 Task: Find connections with filter location Zarzal with filter topic #Crowdfundingwith filter profile language English with filter current company Anthem Biosciences Private Limited with filter school University of Kashmir, Srinagar with filter industry Internet Marketplace Platforms with filter service category Network Support with filter keywords title Chief Engineer
Action: Mouse moved to (648, 93)
Screenshot: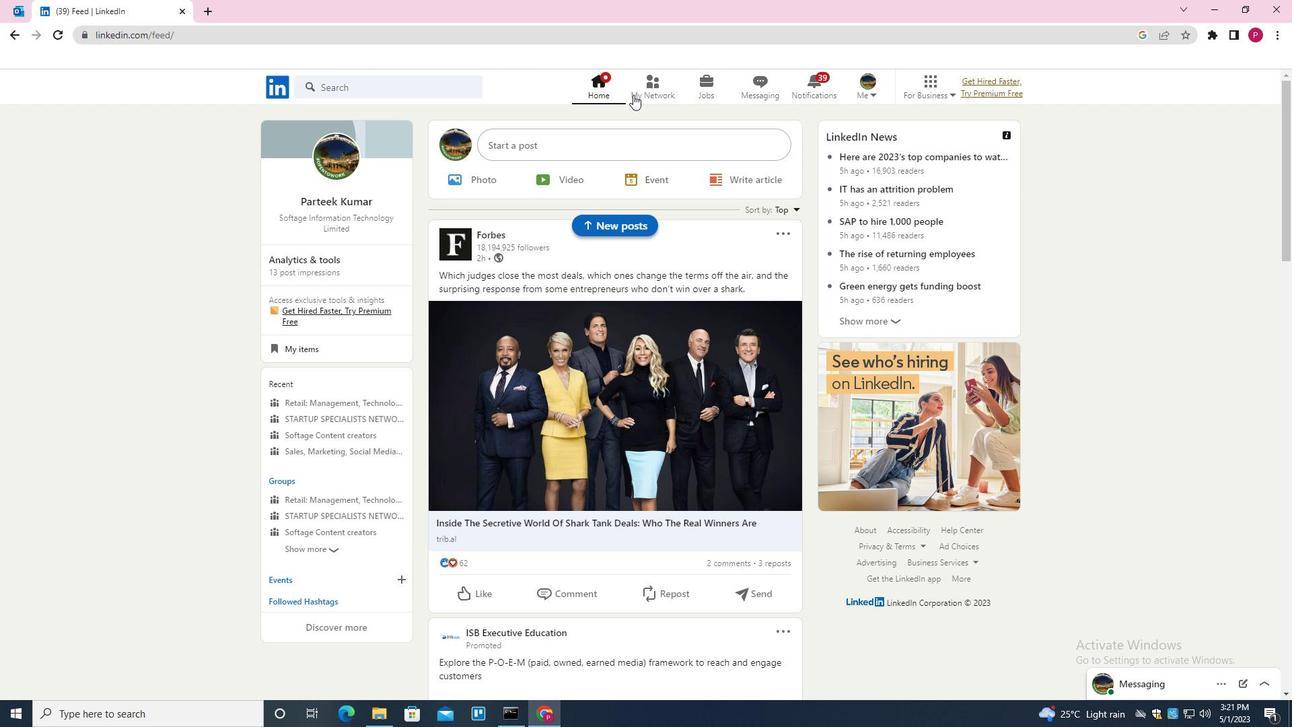 
Action: Mouse pressed left at (648, 93)
Screenshot: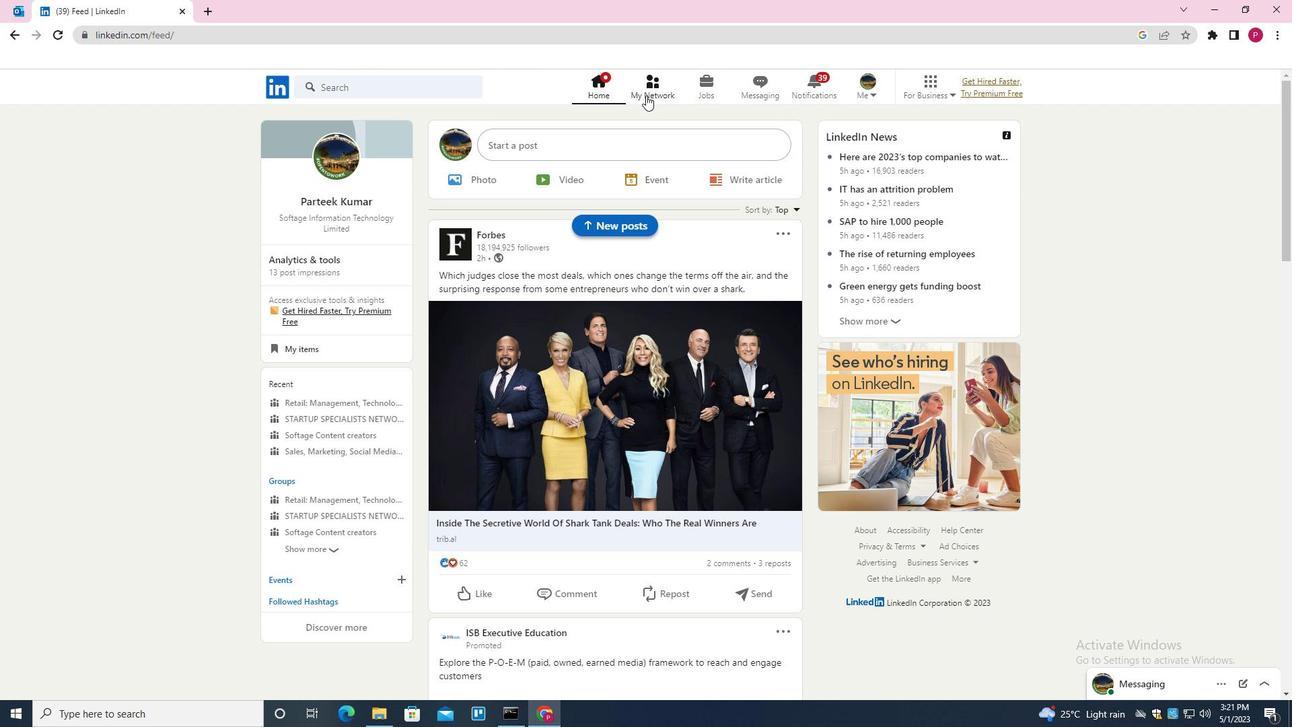 
Action: Mouse moved to (442, 160)
Screenshot: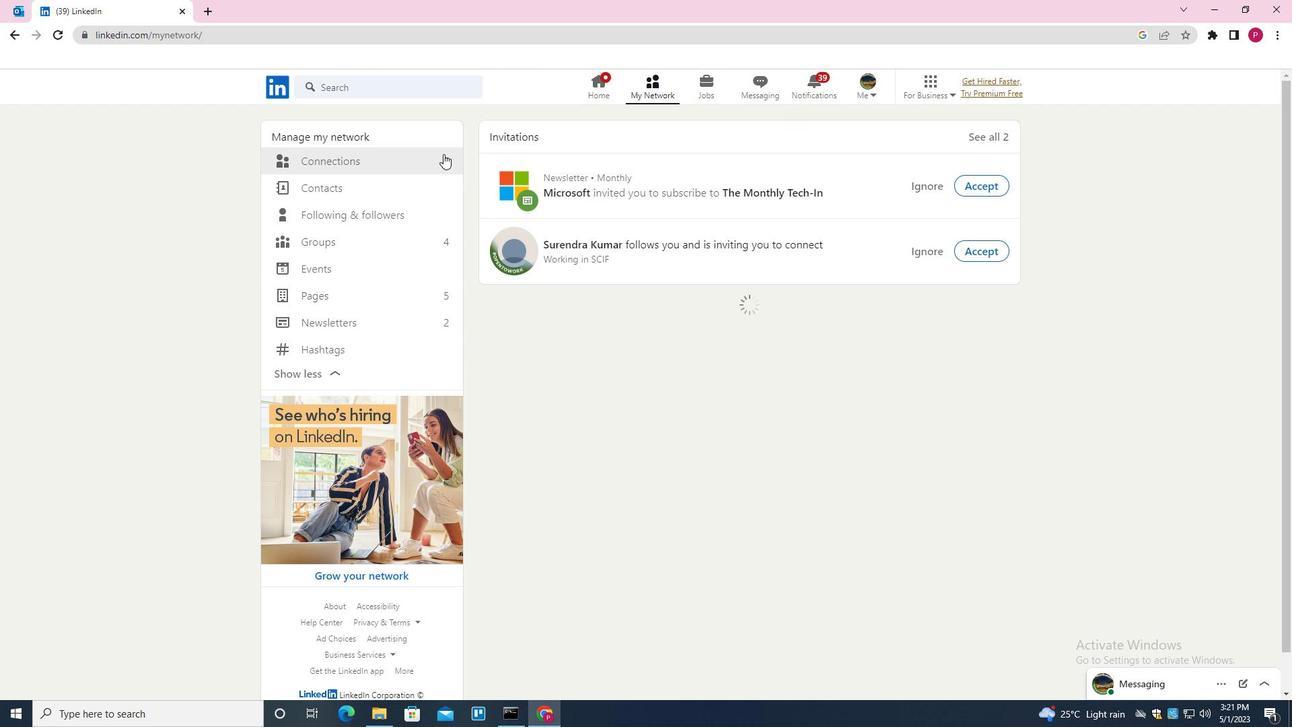 
Action: Mouse pressed left at (442, 160)
Screenshot: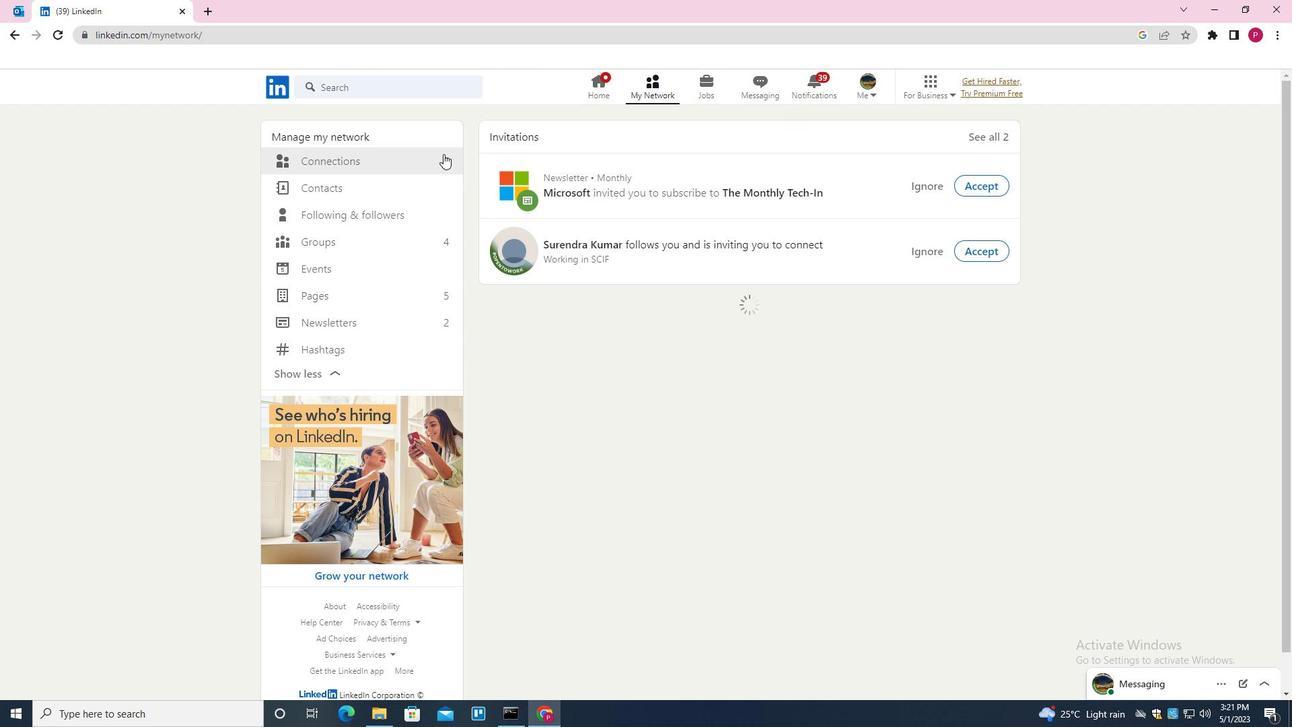 
Action: Mouse moved to (776, 162)
Screenshot: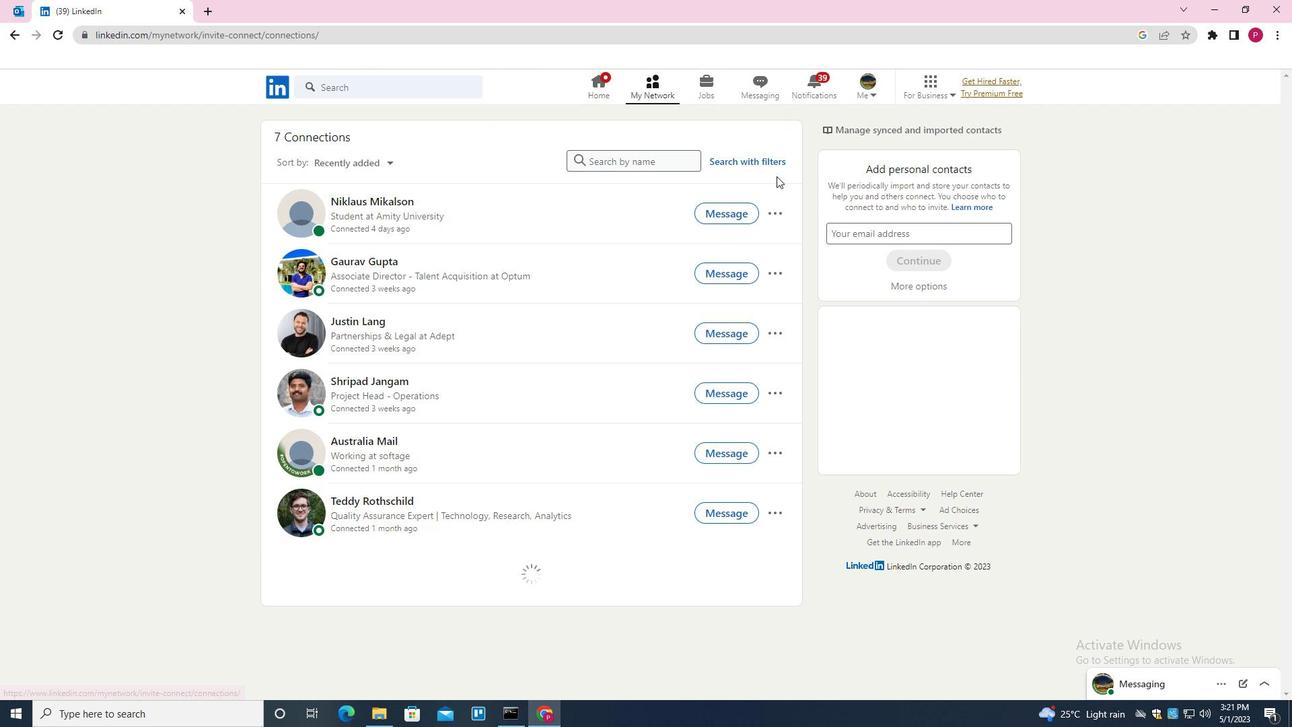
Action: Mouse pressed left at (776, 162)
Screenshot: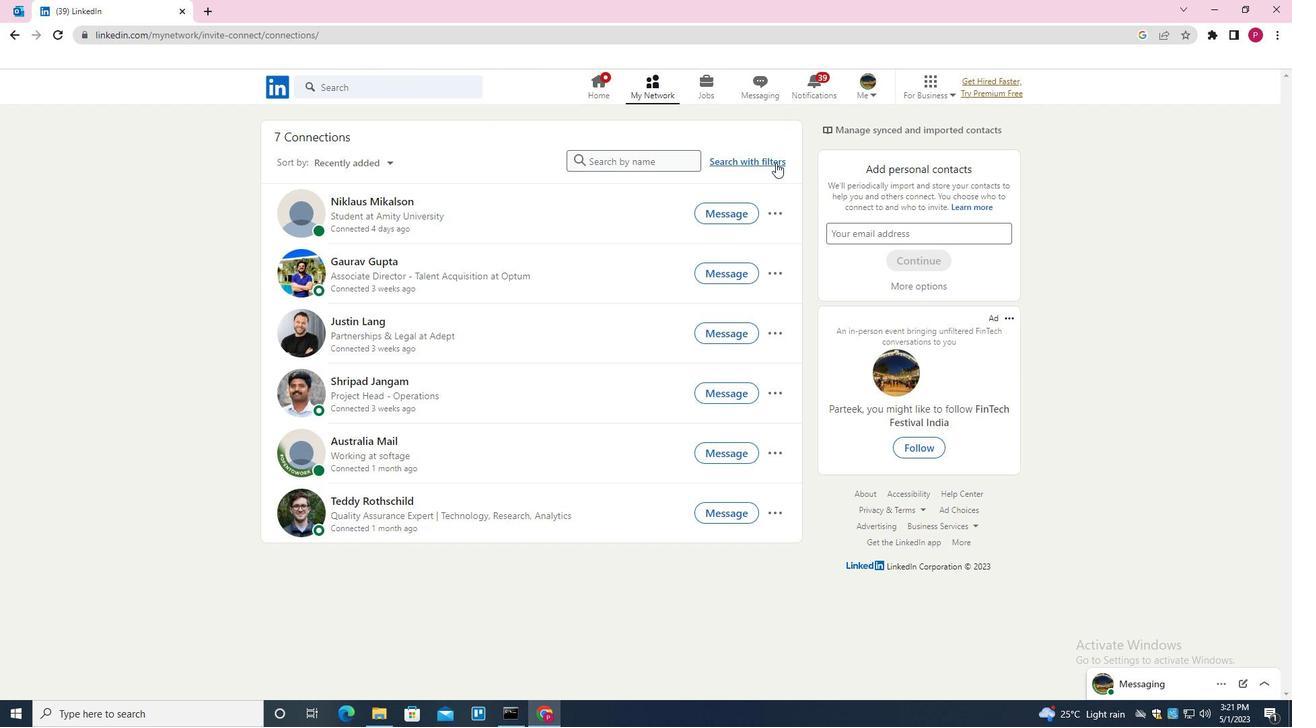 
Action: Mouse moved to (694, 127)
Screenshot: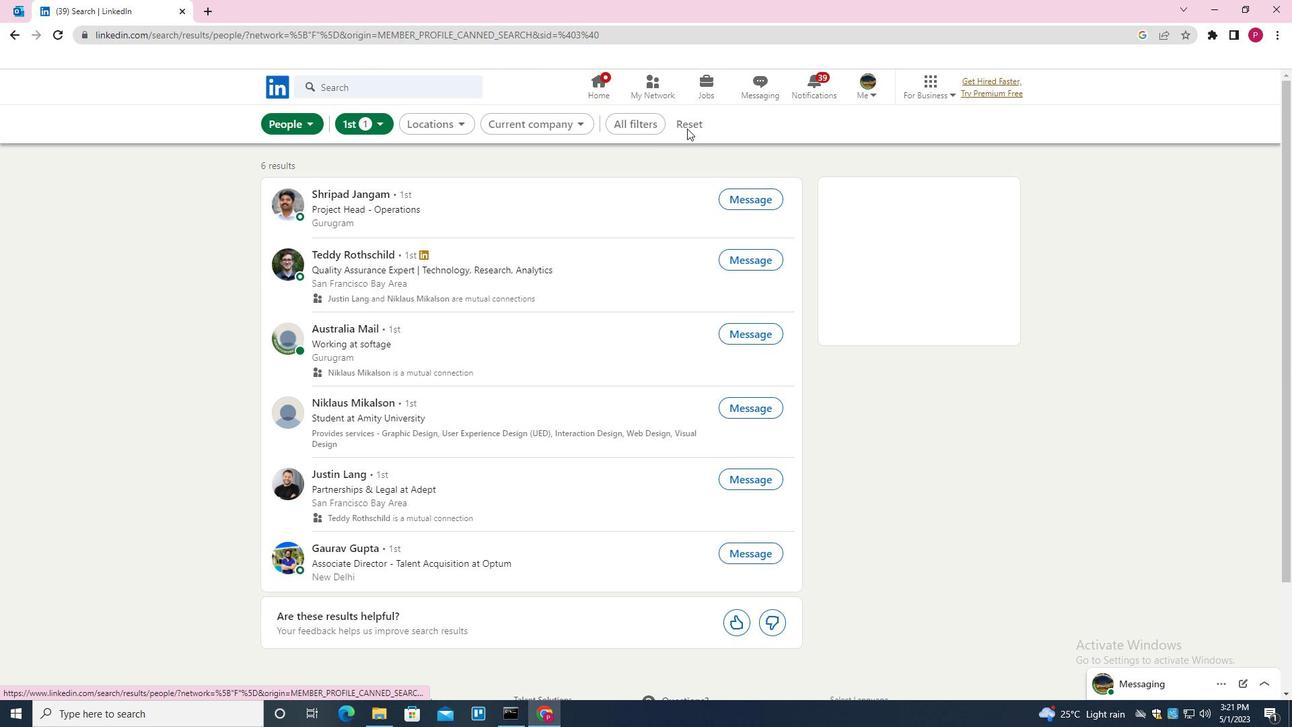 
Action: Mouse pressed left at (694, 127)
Screenshot: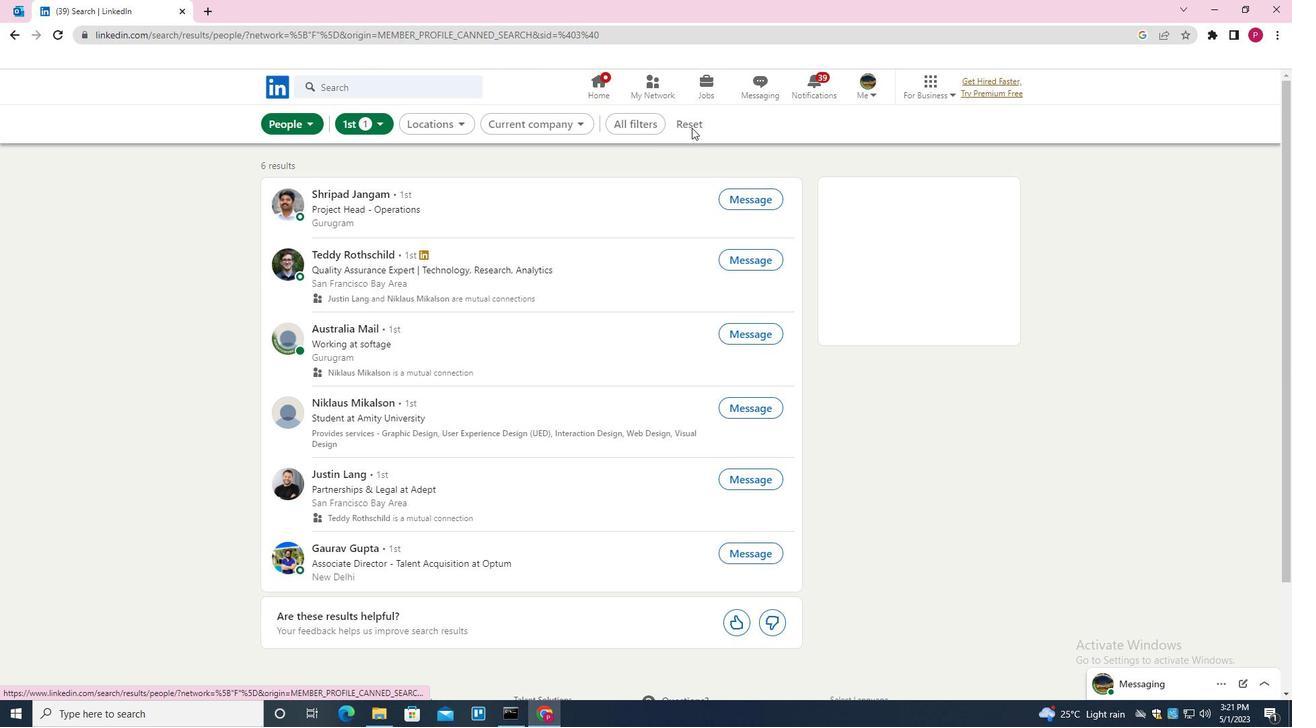 
Action: Mouse moved to (666, 128)
Screenshot: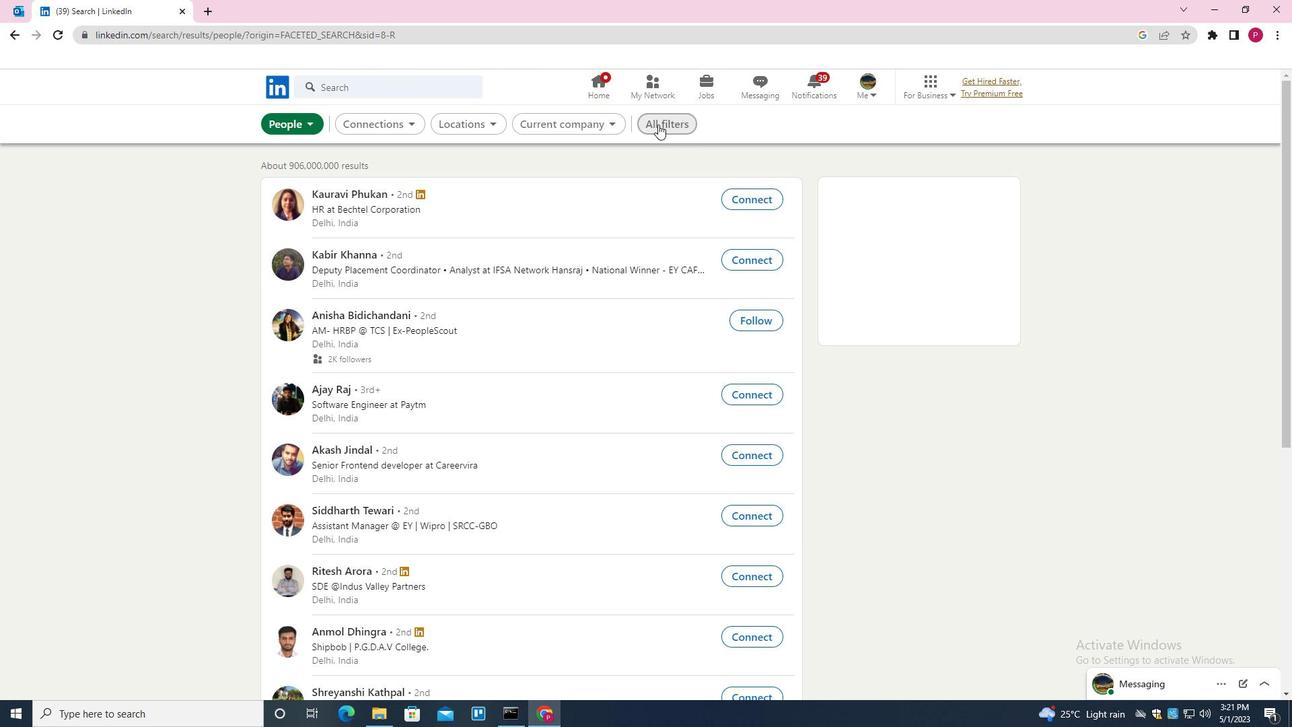 
Action: Mouse pressed left at (666, 128)
Screenshot: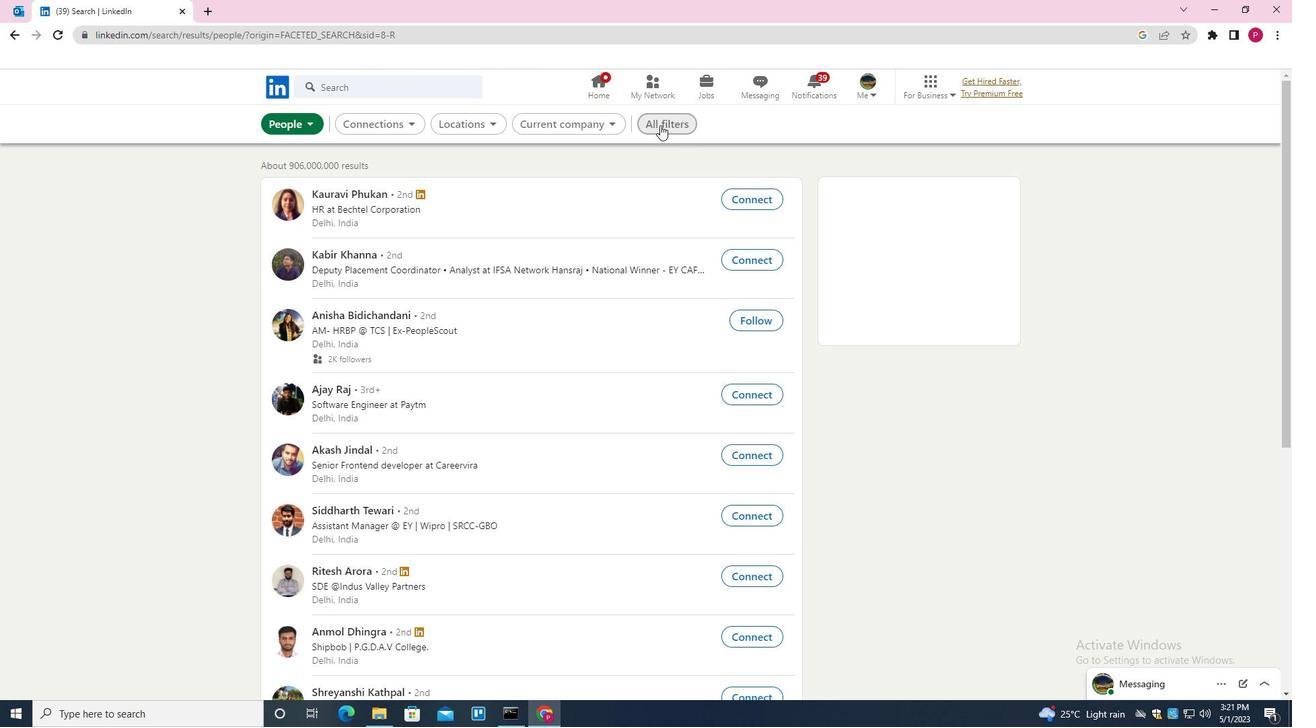 
Action: Mouse moved to (1096, 324)
Screenshot: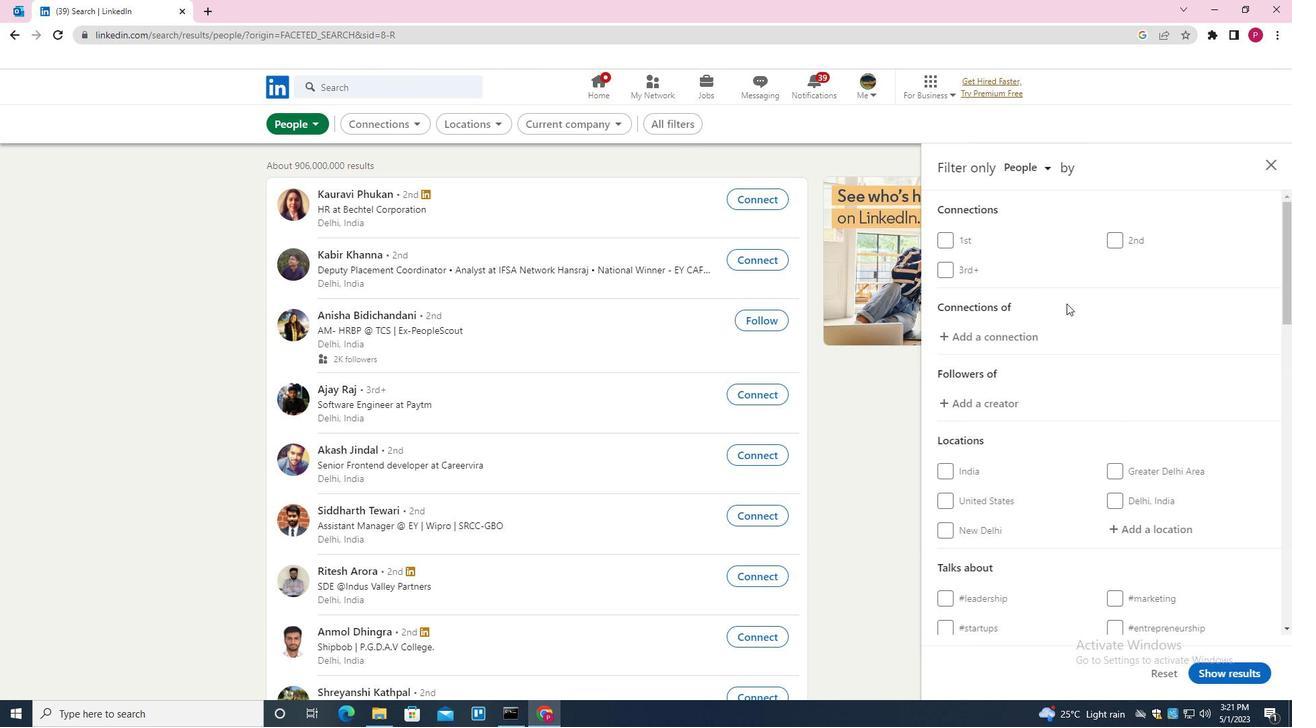 
Action: Mouse scrolled (1096, 323) with delta (0, 0)
Screenshot: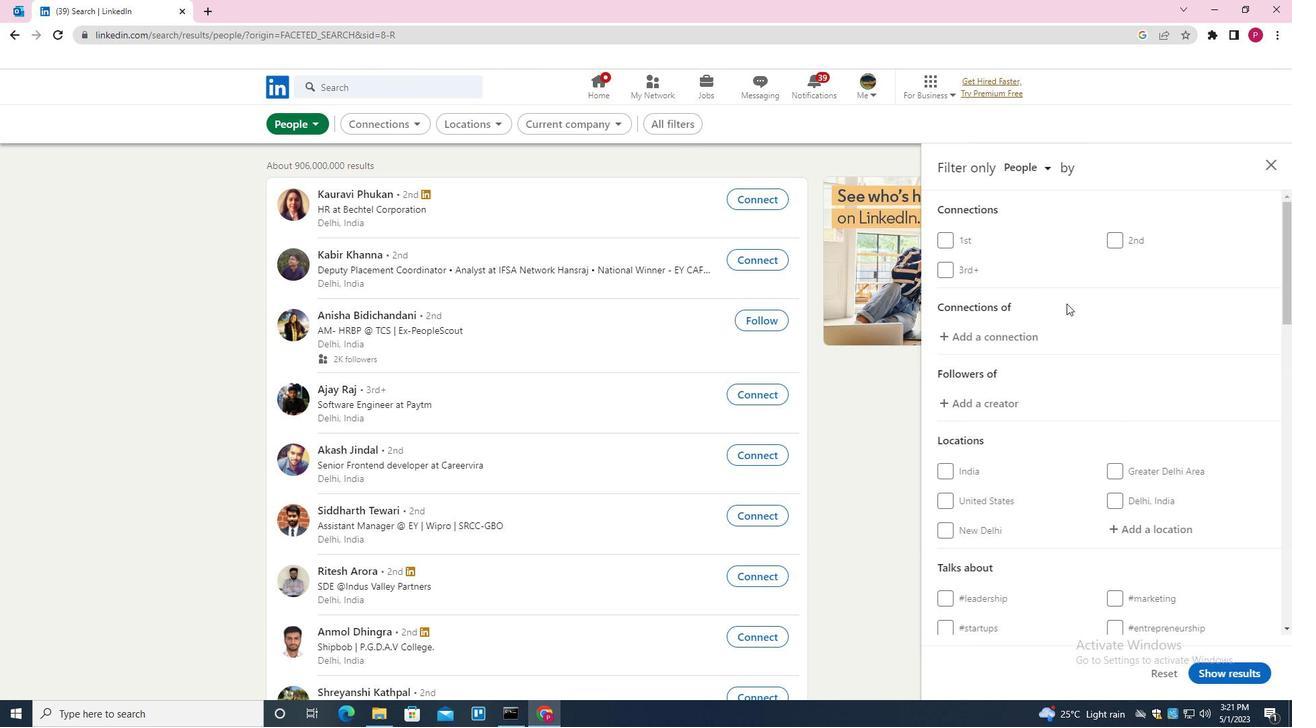
Action: Mouse moved to (1107, 336)
Screenshot: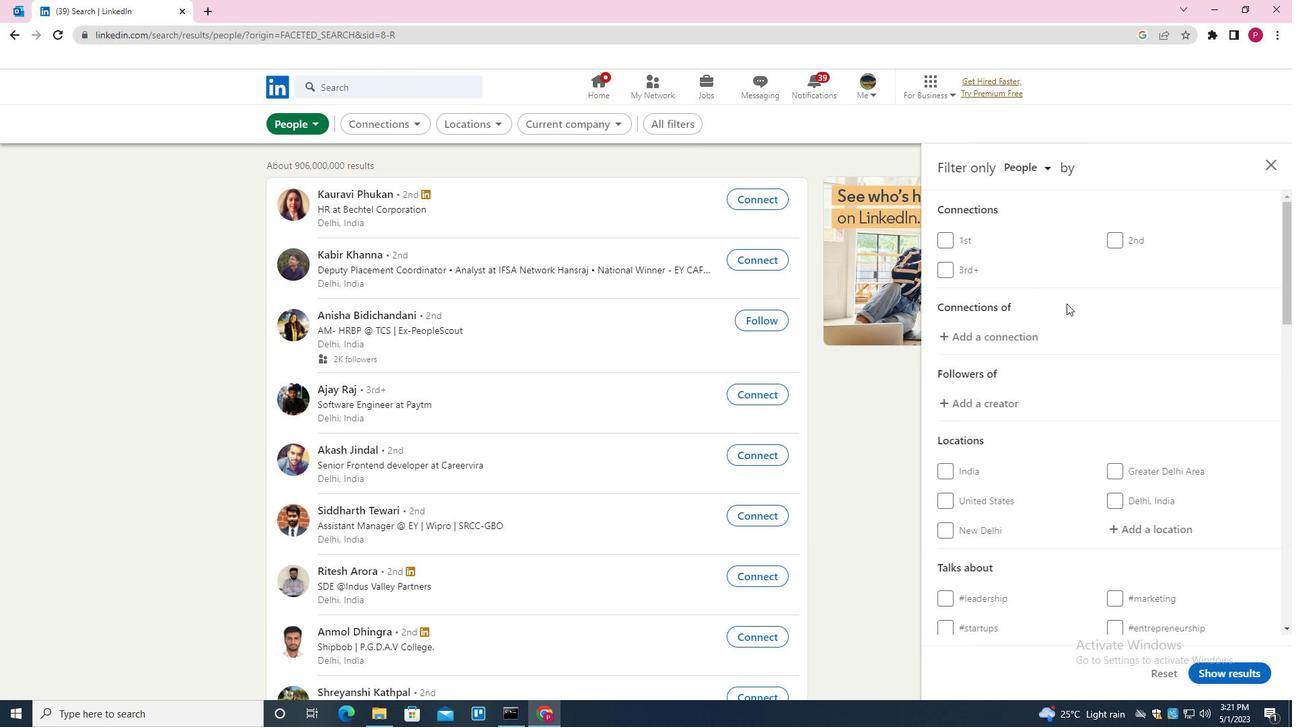 
Action: Mouse scrolled (1107, 335) with delta (0, 0)
Screenshot: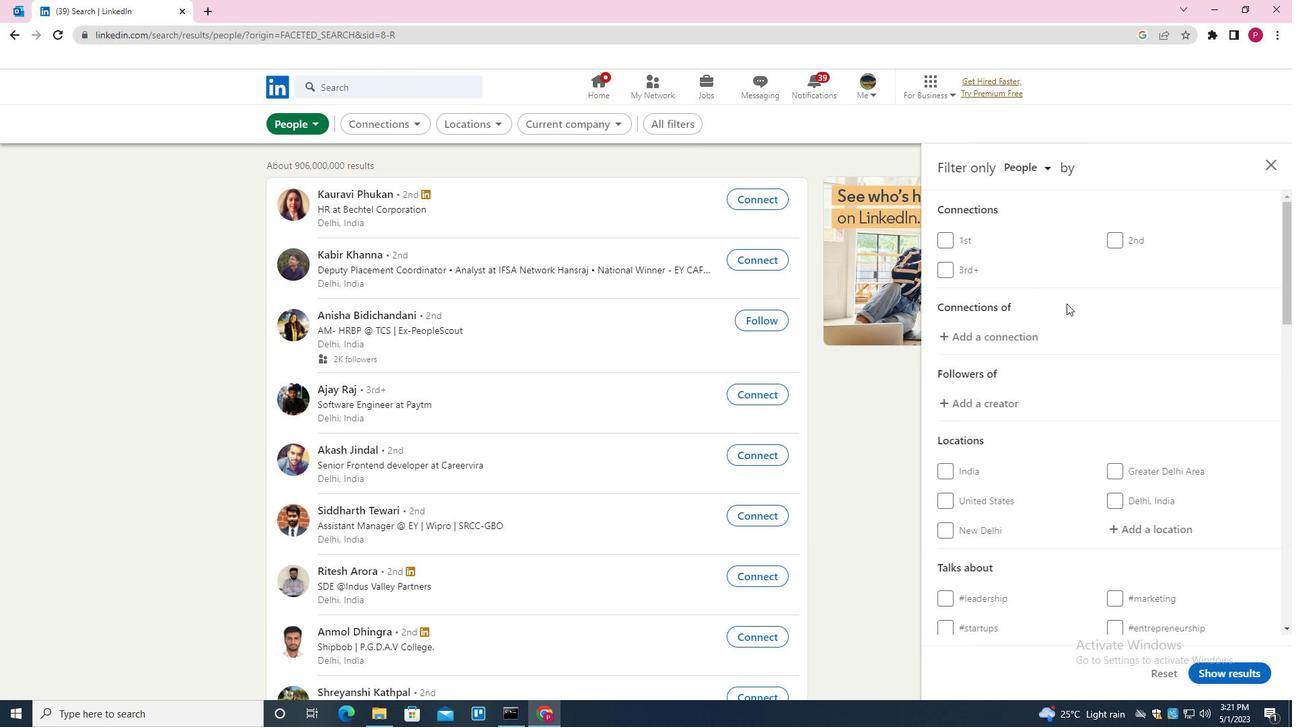 
Action: Mouse moved to (1161, 396)
Screenshot: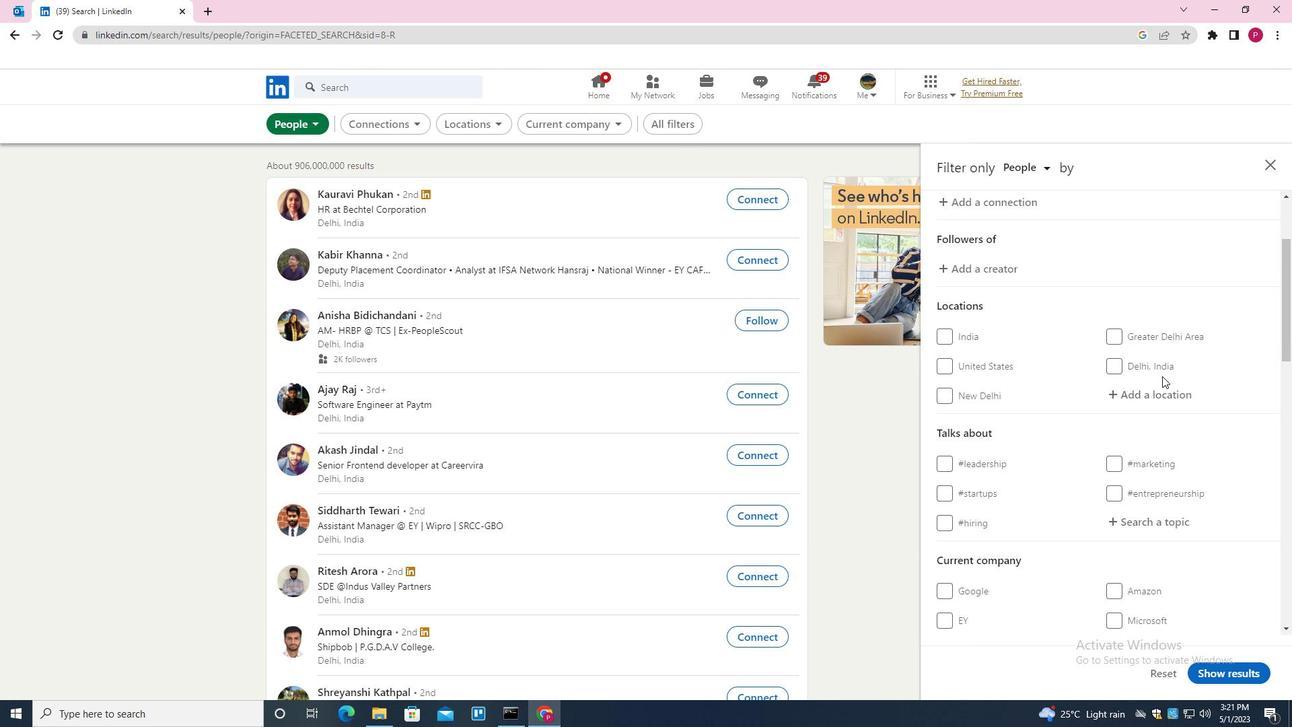
Action: Mouse pressed left at (1161, 396)
Screenshot: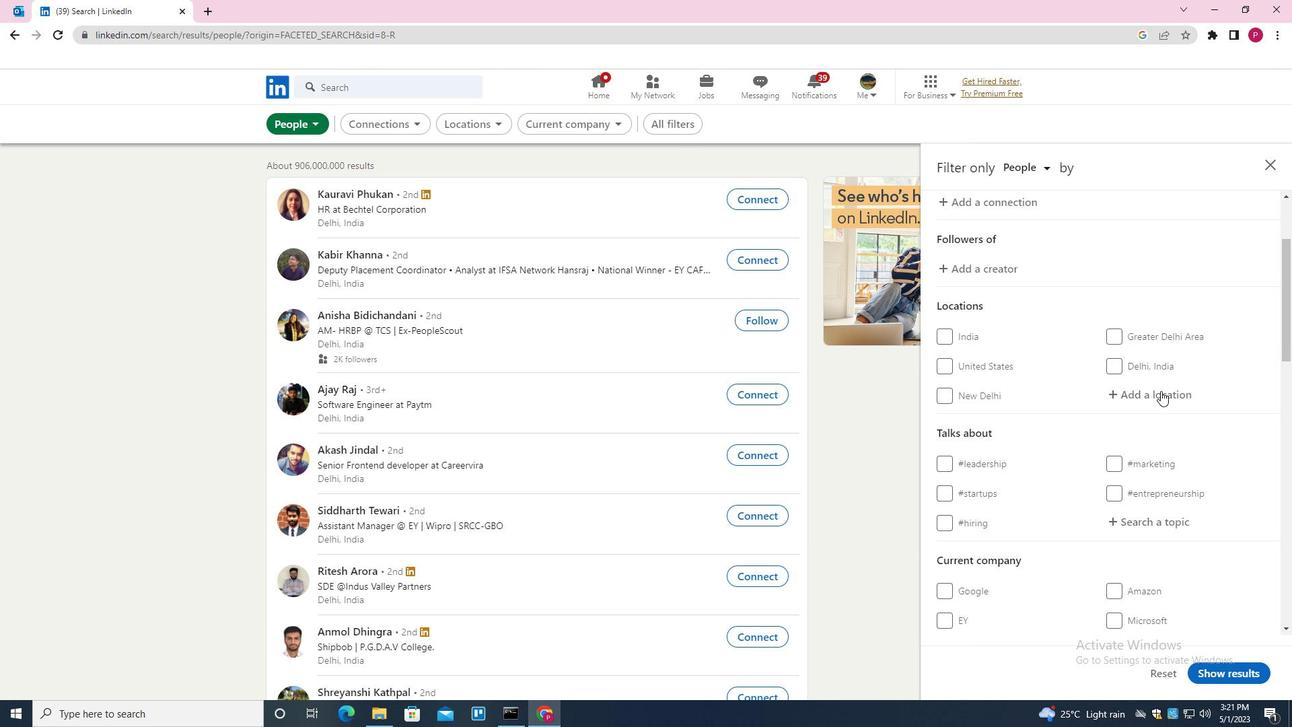 
Action: Mouse moved to (1088, 387)
Screenshot: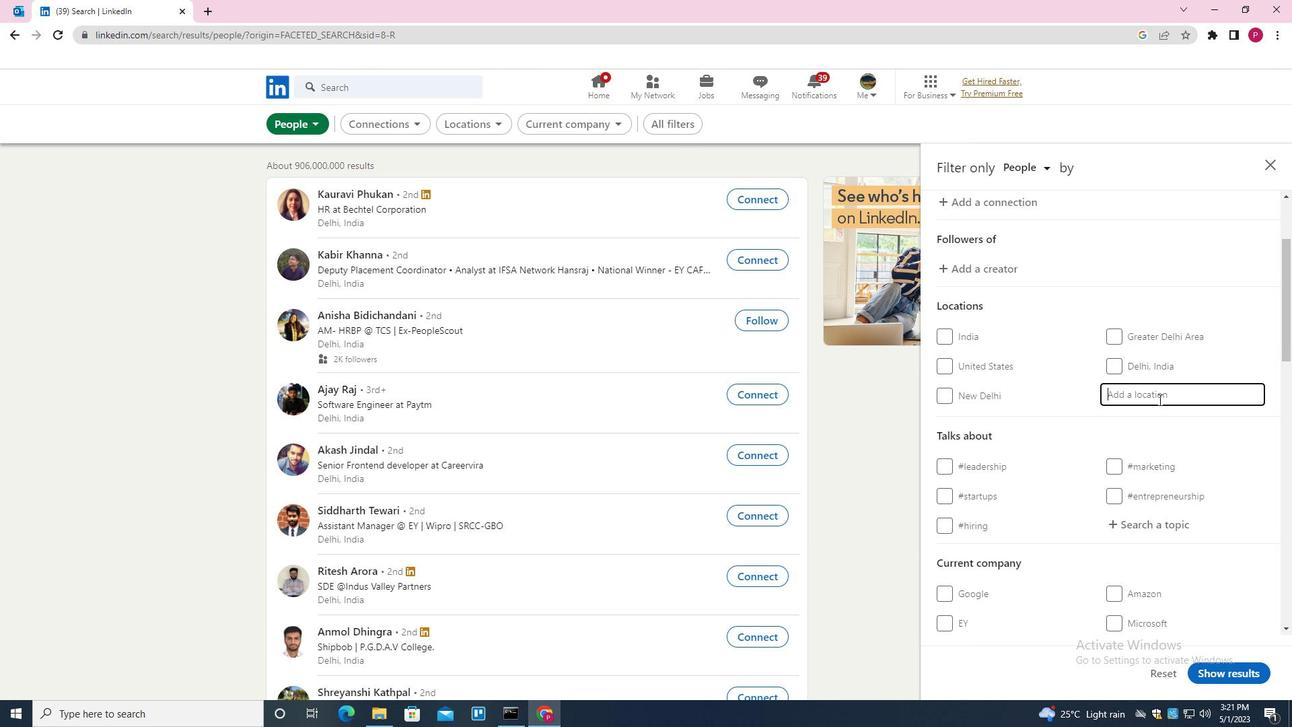 
Action: Key pressed <Key.shift>ZARZAL<Key.down><Key.enter>
Screenshot: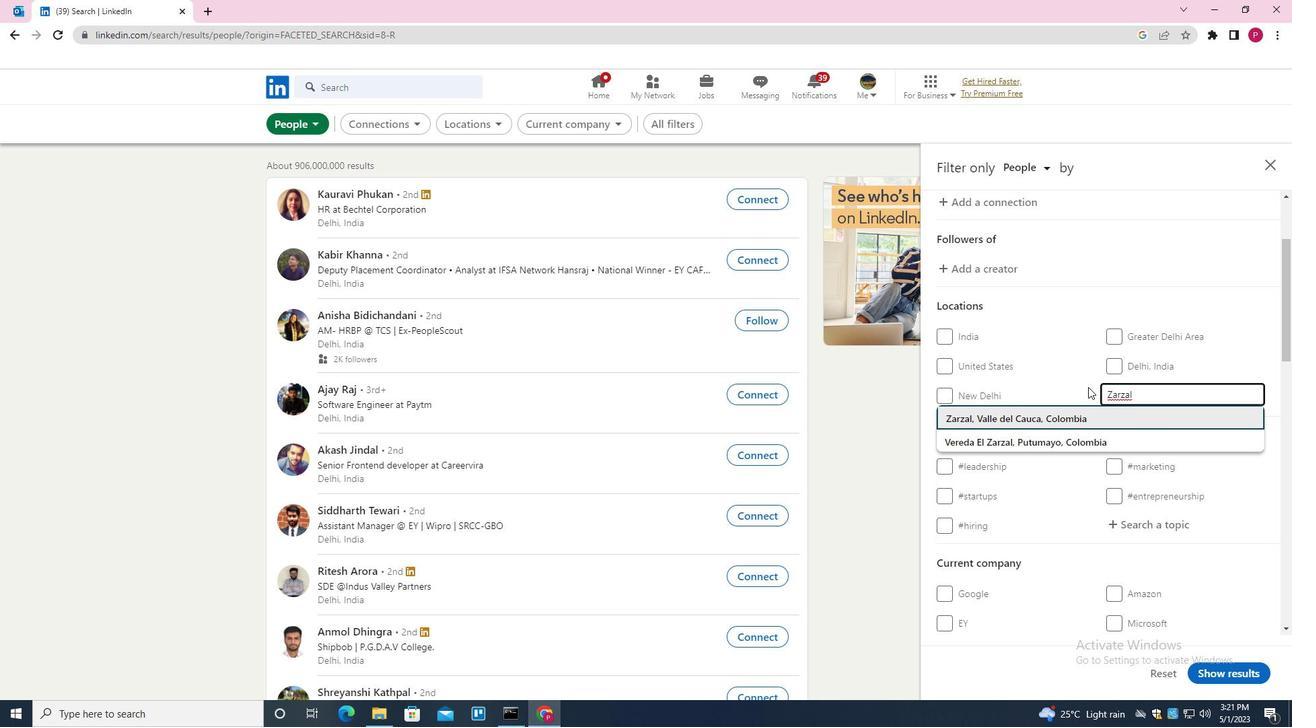 
Action: Mouse moved to (1086, 388)
Screenshot: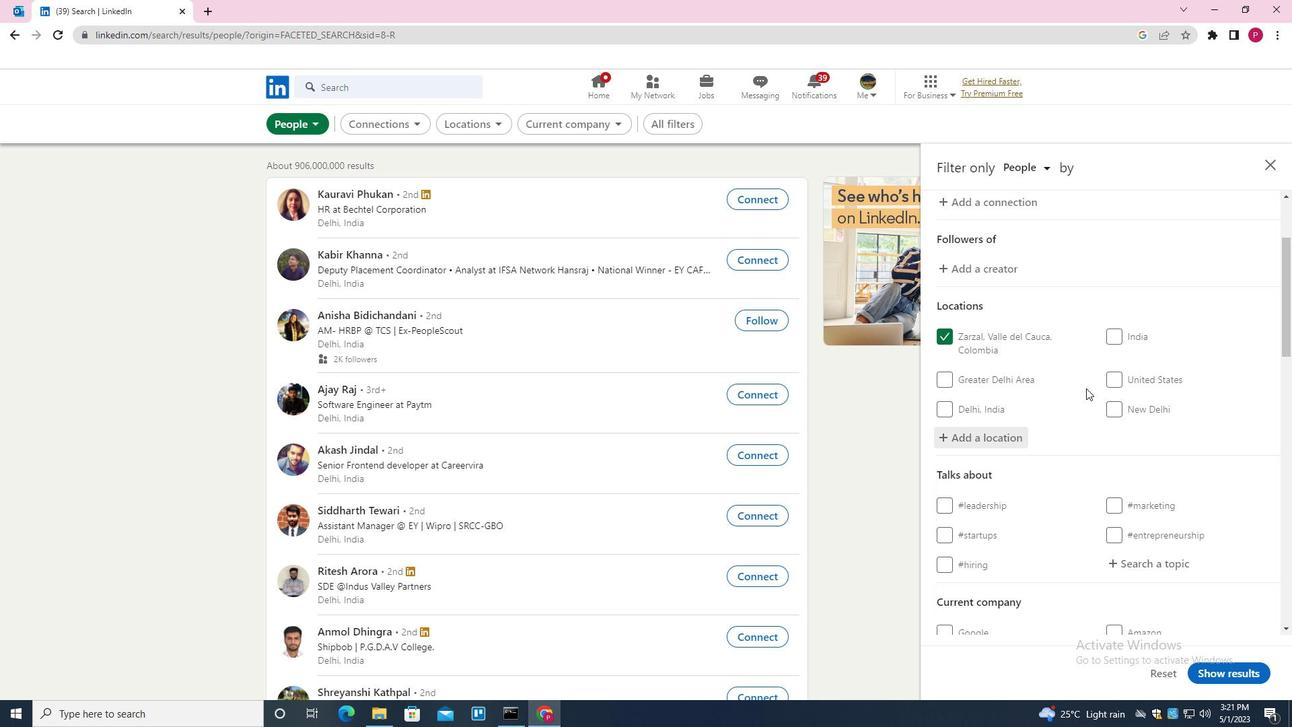 
Action: Mouse scrolled (1086, 387) with delta (0, 0)
Screenshot: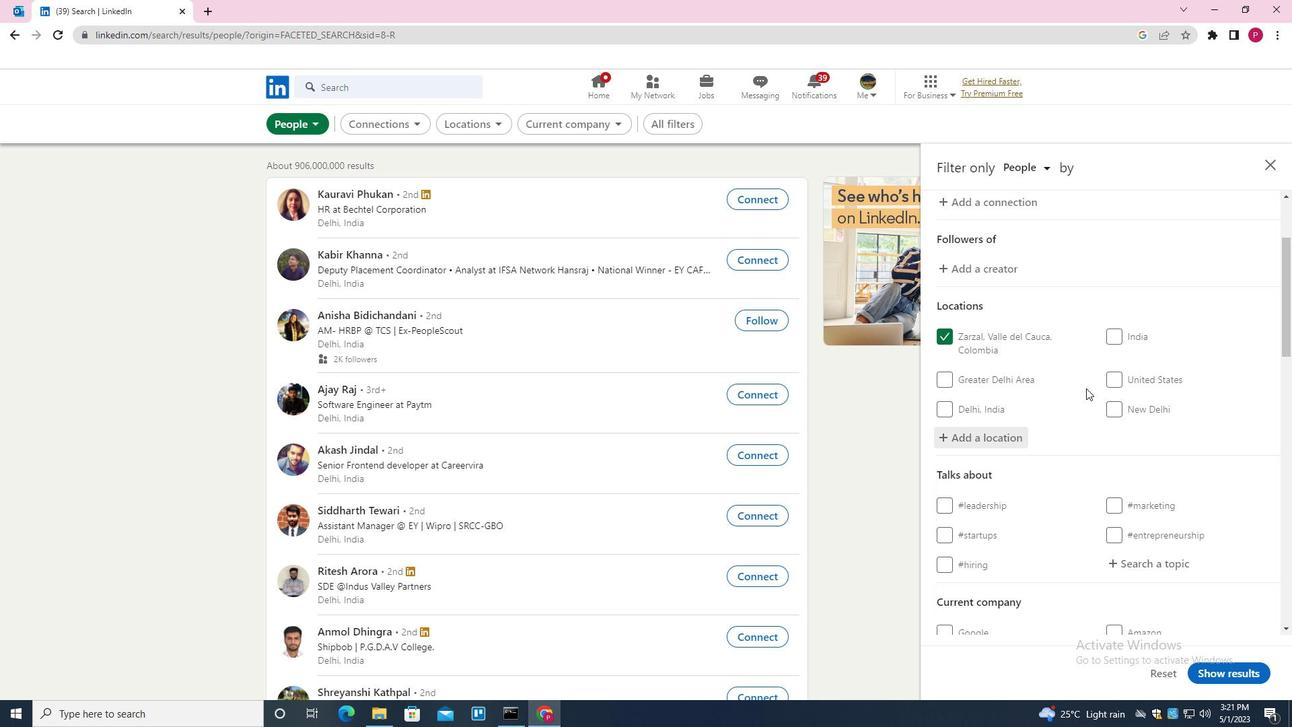 
Action: Mouse moved to (1091, 385)
Screenshot: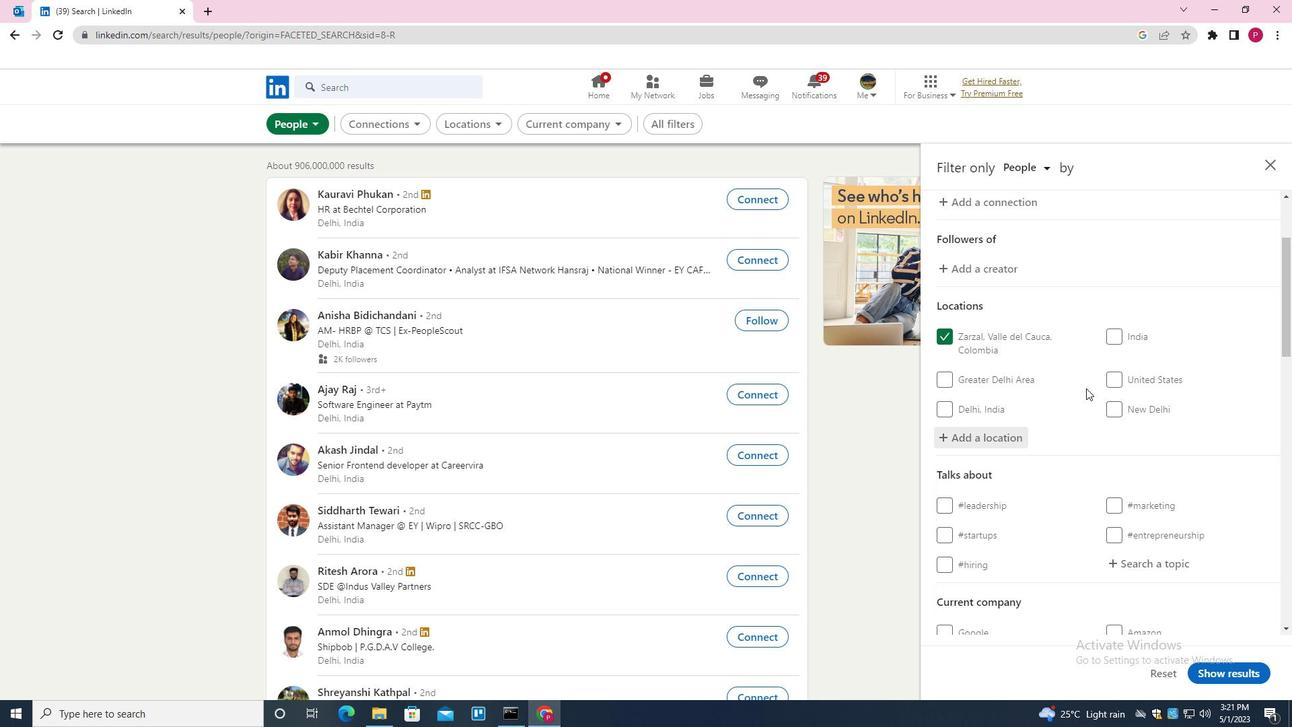 
Action: Mouse scrolled (1091, 385) with delta (0, 0)
Screenshot: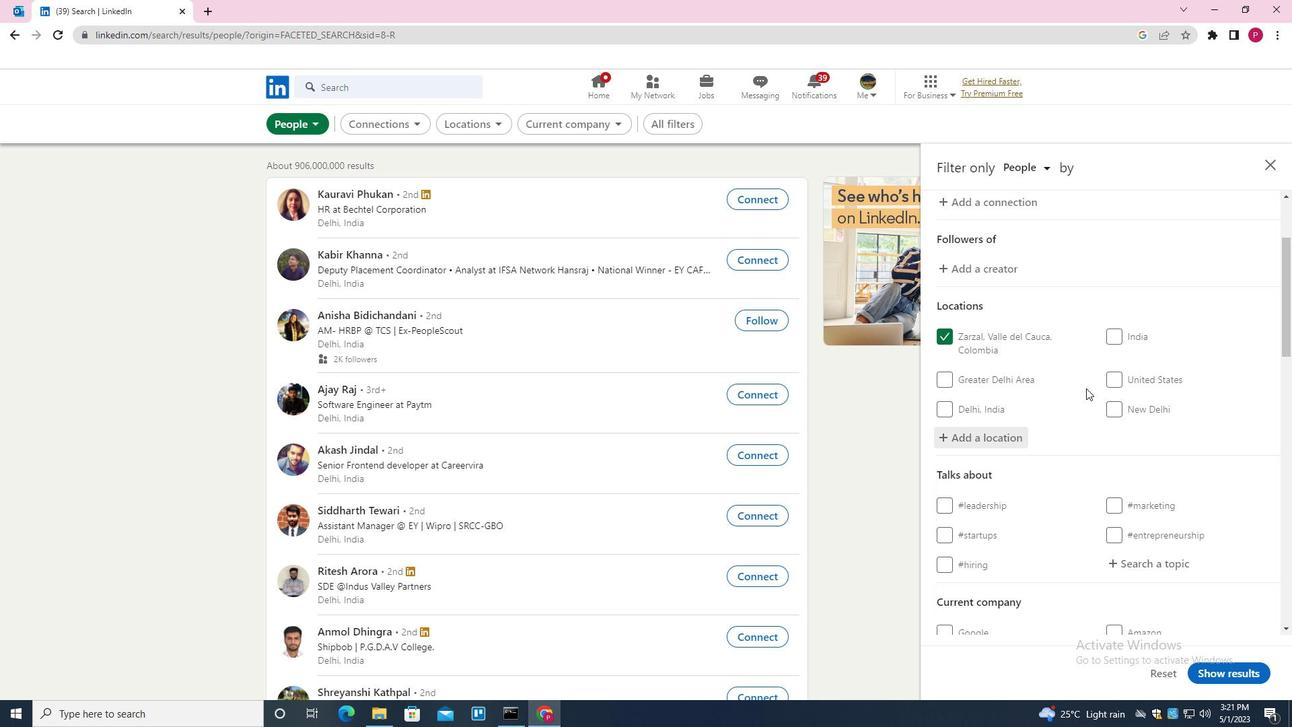 
Action: Mouse moved to (1095, 383)
Screenshot: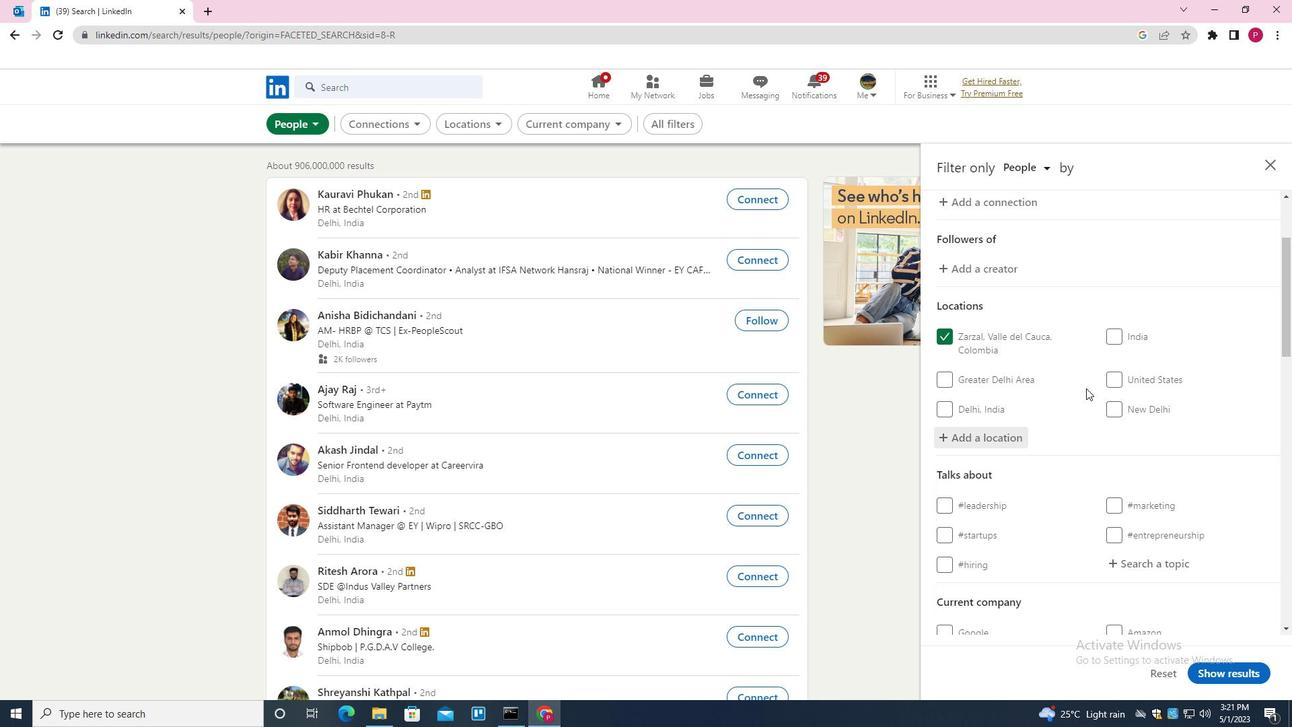 
Action: Mouse scrolled (1095, 382) with delta (0, 0)
Screenshot: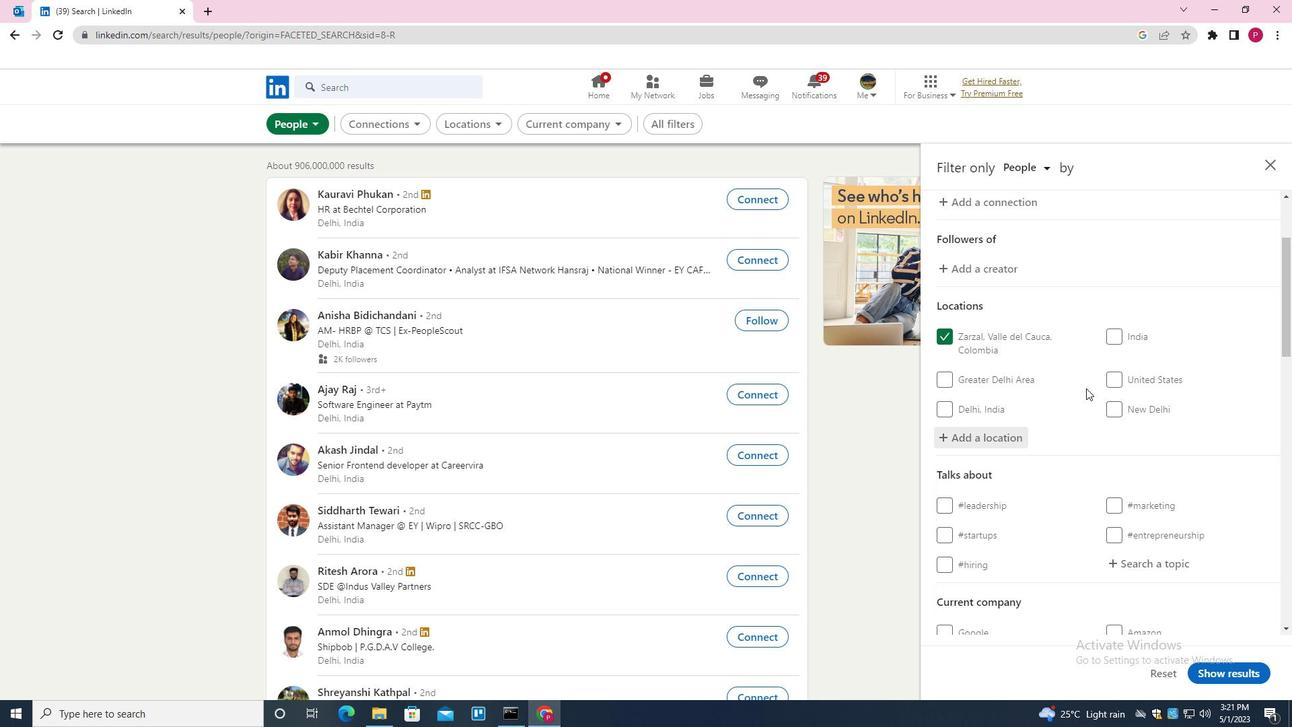 
Action: Mouse moved to (1155, 359)
Screenshot: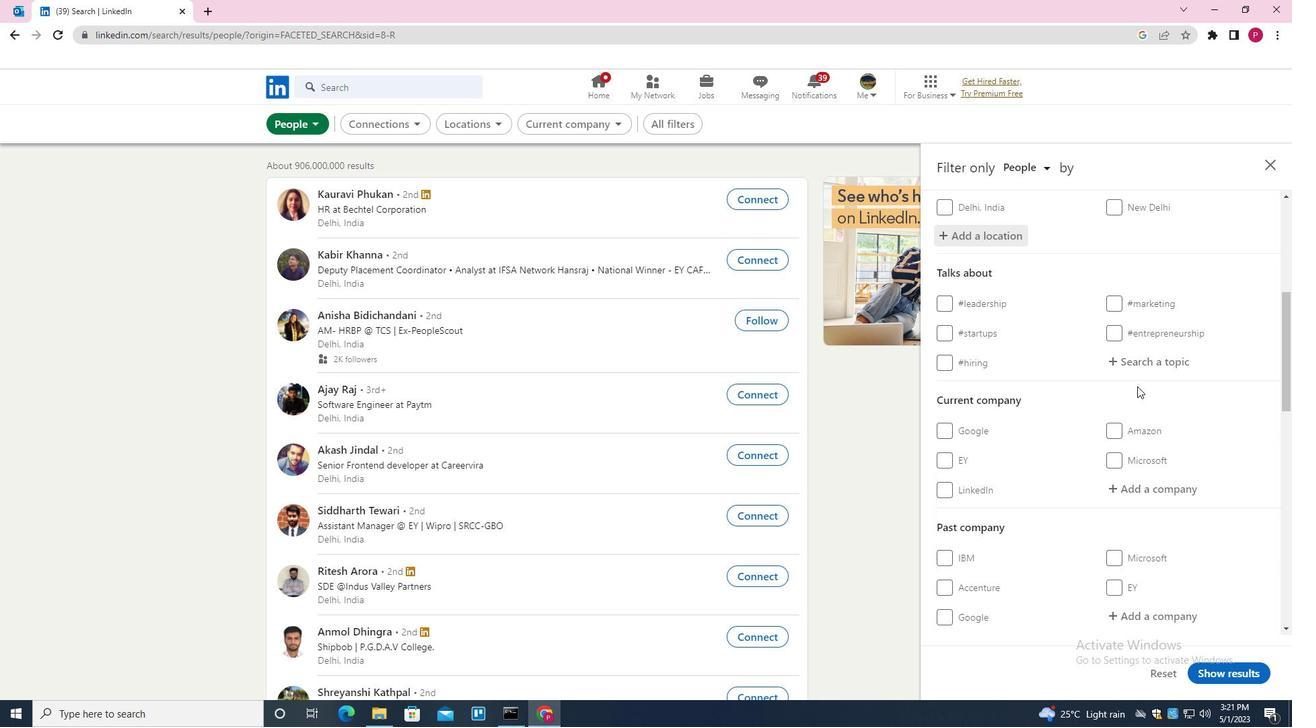 
Action: Mouse pressed left at (1155, 359)
Screenshot: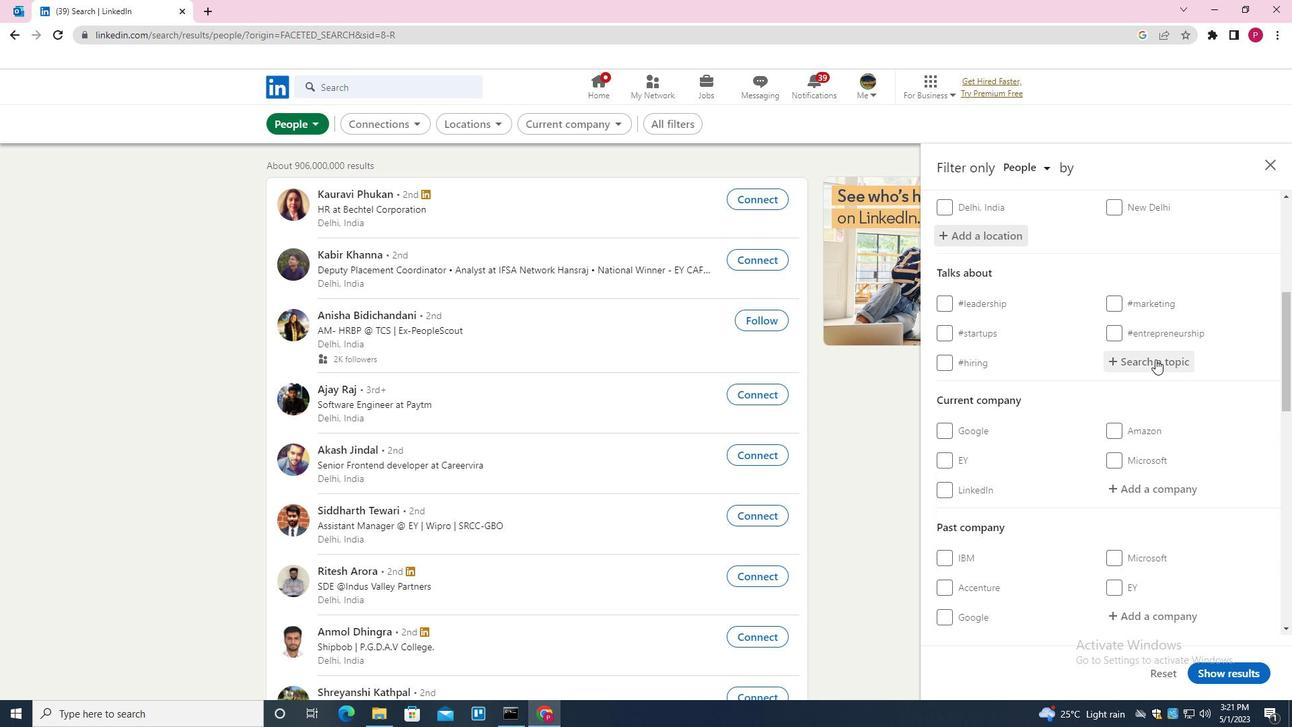 
Action: Mouse moved to (1122, 362)
Screenshot: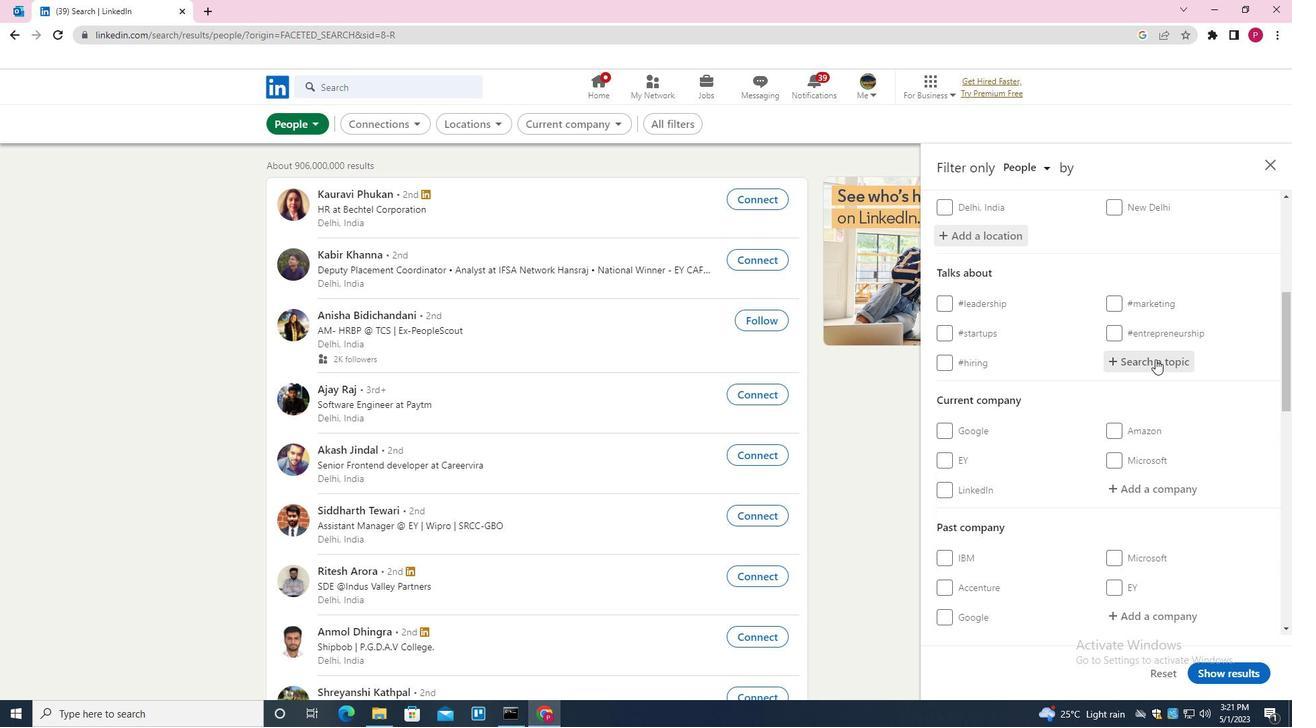 
Action: Key pressed CROWDFI<Key.backspace>UNDING
Screenshot: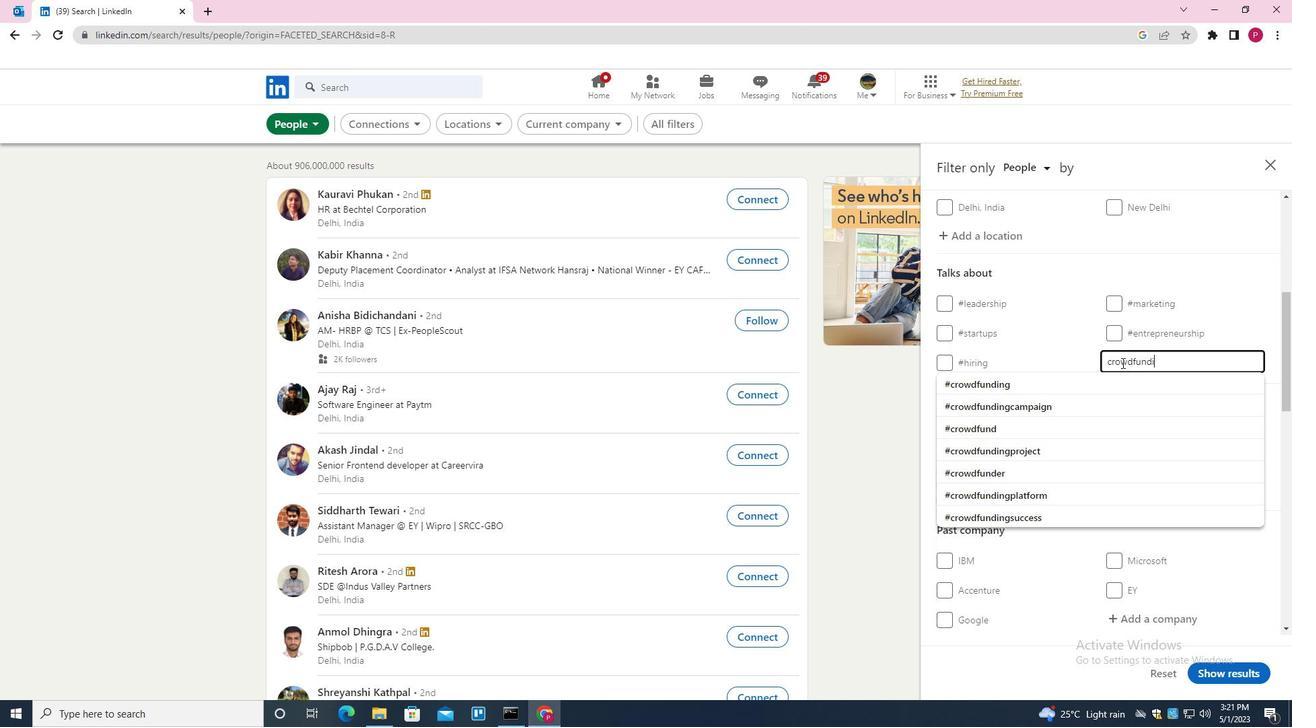 
Action: Mouse moved to (1121, 363)
Screenshot: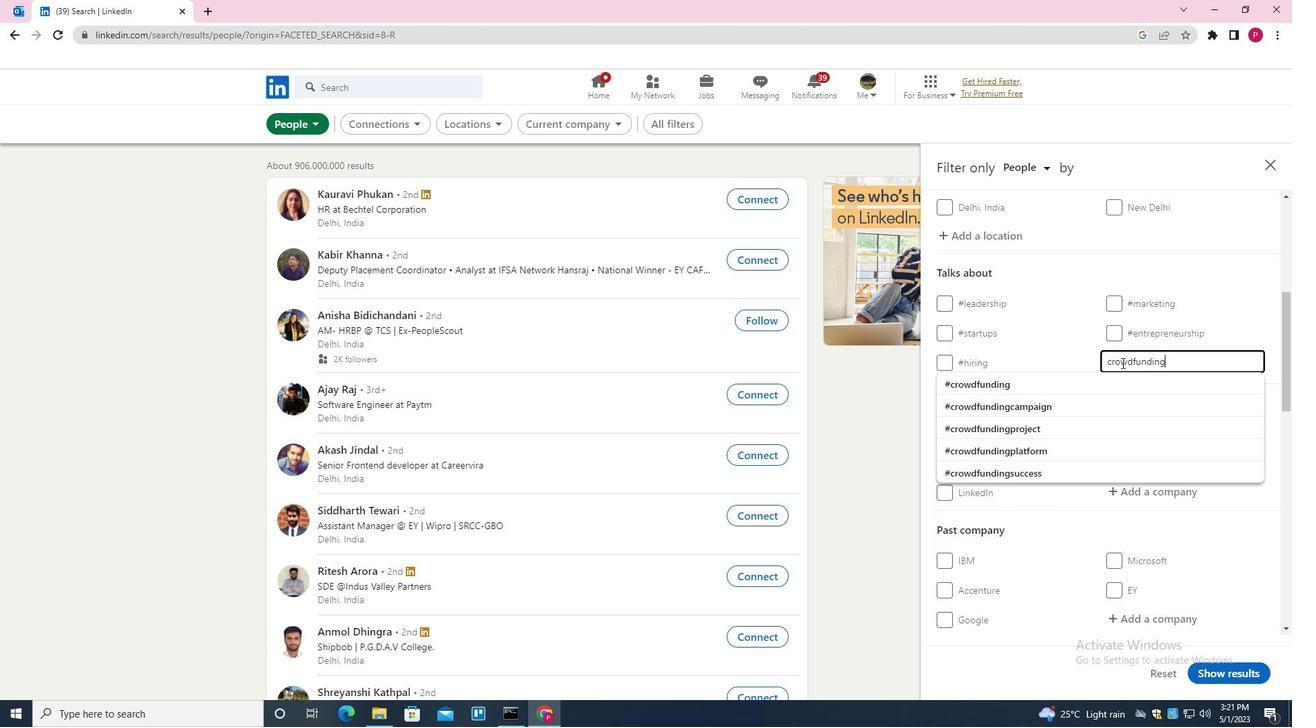 
Action: Key pressed <Key.down><Key.enter>
Screenshot: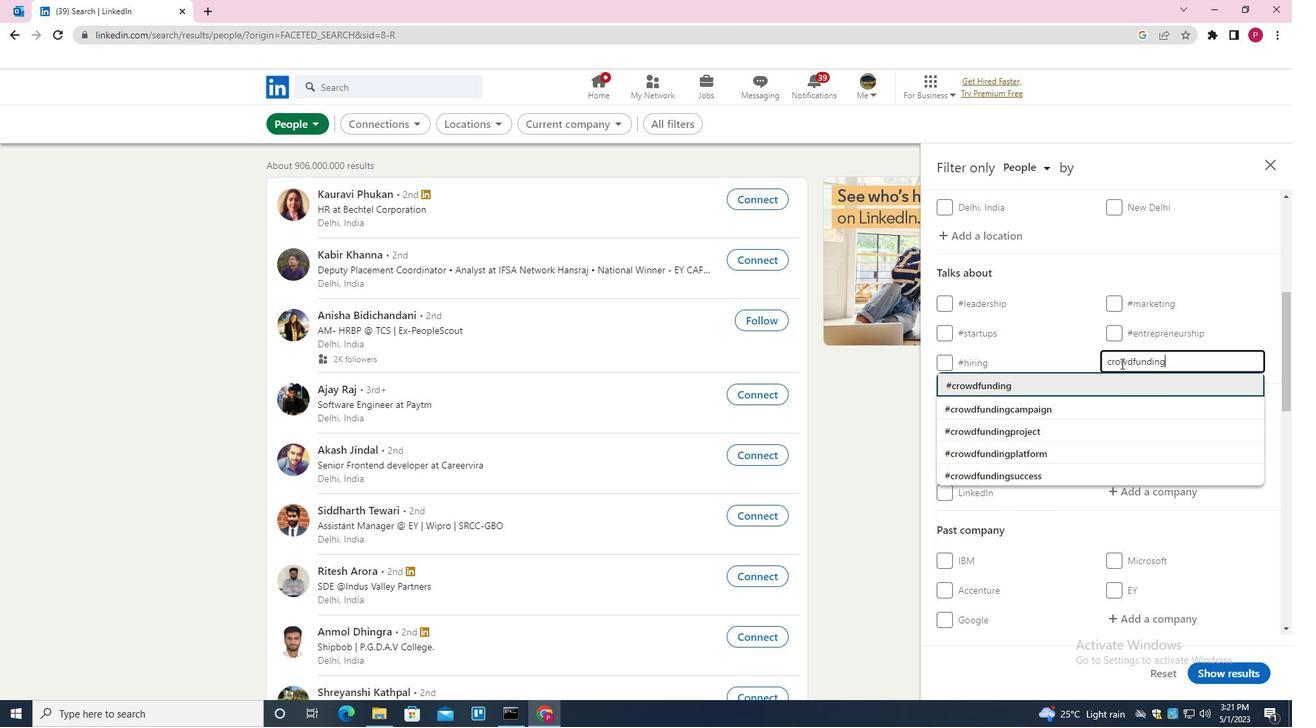 
Action: Mouse moved to (1069, 401)
Screenshot: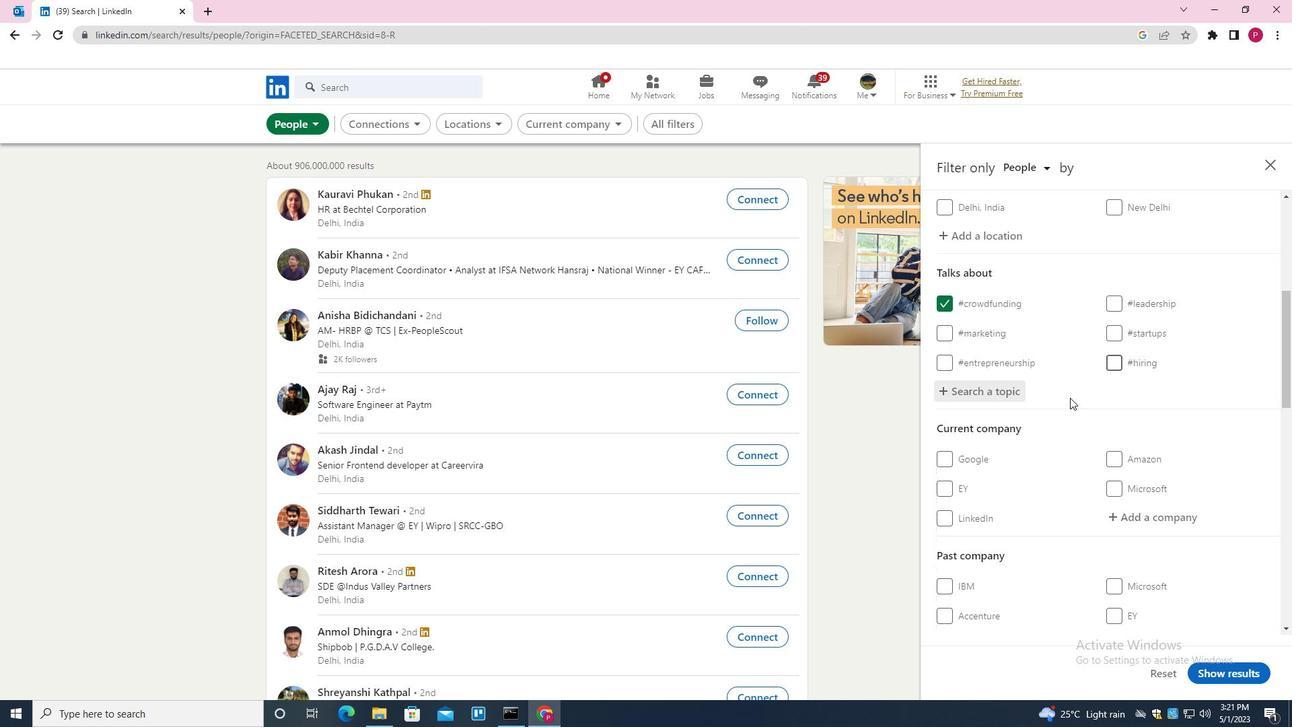 
Action: Mouse scrolled (1069, 401) with delta (0, 0)
Screenshot: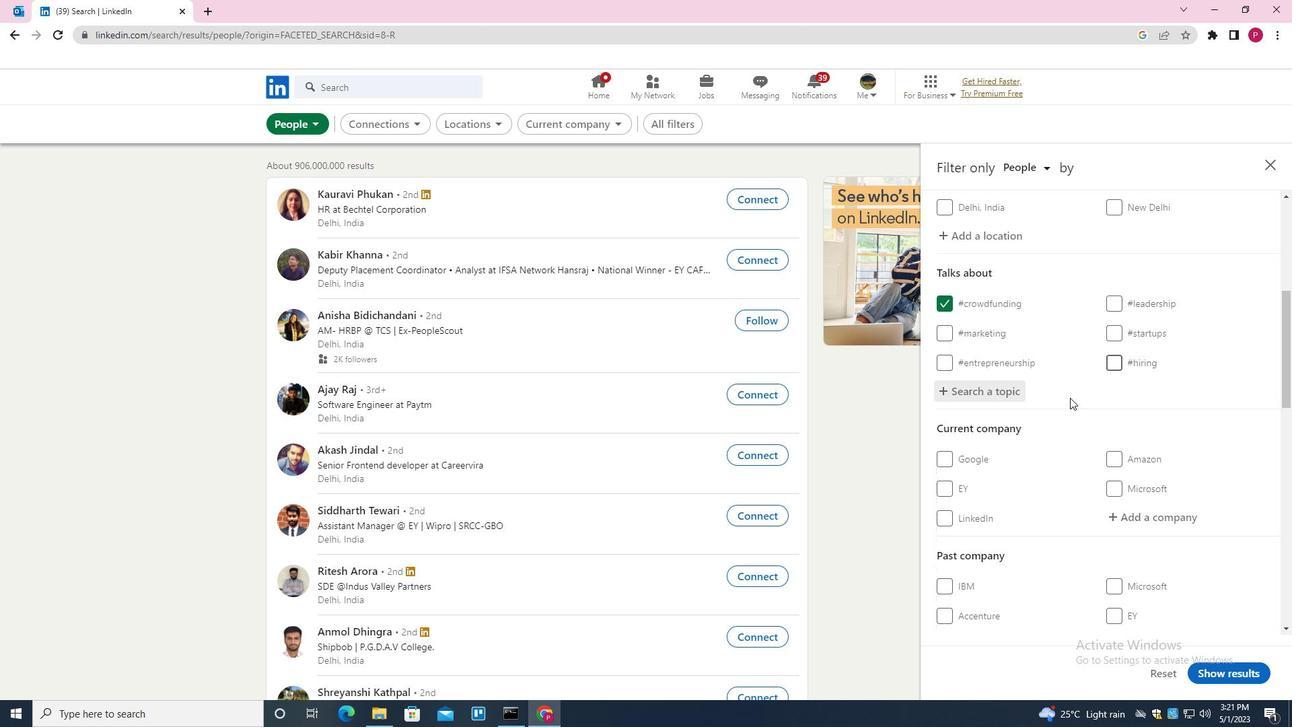
Action: Mouse moved to (1068, 407)
Screenshot: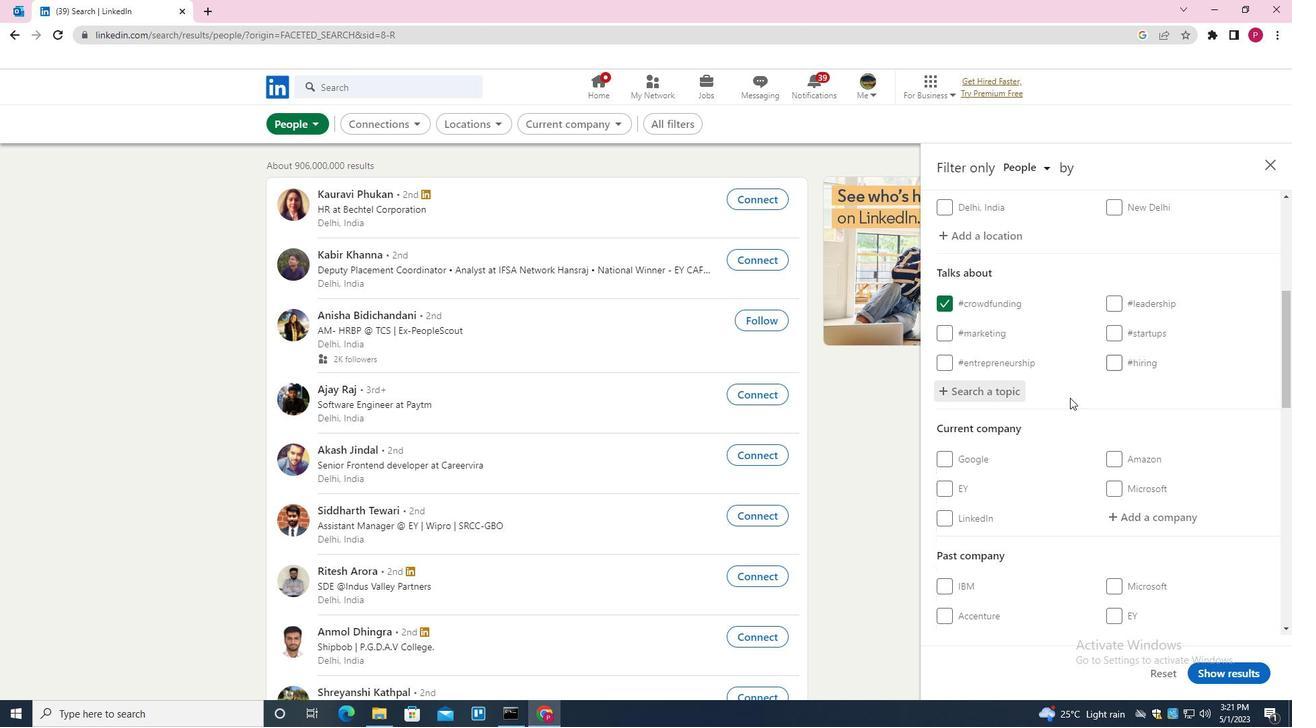 
Action: Mouse scrolled (1068, 406) with delta (0, 0)
Screenshot: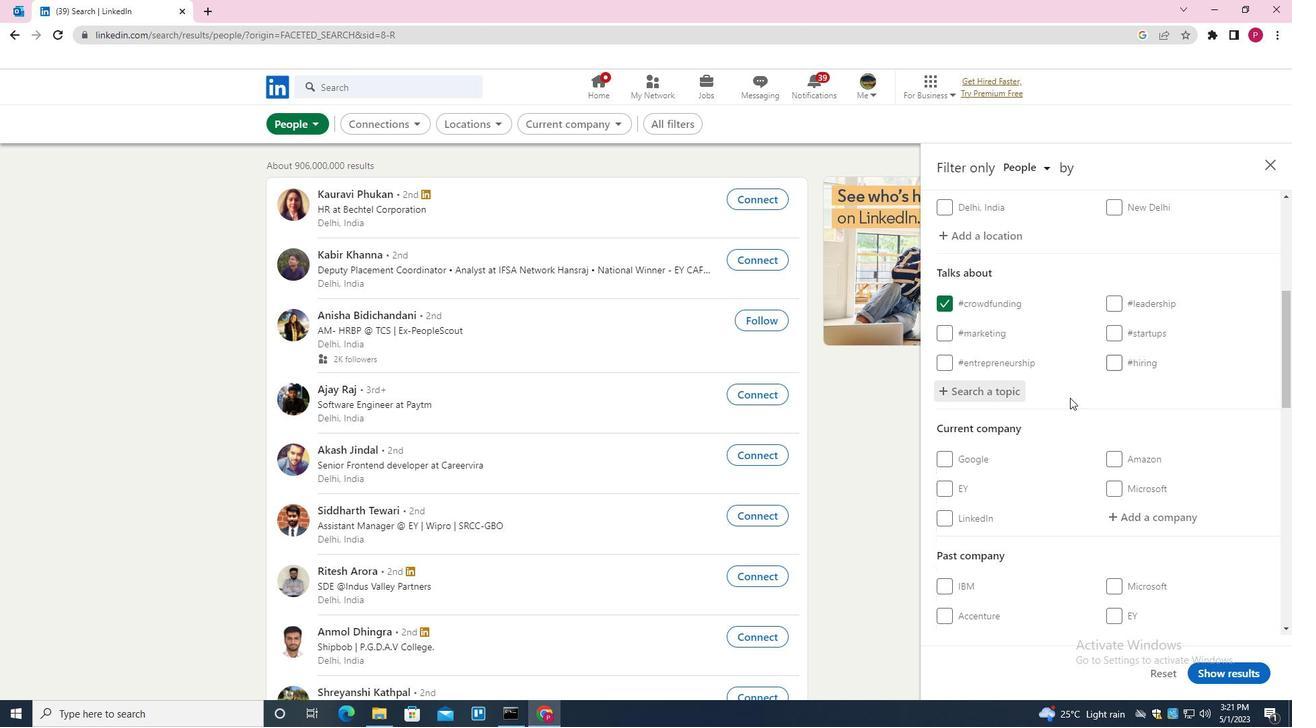 
Action: Mouse moved to (1068, 409)
Screenshot: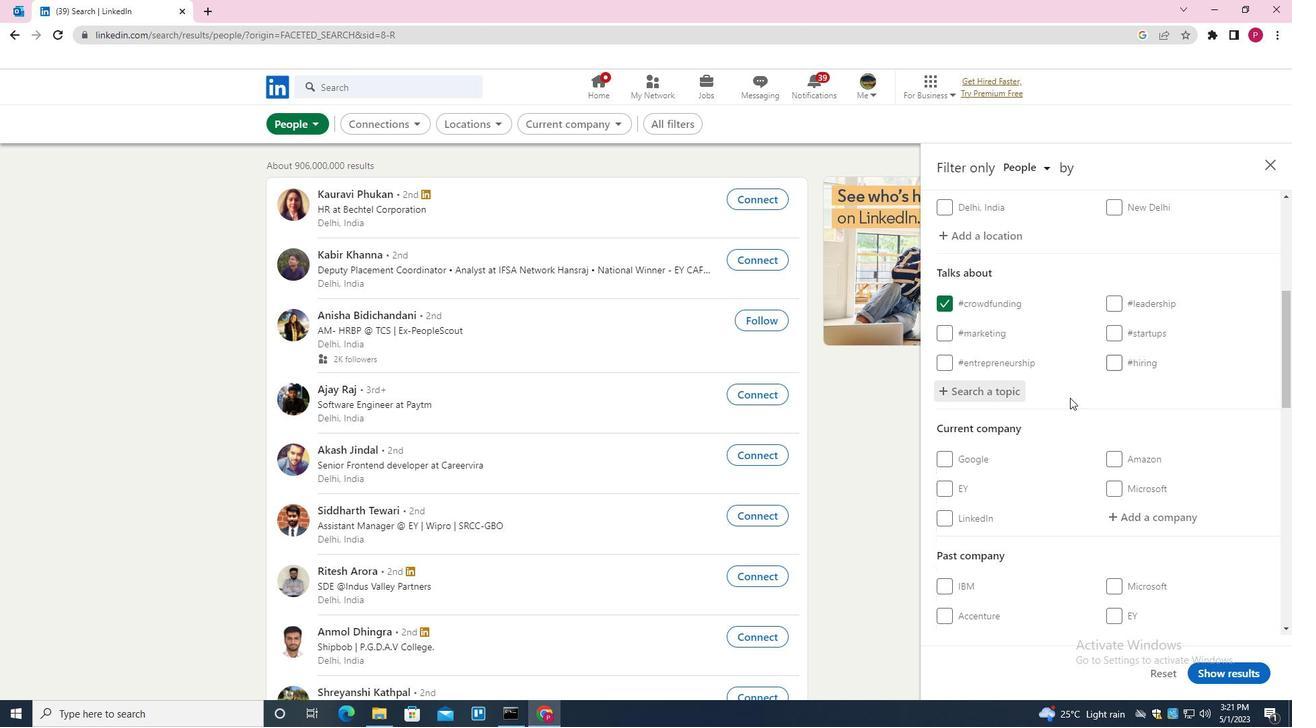 
Action: Mouse scrolled (1068, 408) with delta (0, 0)
Screenshot: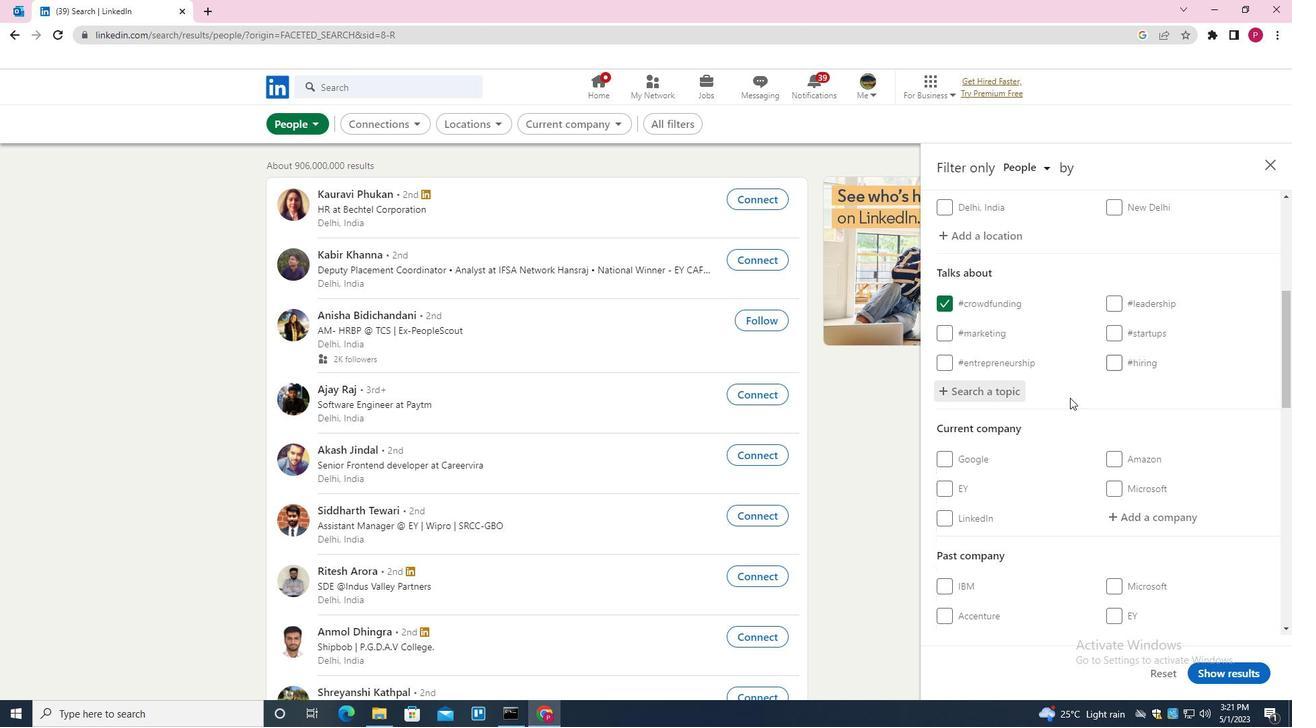 
Action: Mouse moved to (1106, 441)
Screenshot: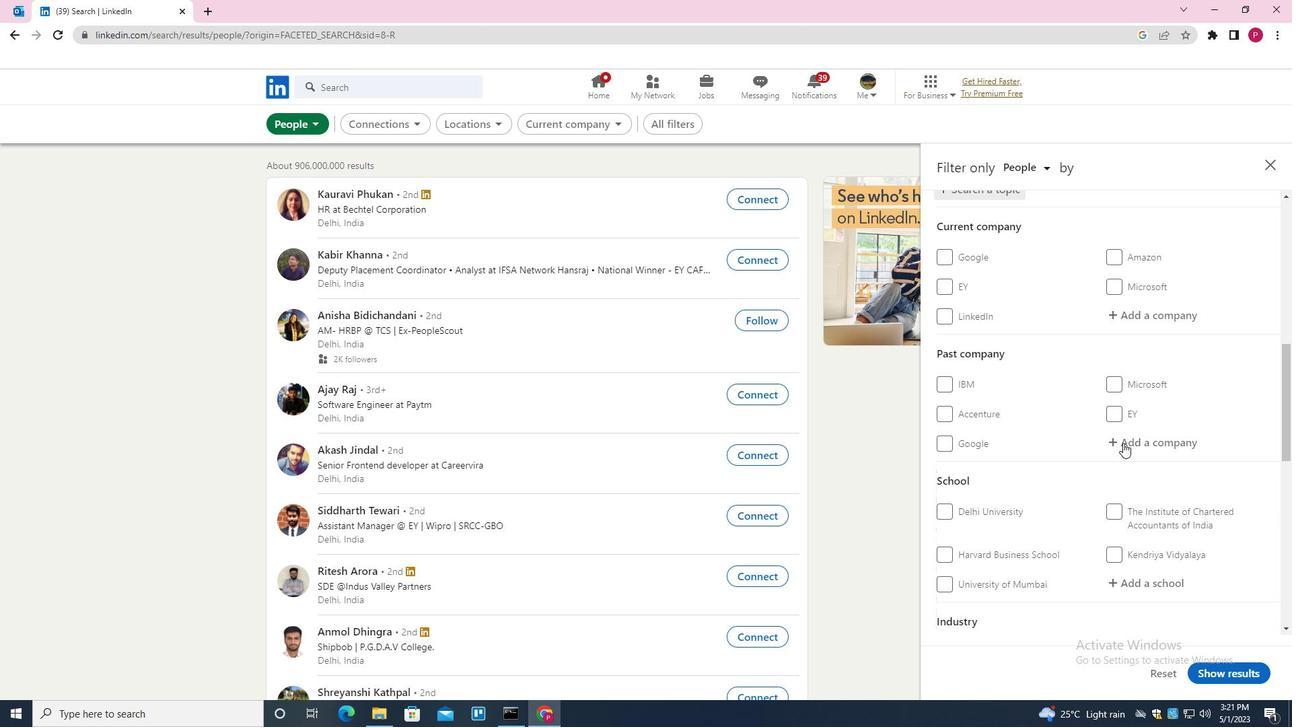 
Action: Mouse scrolled (1106, 440) with delta (0, 0)
Screenshot: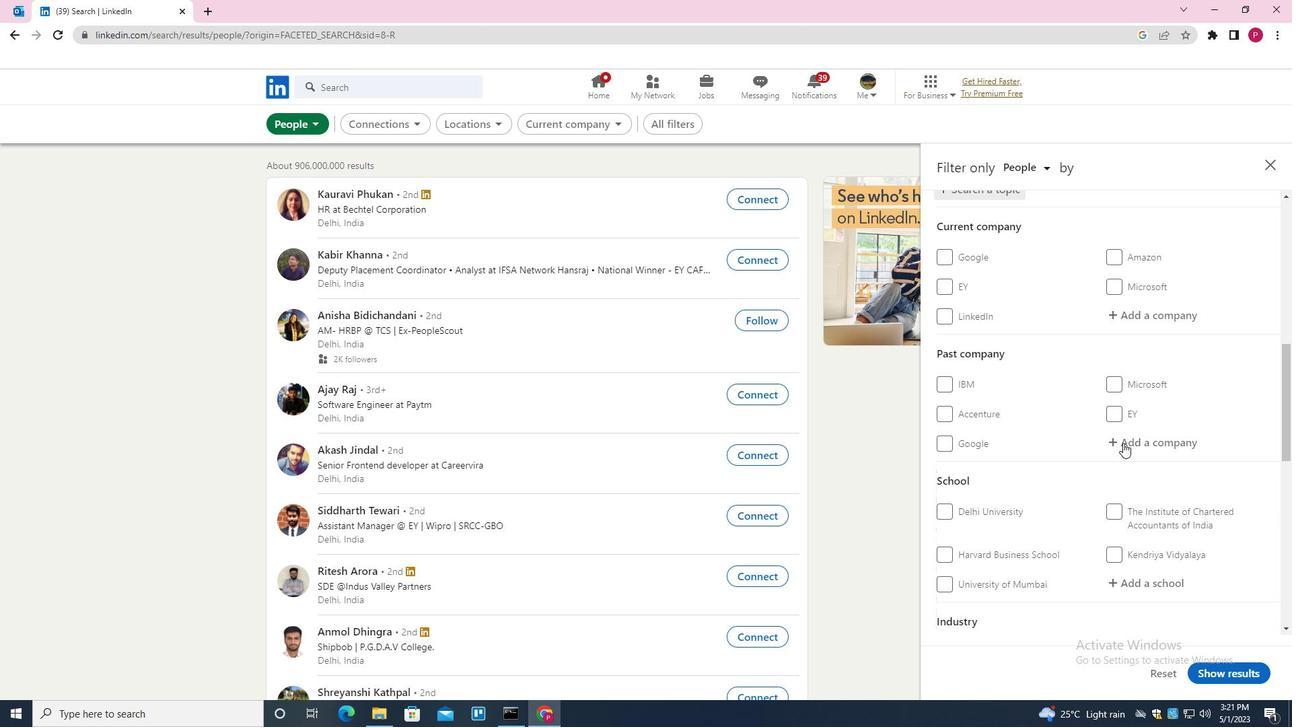 
Action: Mouse scrolled (1106, 440) with delta (0, 0)
Screenshot: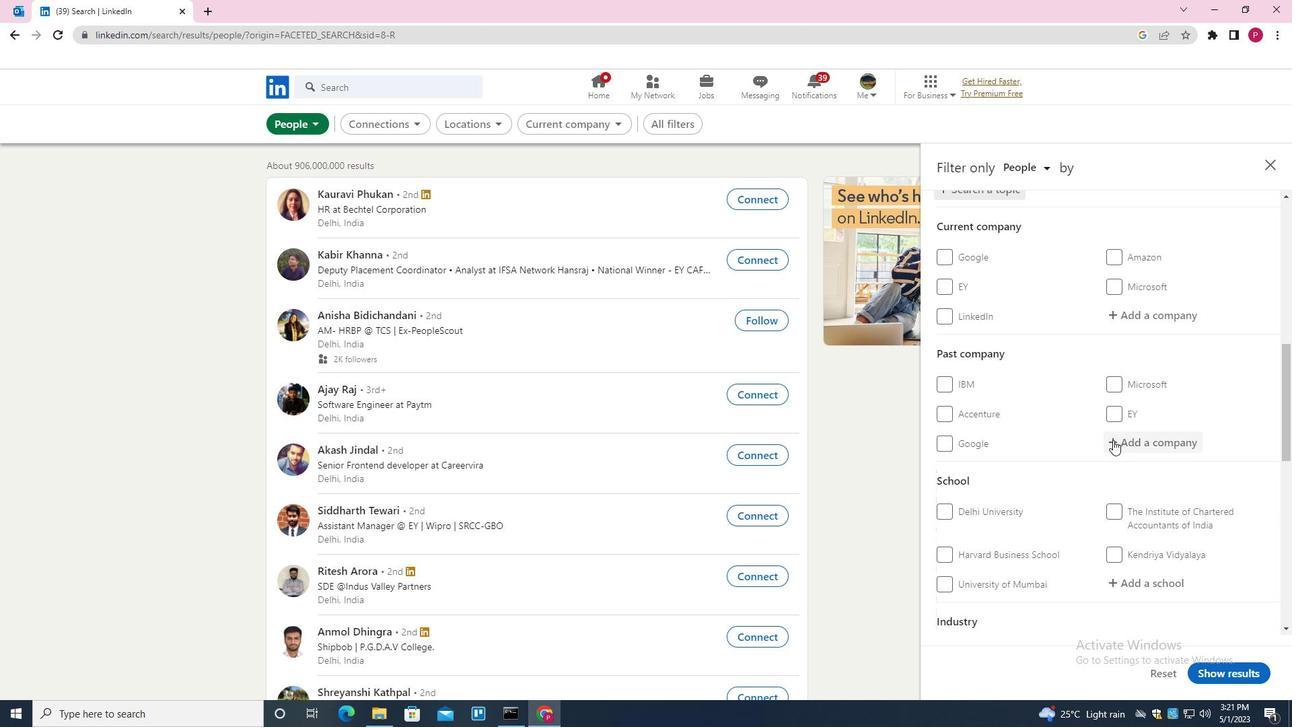 
Action: Mouse scrolled (1106, 440) with delta (0, 0)
Screenshot: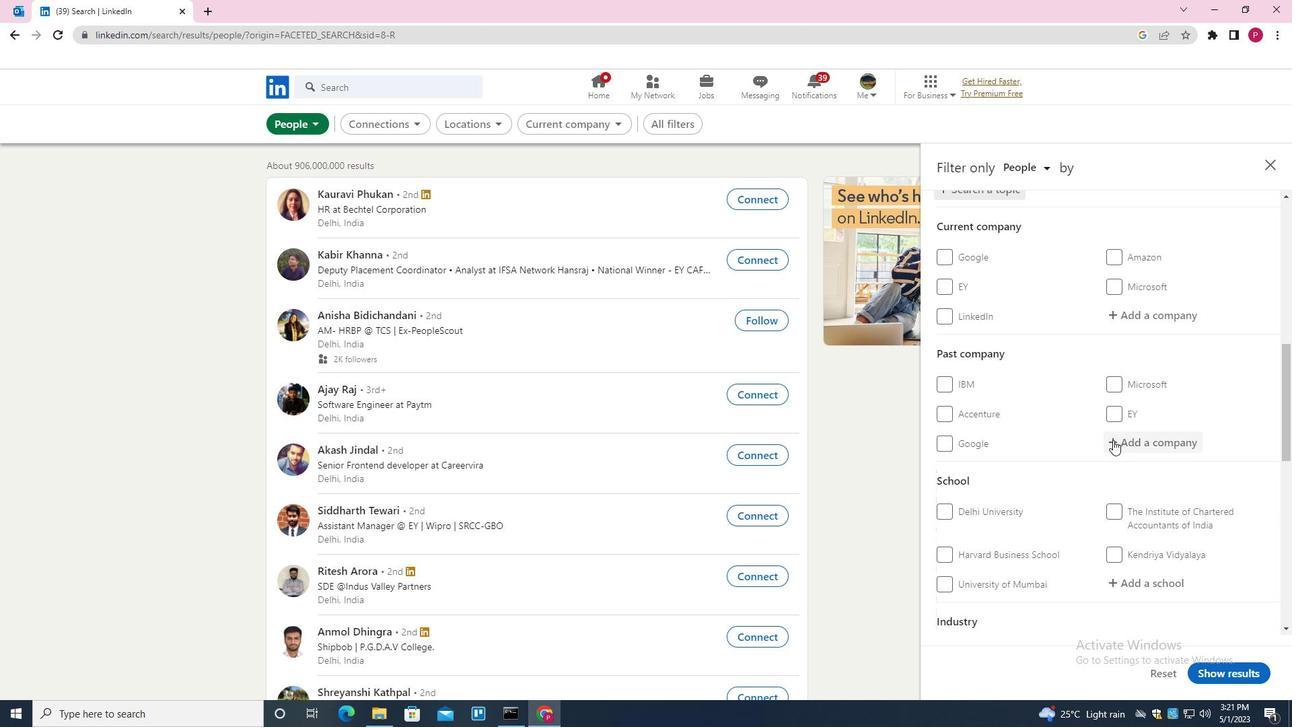 
Action: Mouse scrolled (1106, 440) with delta (0, 0)
Screenshot: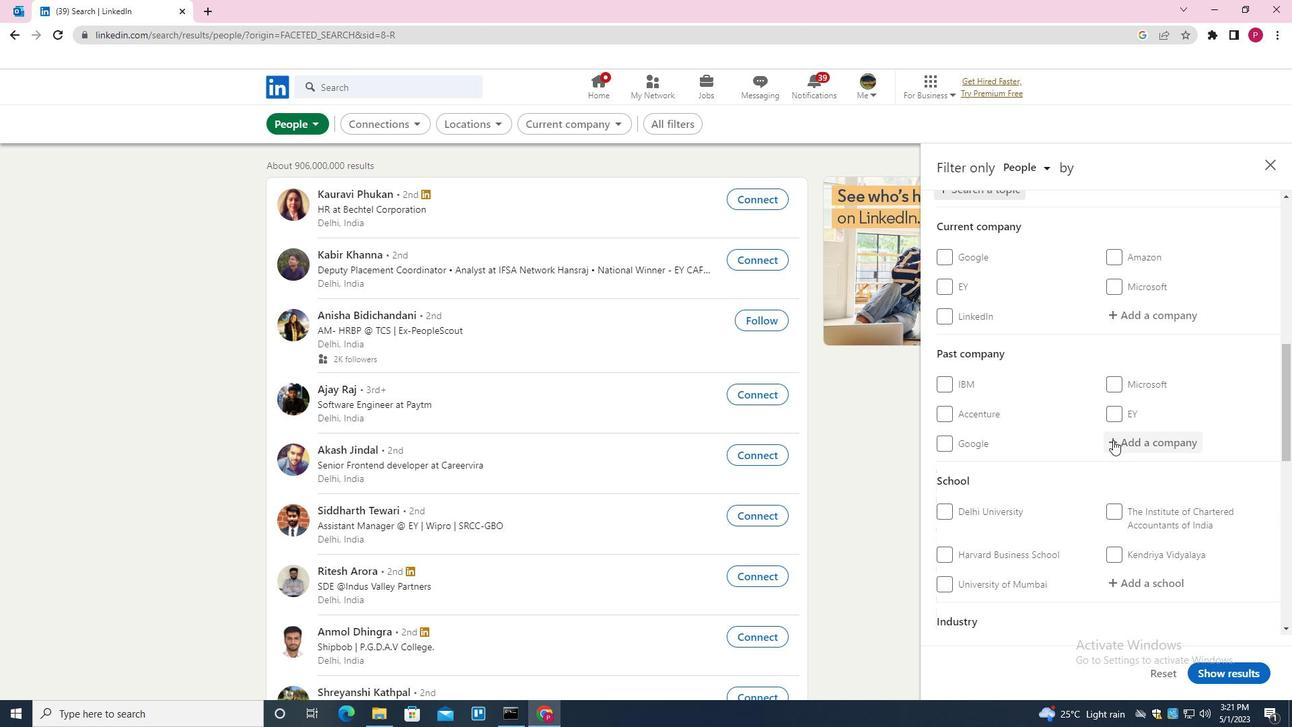 
Action: Mouse moved to (1000, 445)
Screenshot: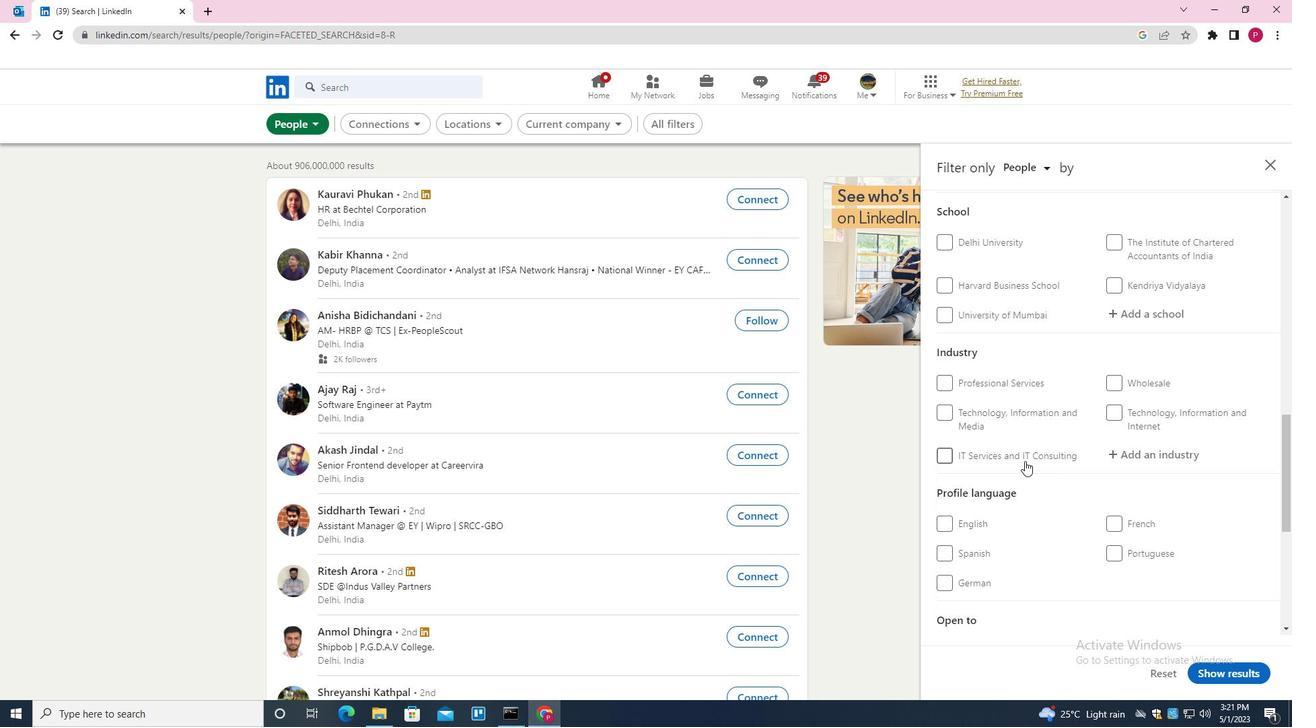 
Action: Mouse scrolled (1000, 444) with delta (0, 0)
Screenshot: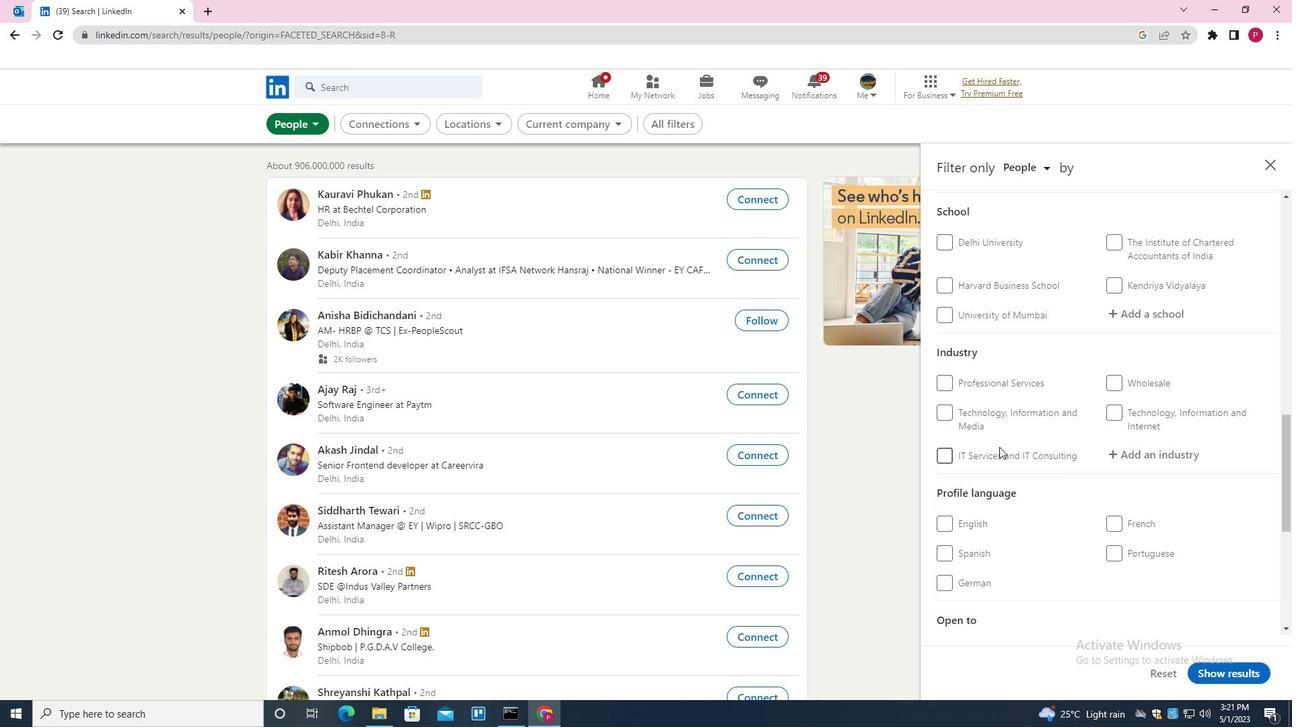 
Action: Mouse scrolled (1000, 444) with delta (0, 0)
Screenshot: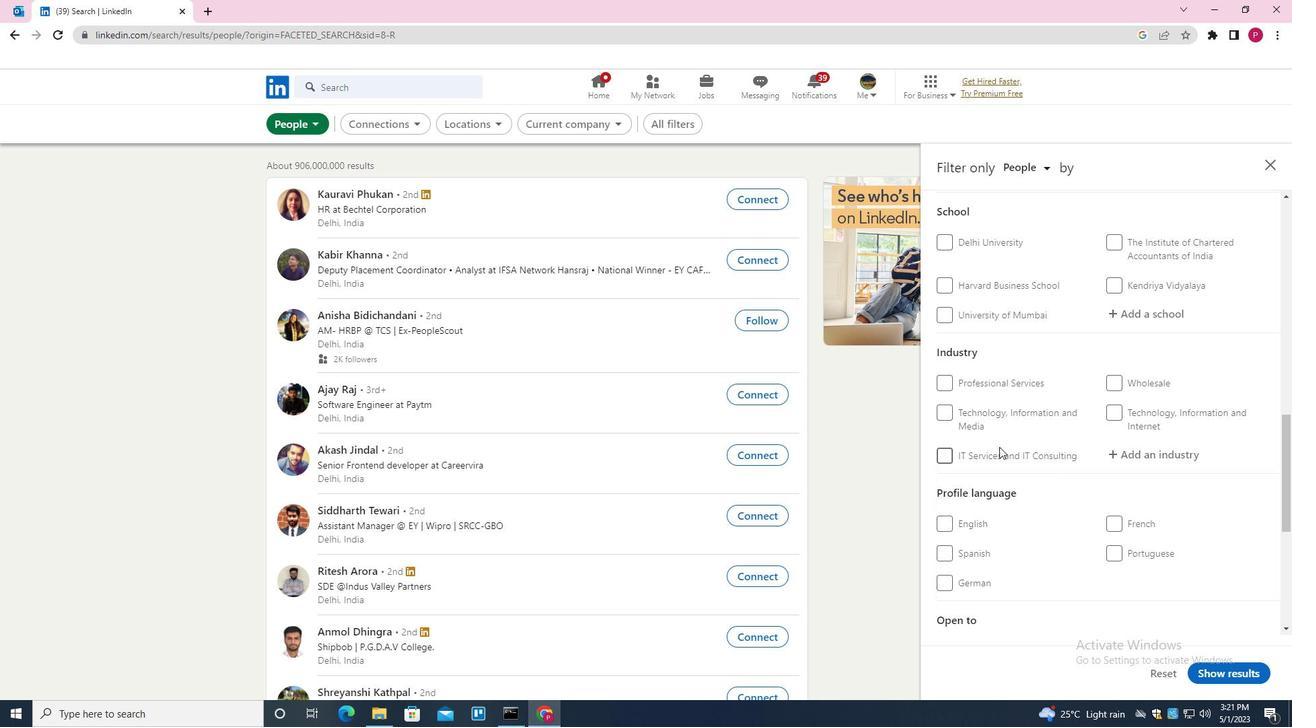 
Action: Mouse scrolled (1000, 444) with delta (0, 0)
Screenshot: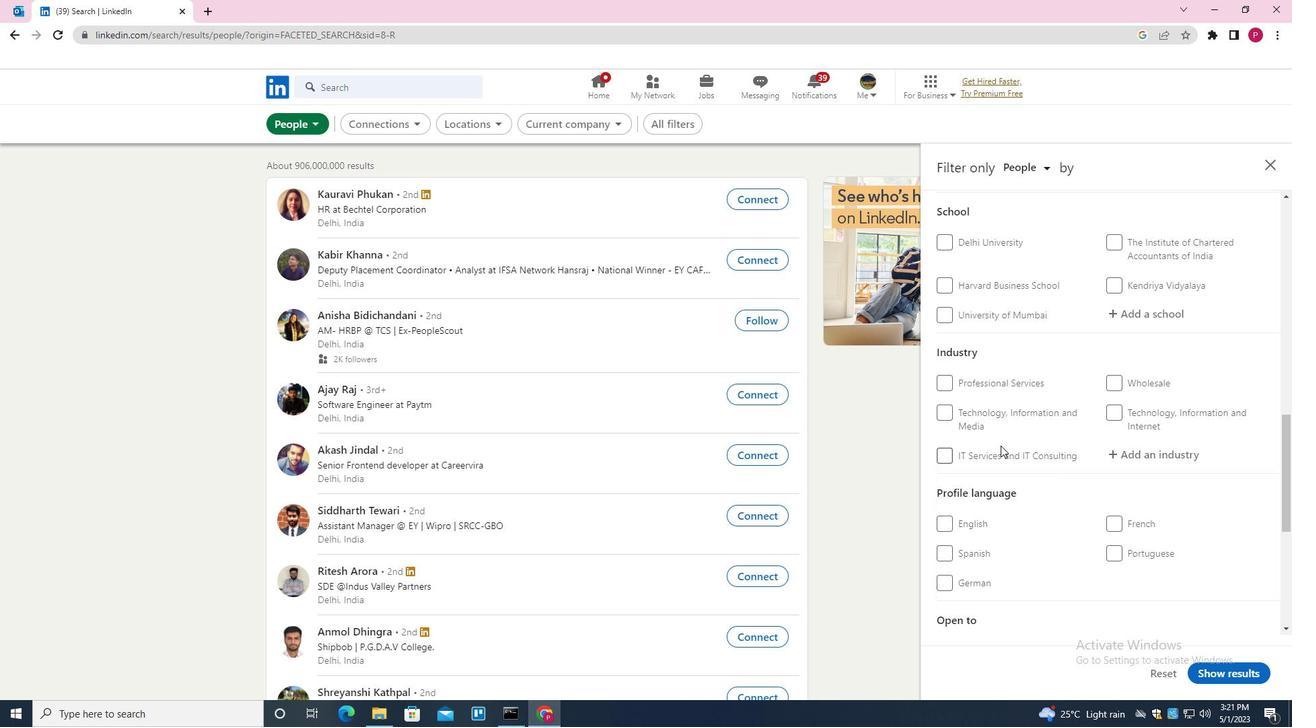 
Action: Mouse moved to (972, 321)
Screenshot: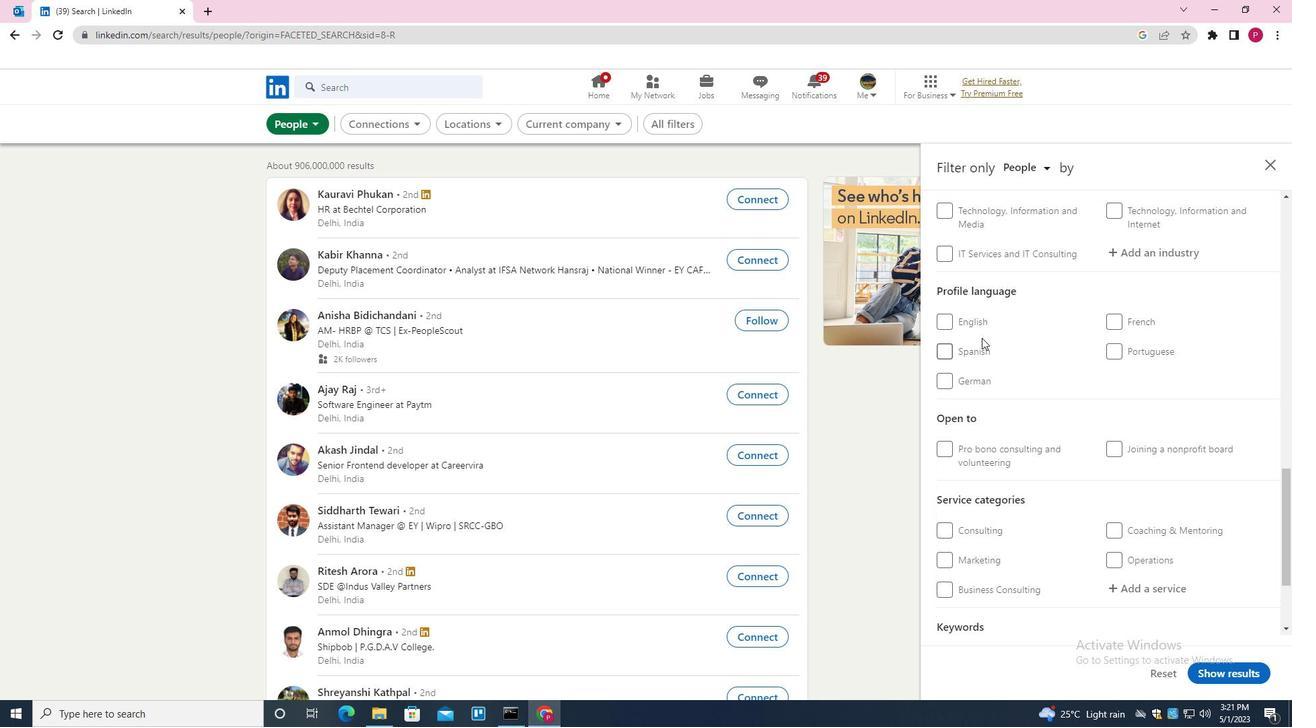 
Action: Mouse pressed left at (972, 321)
Screenshot: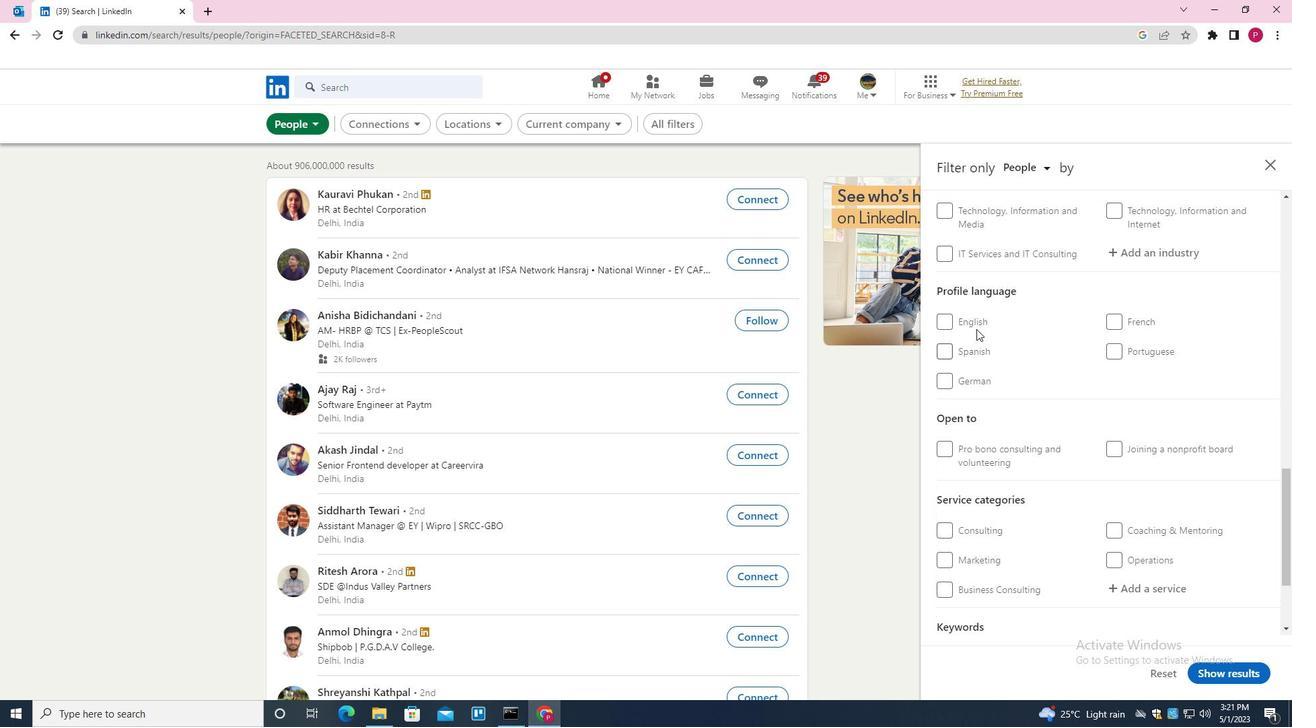 
Action: Mouse moved to (996, 327)
Screenshot: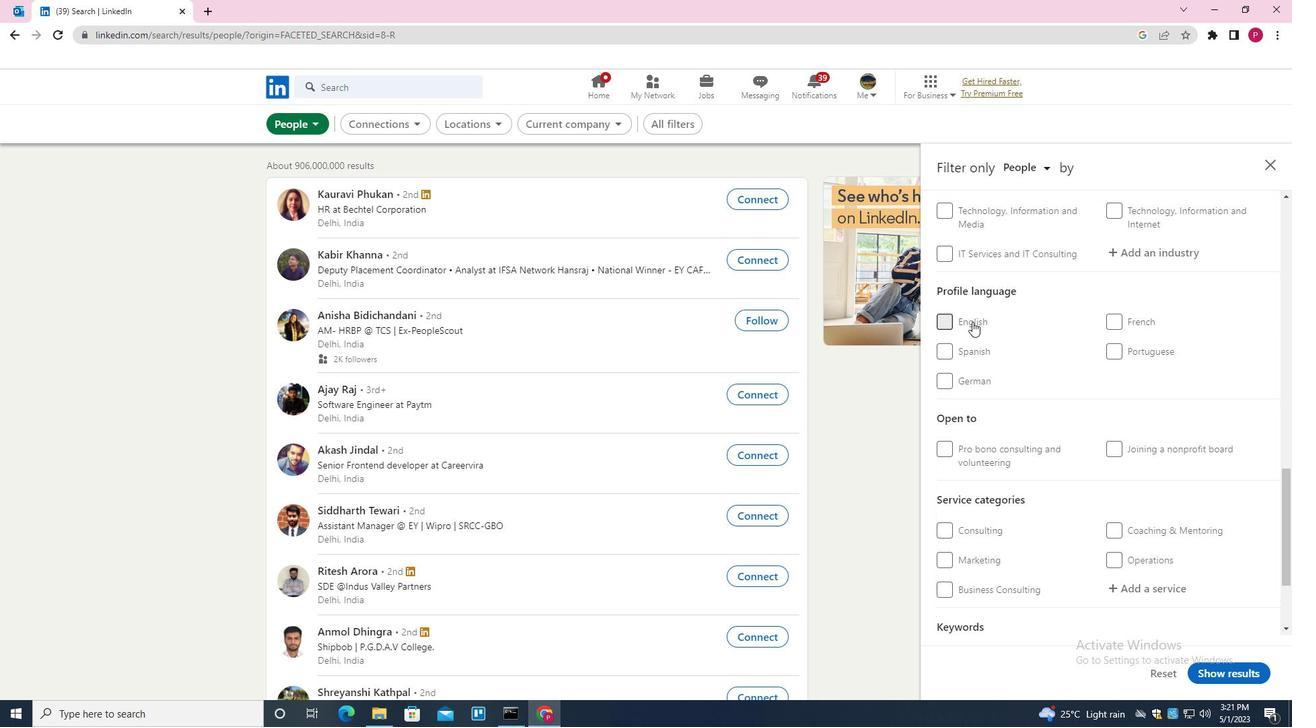 
Action: Mouse scrolled (996, 327) with delta (0, 0)
Screenshot: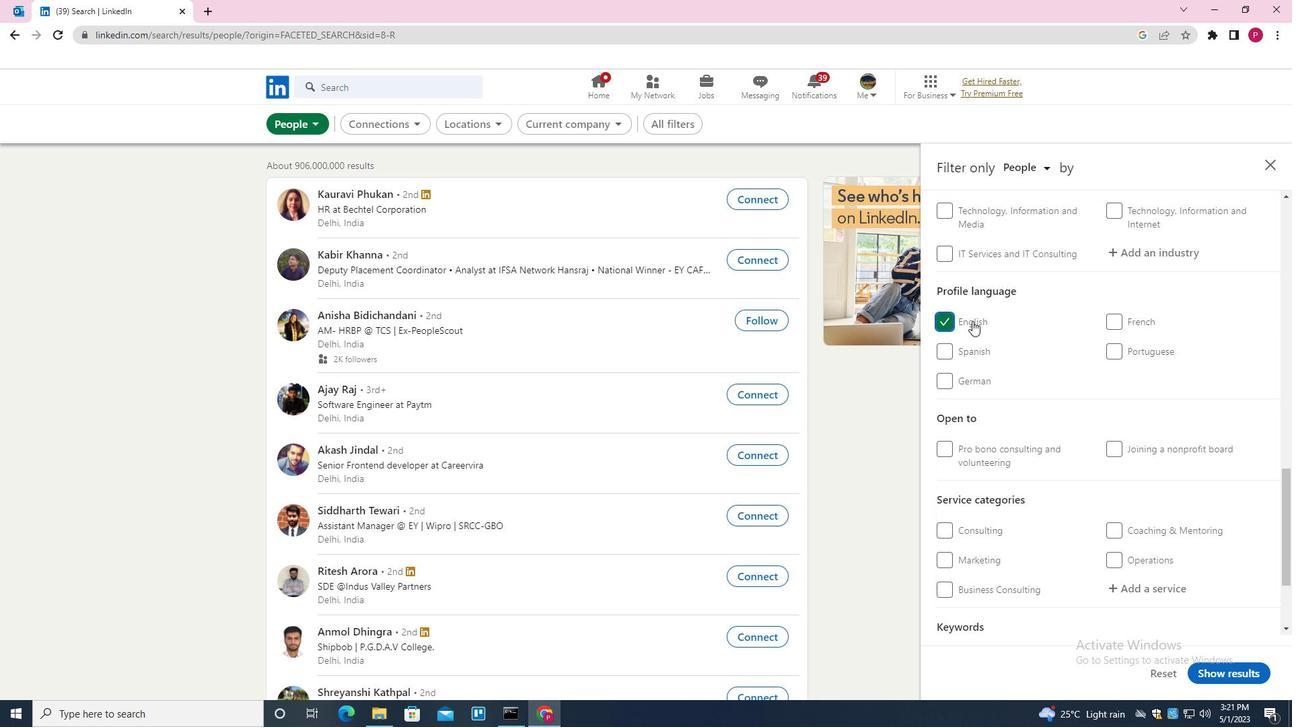 
Action: Mouse scrolled (996, 327) with delta (0, 0)
Screenshot: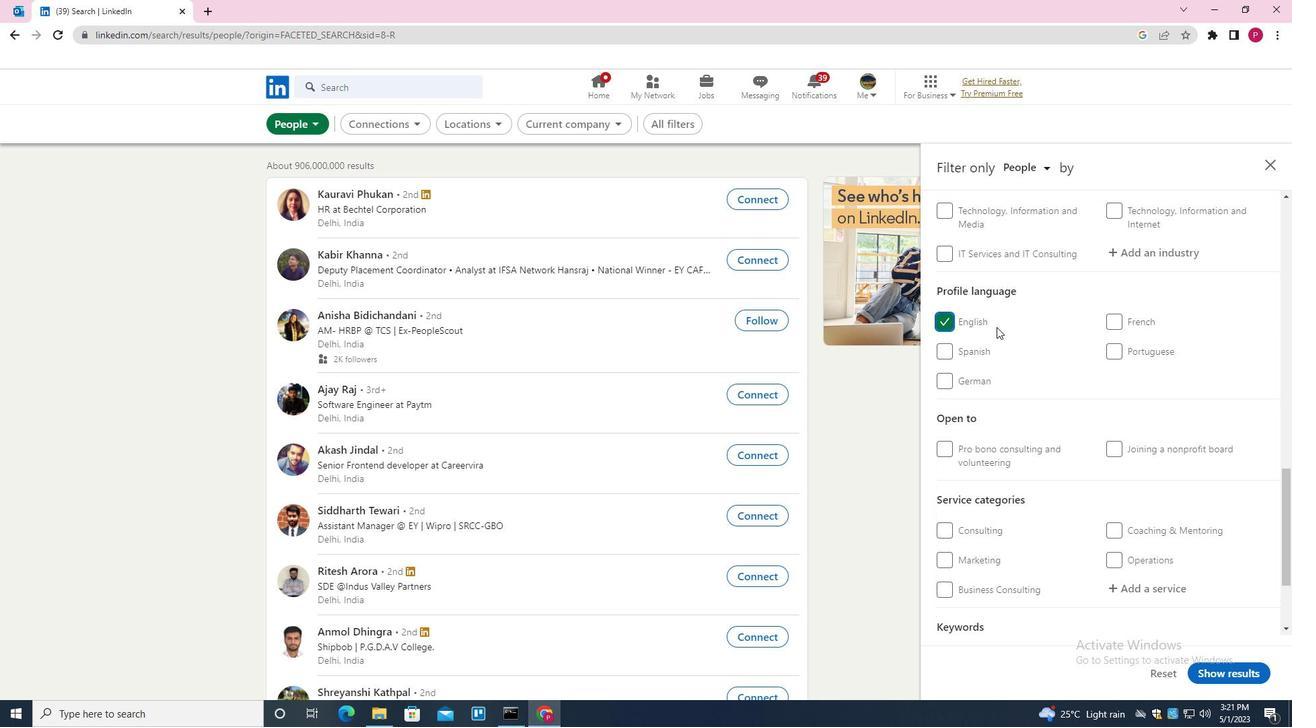 
Action: Mouse scrolled (996, 327) with delta (0, 0)
Screenshot: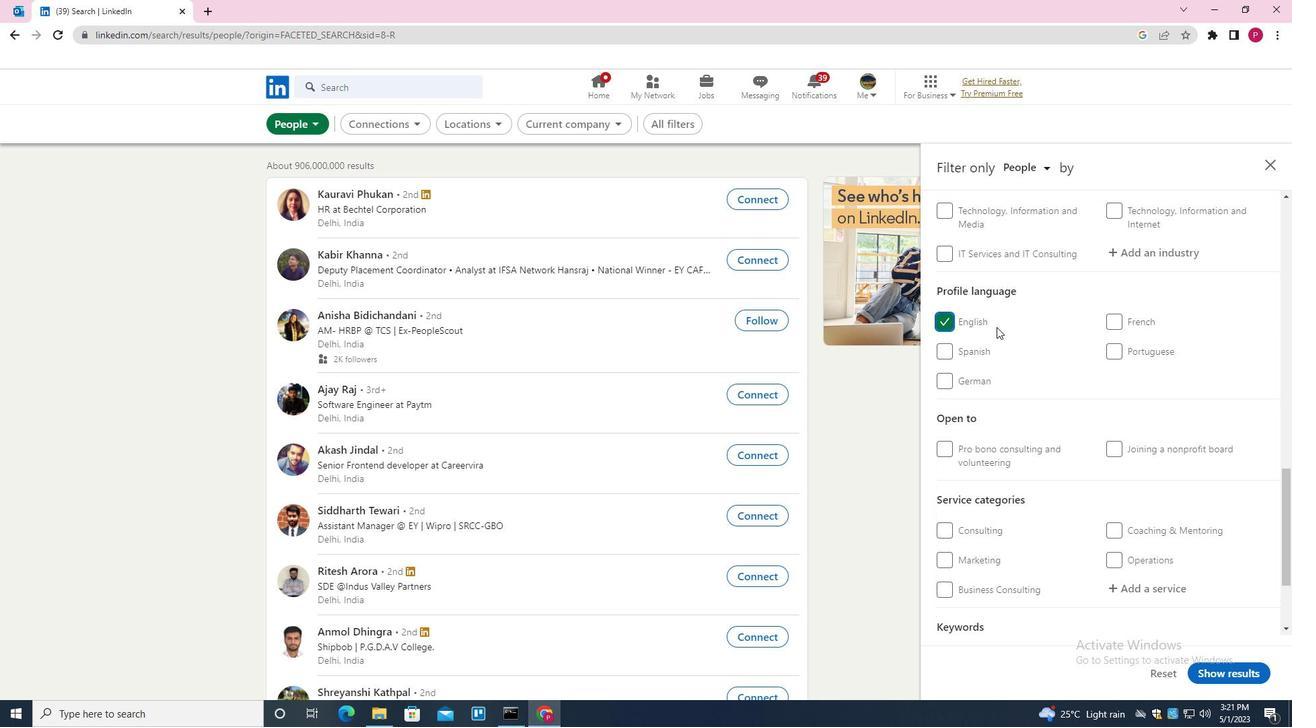 
Action: Mouse scrolled (996, 327) with delta (0, 0)
Screenshot: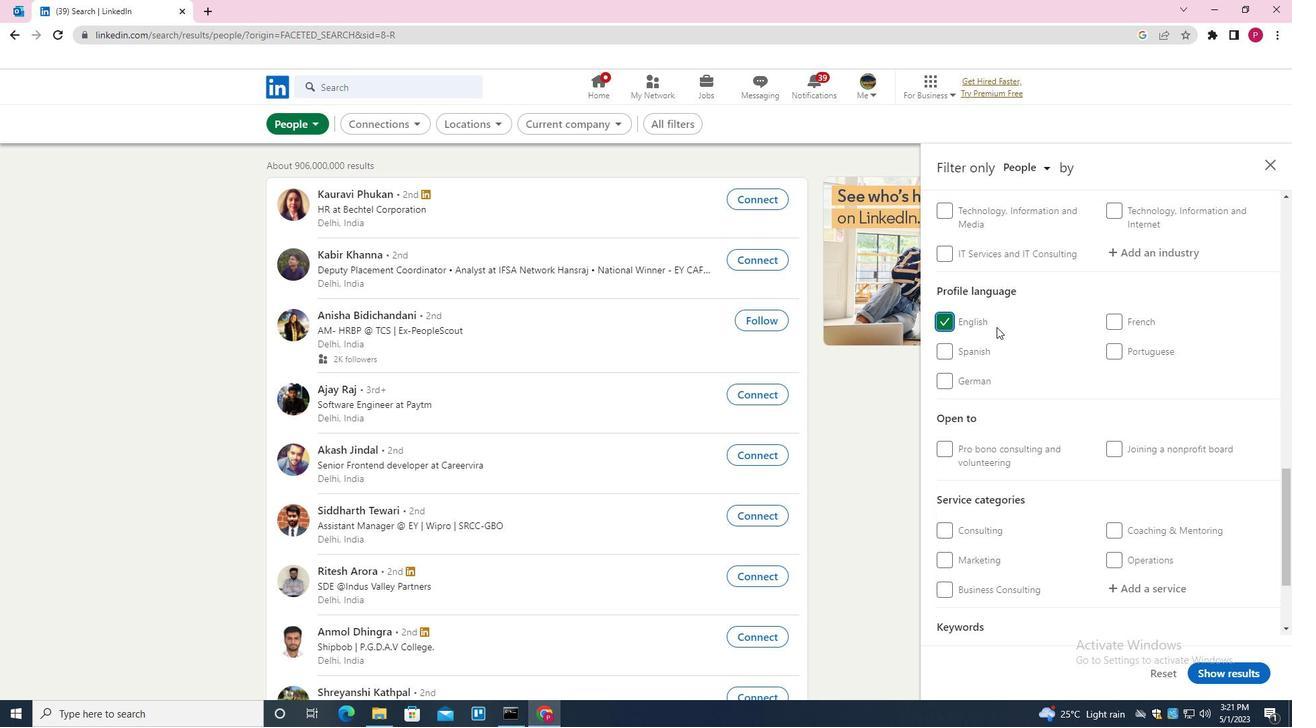 
Action: Mouse scrolled (996, 327) with delta (0, 0)
Screenshot: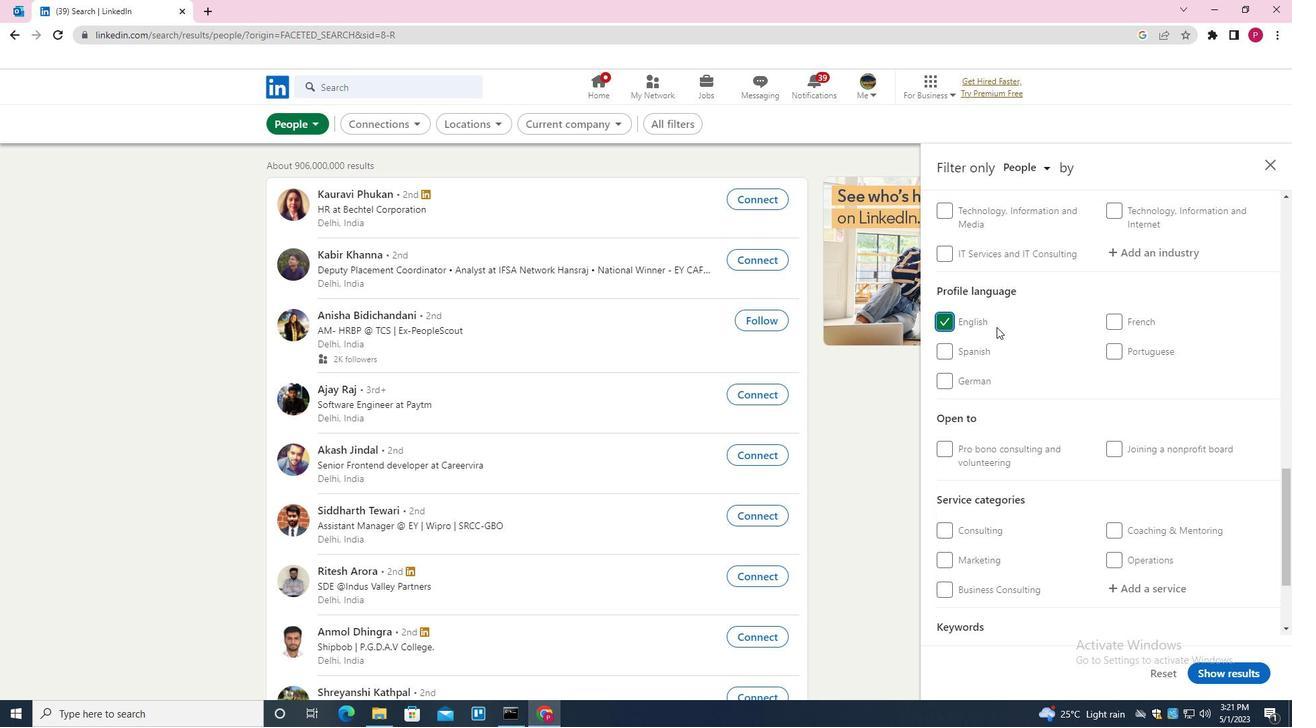 
Action: Mouse scrolled (996, 327) with delta (0, 0)
Screenshot: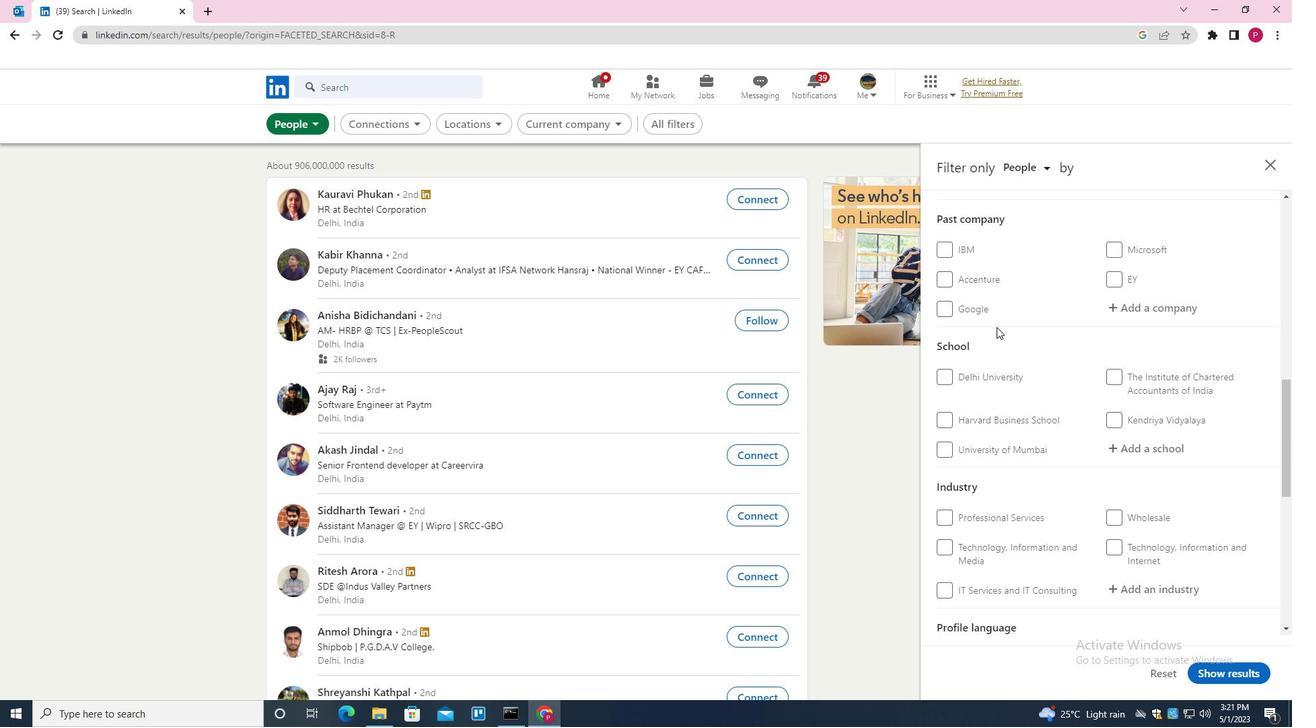 
Action: Mouse scrolled (996, 327) with delta (0, 0)
Screenshot: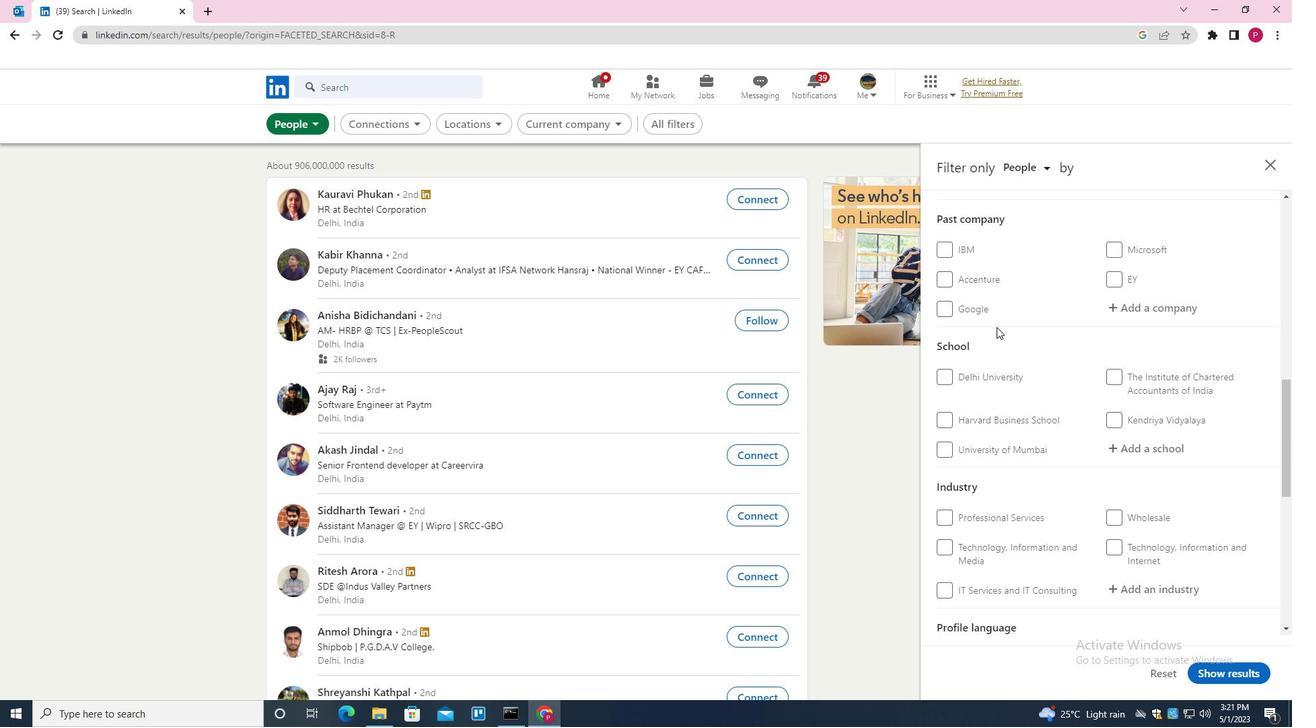 
Action: Mouse scrolled (996, 327) with delta (0, 0)
Screenshot: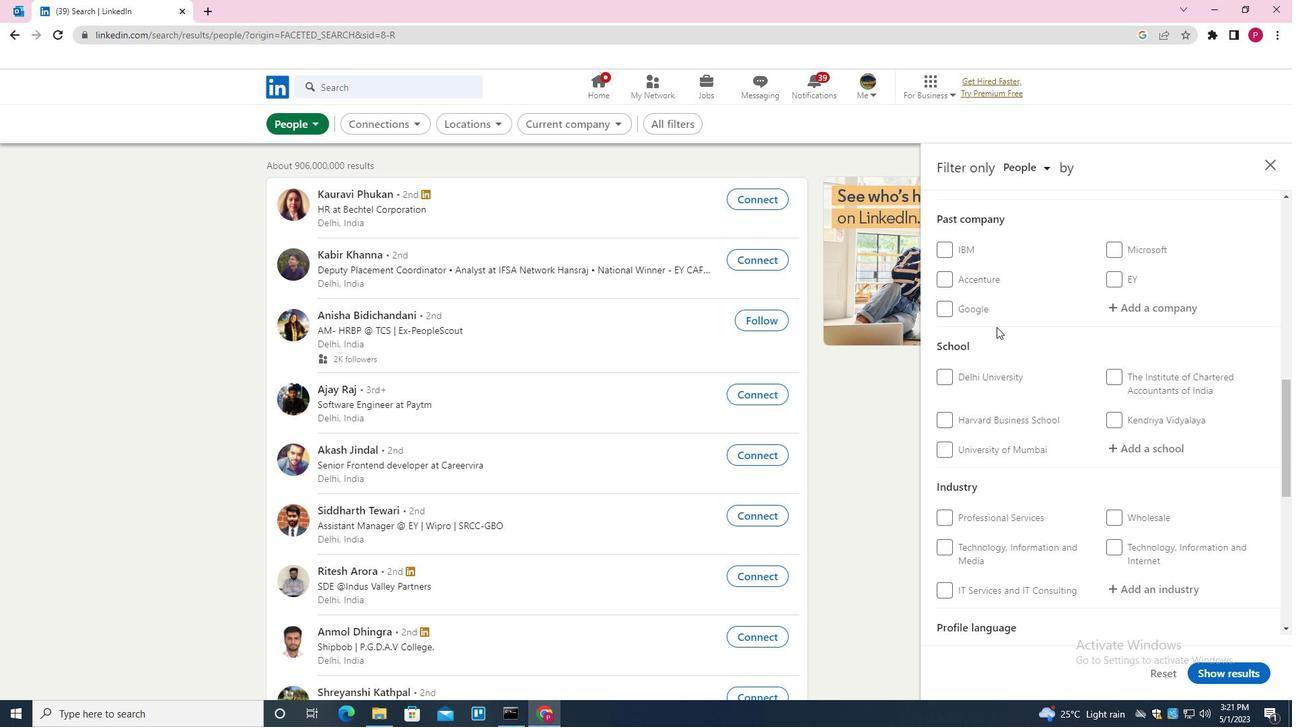 
Action: Mouse moved to (1159, 381)
Screenshot: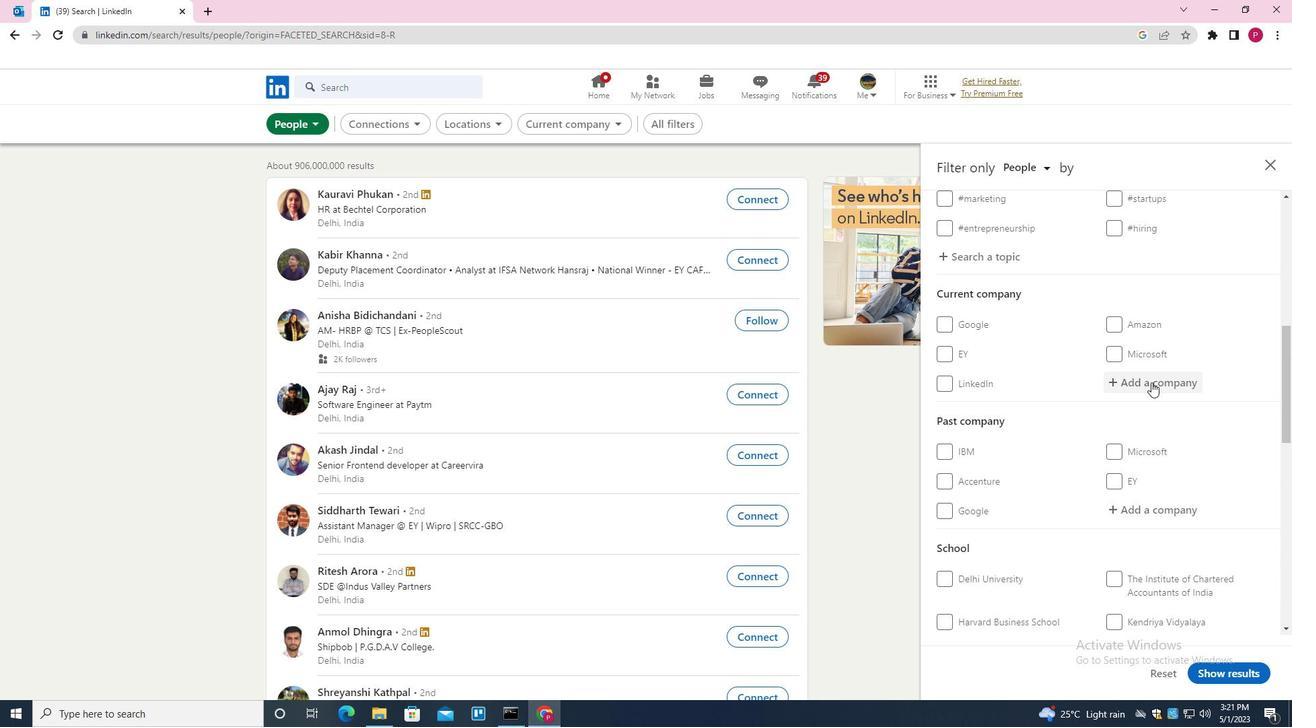 
Action: Mouse pressed left at (1159, 381)
Screenshot: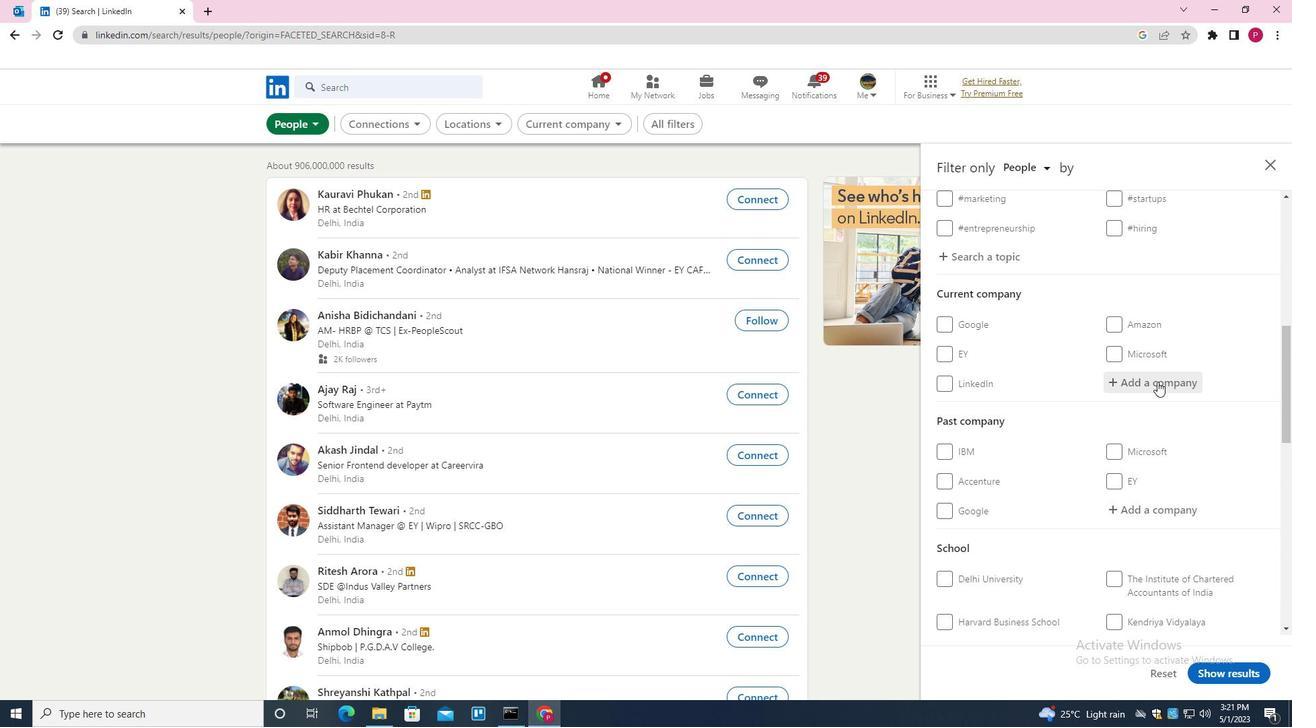 
Action: Mouse moved to (1118, 406)
Screenshot: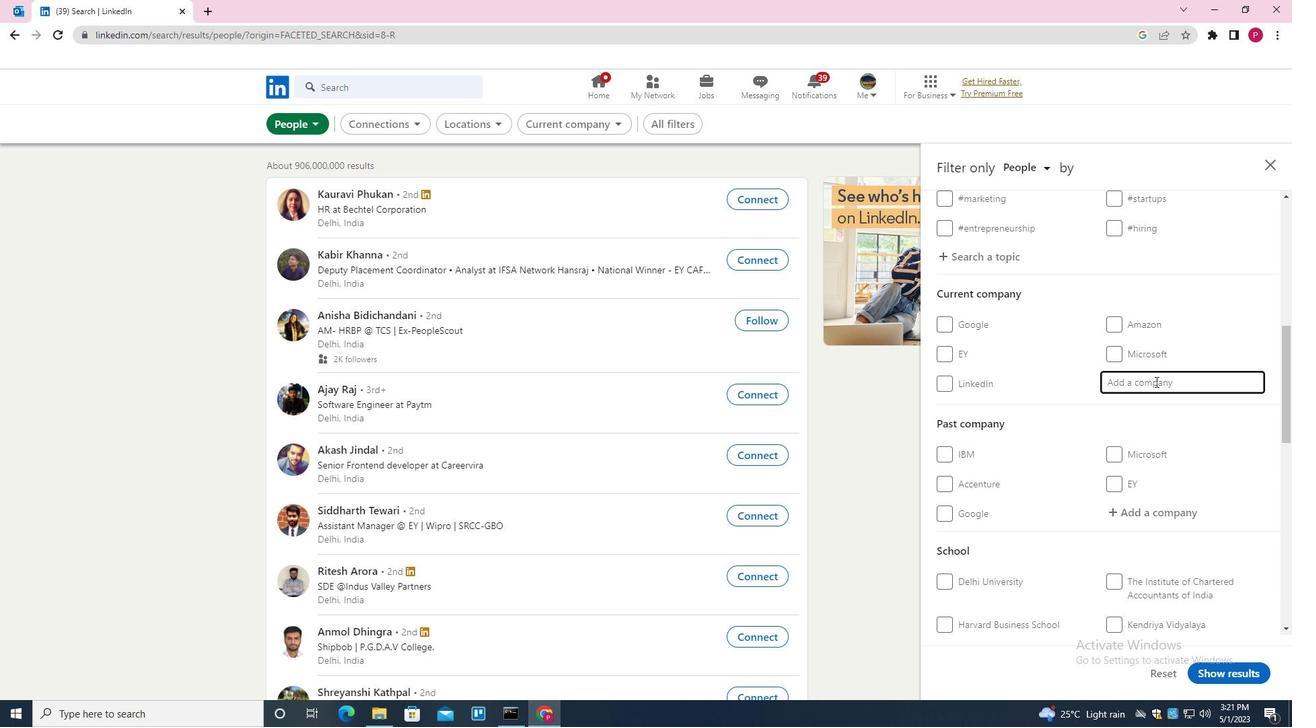 
Action: Key pressed <Key.shift>ANTHEM<Key.space><Key.down><Key.down><Key.enter>
Screenshot: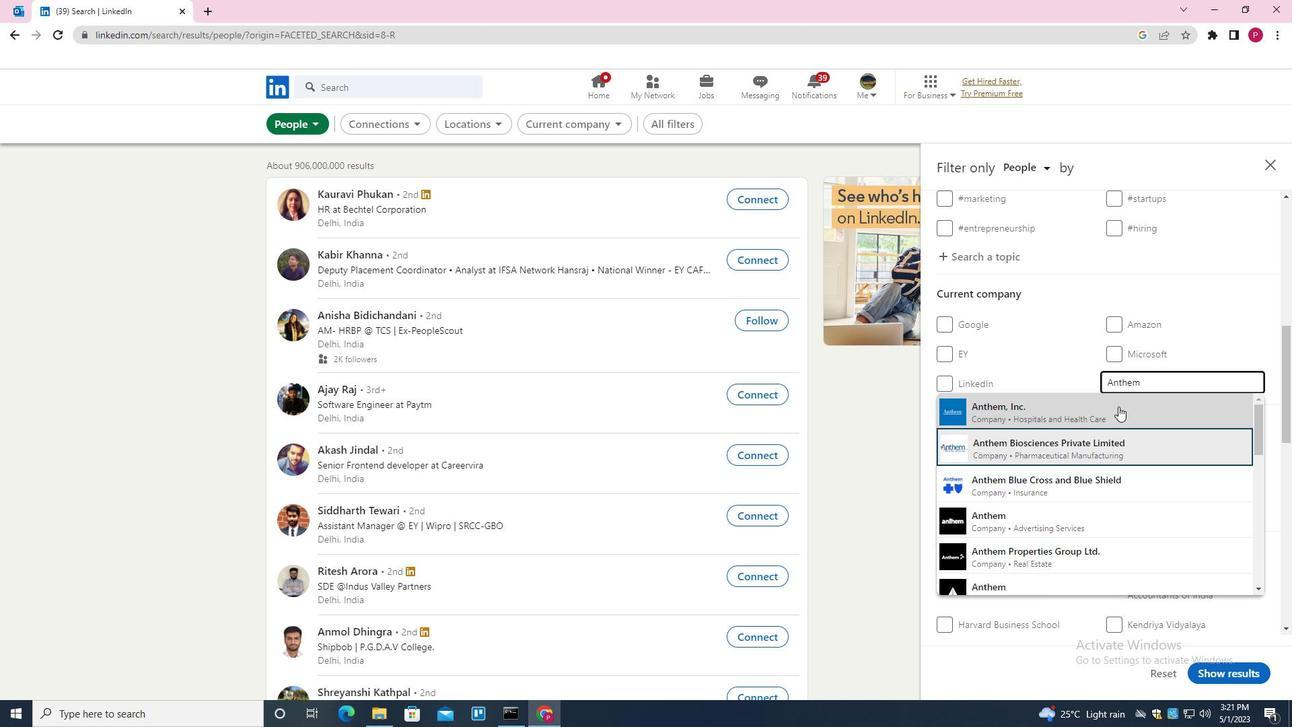 
Action: Mouse moved to (1107, 417)
Screenshot: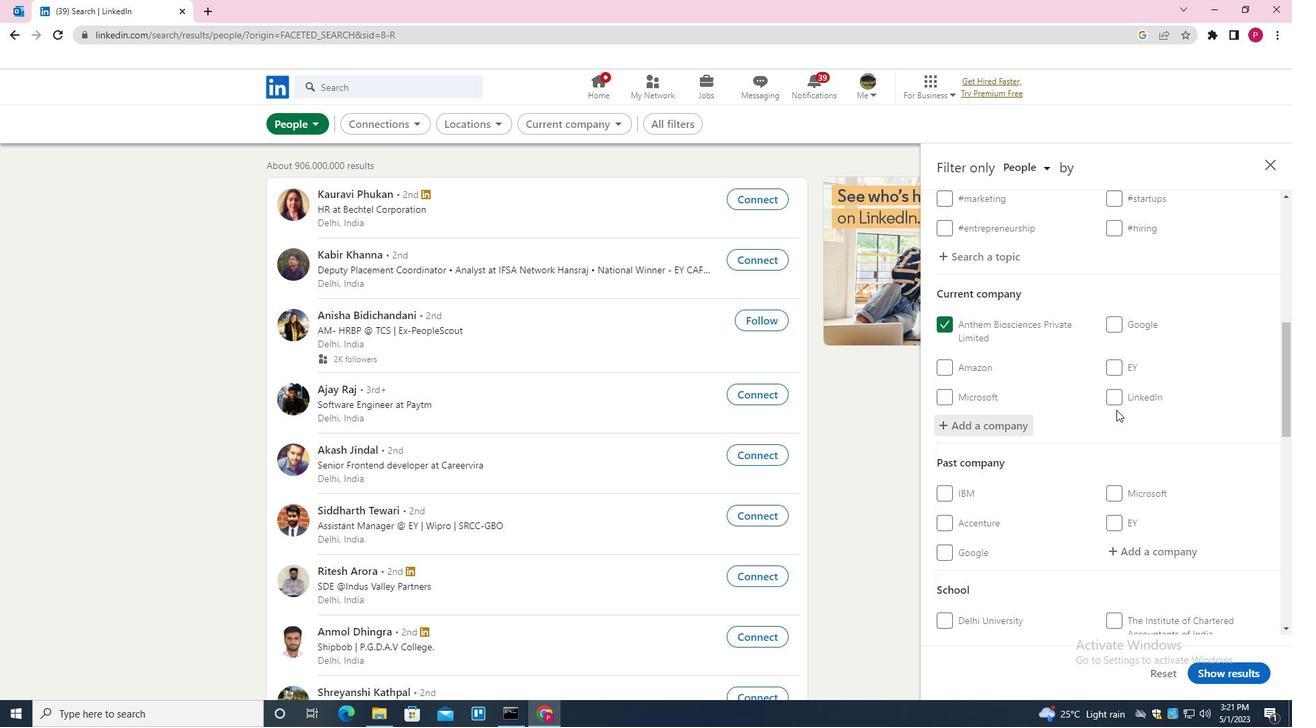 
Action: Mouse scrolled (1107, 416) with delta (0, 0)
Screenshot: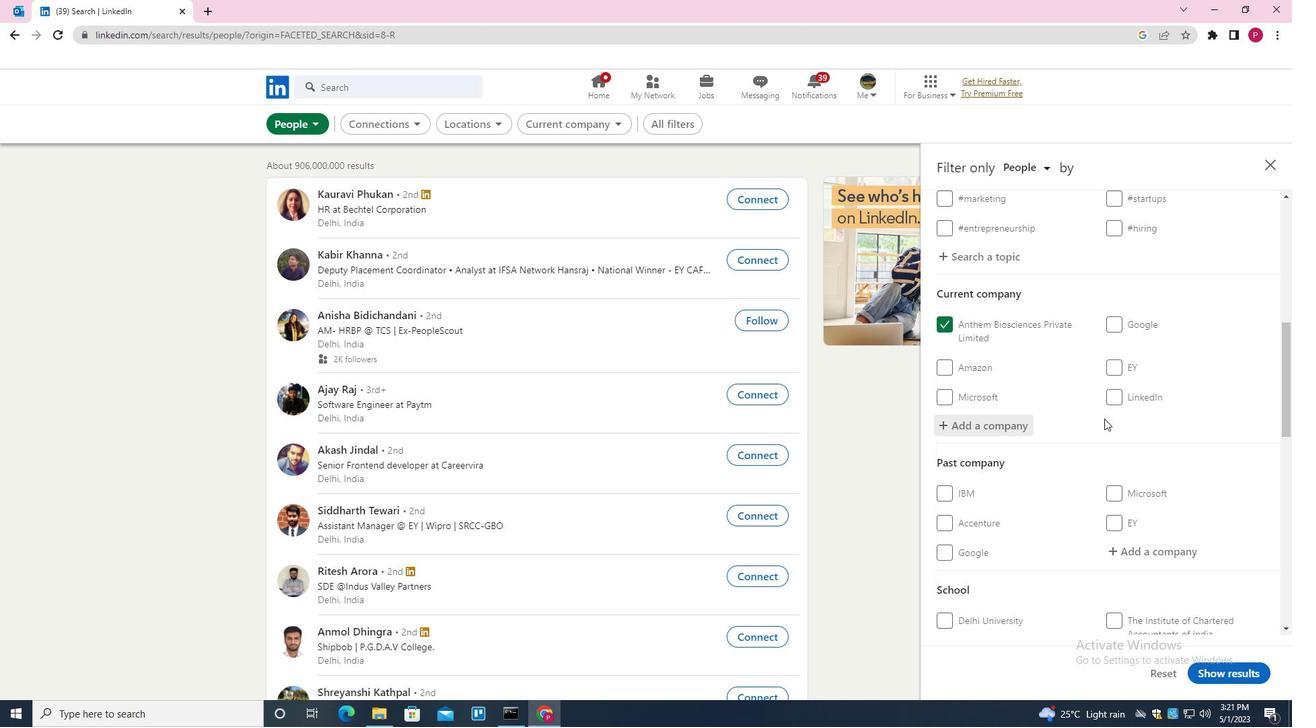 
Action: Mouse scrolled (1107, 416) with delta (0, 0)
Screenshot: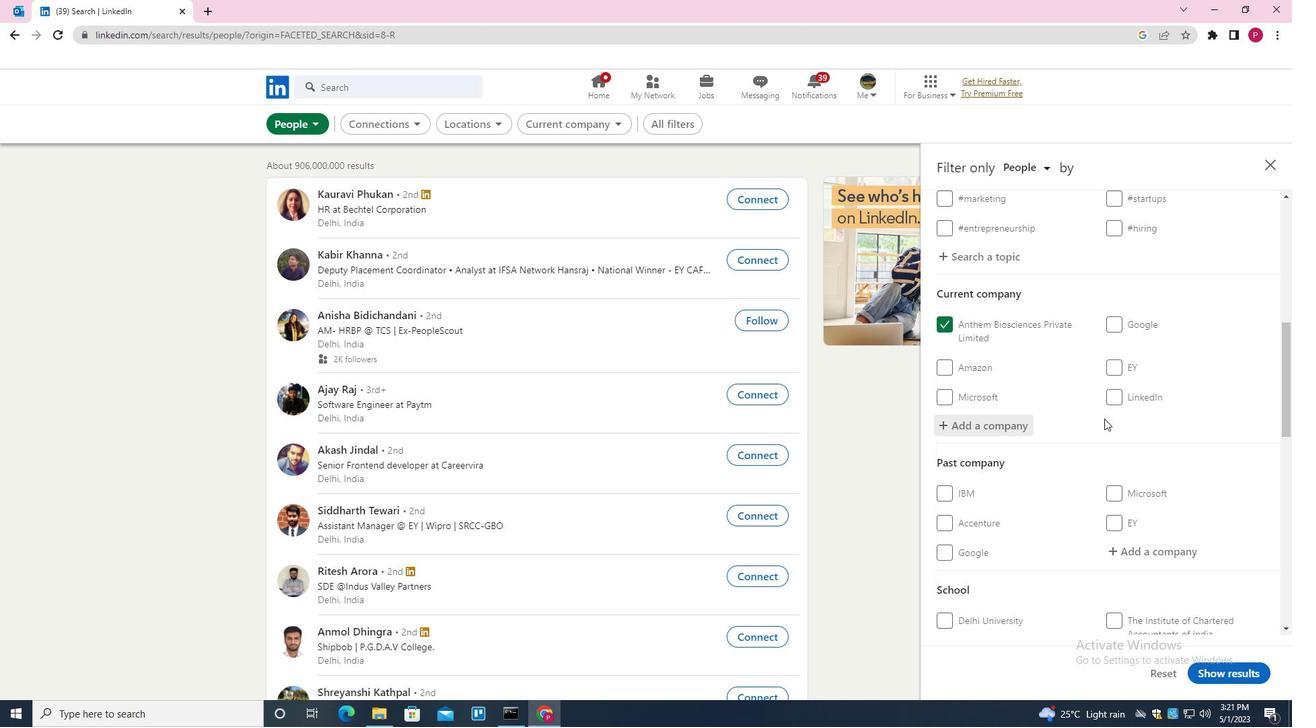 
Action: Mouse moved to (1107, 417)
Screenshot: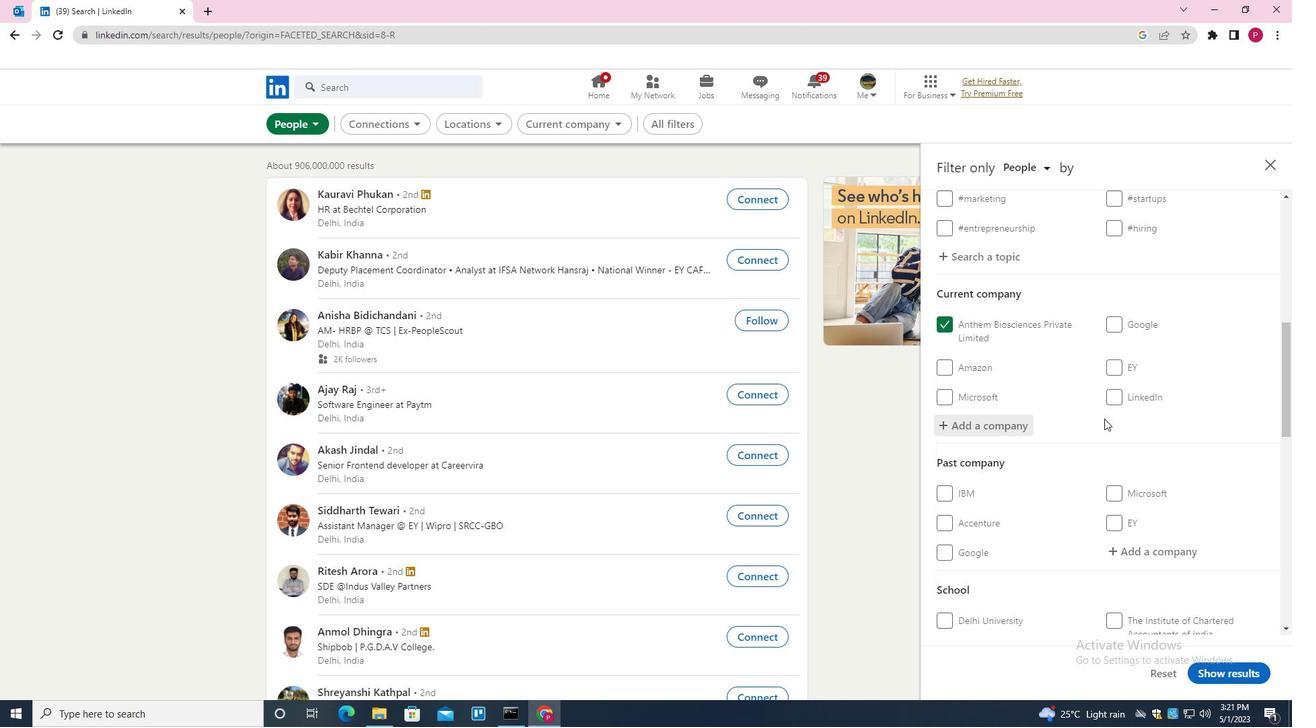 
Action: Mouse scrolled (1107, 416) with delta (0, 0)
Screenshot: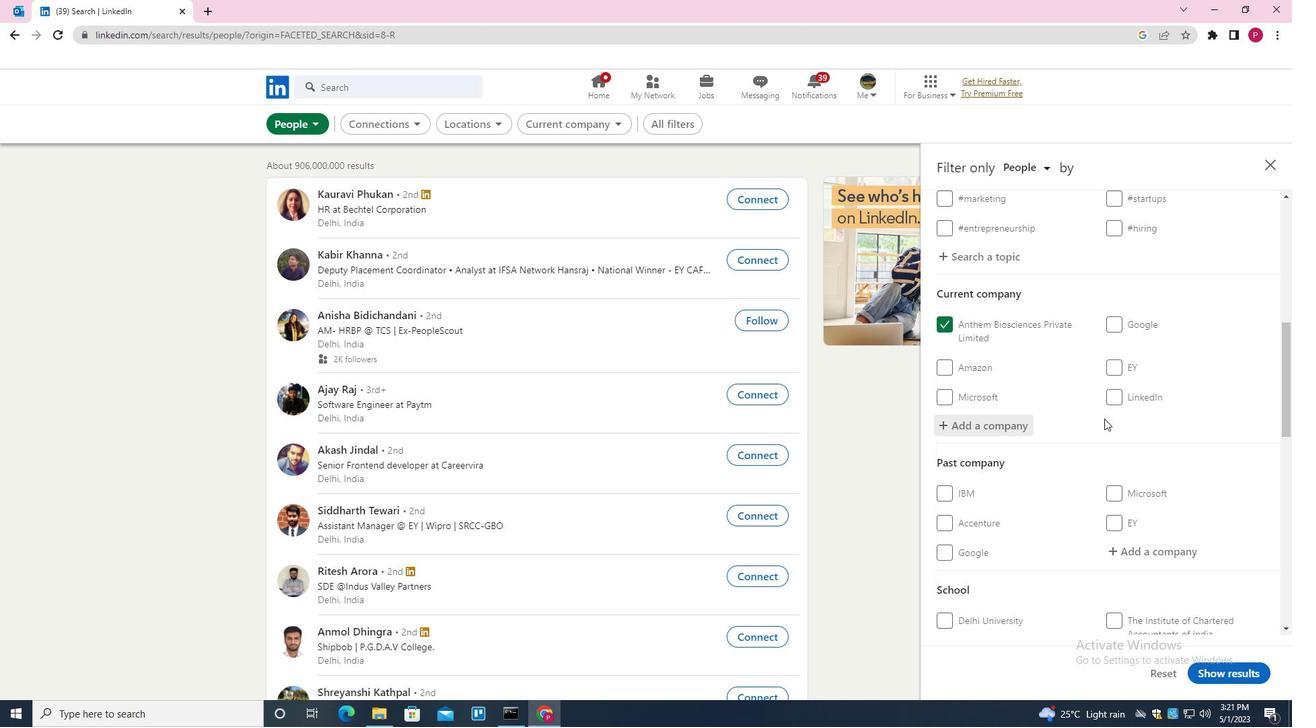 
Action: Mouse moved to (1109, 416)
Screenshot: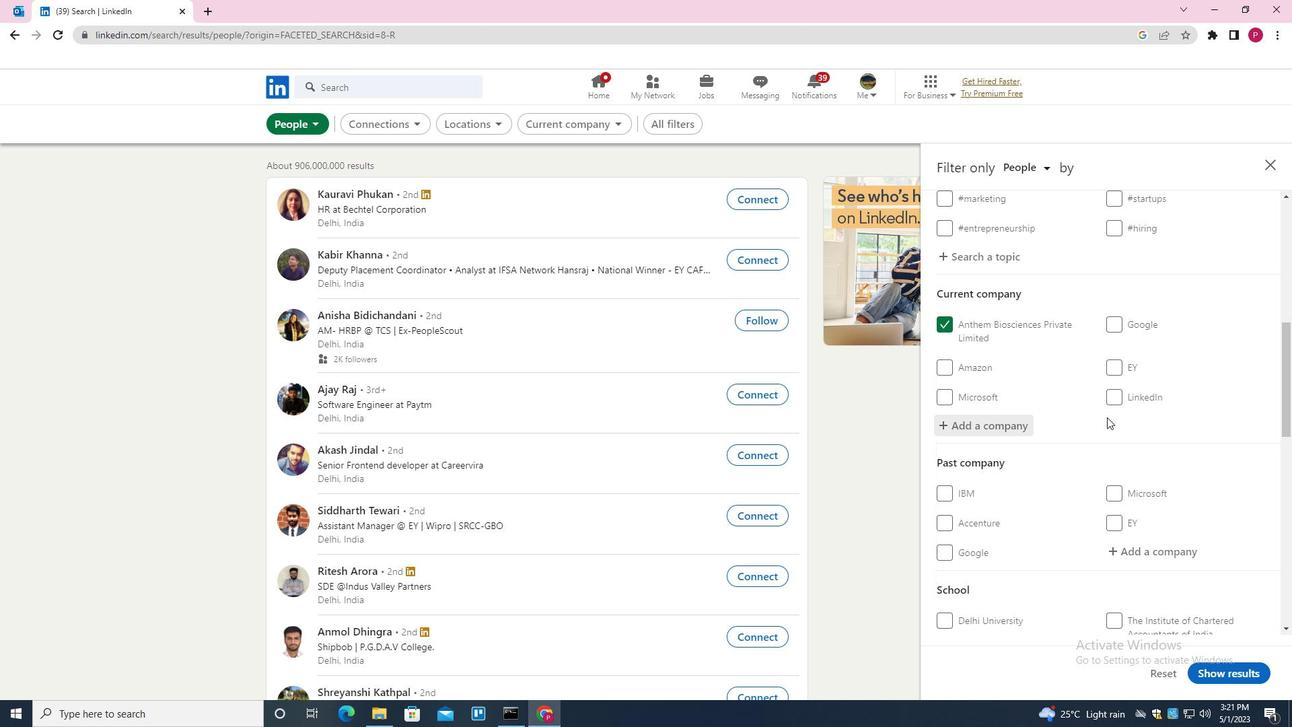 
Action: Mouse scrolled (1109, 416) with delta (0, 0)
Screenshot: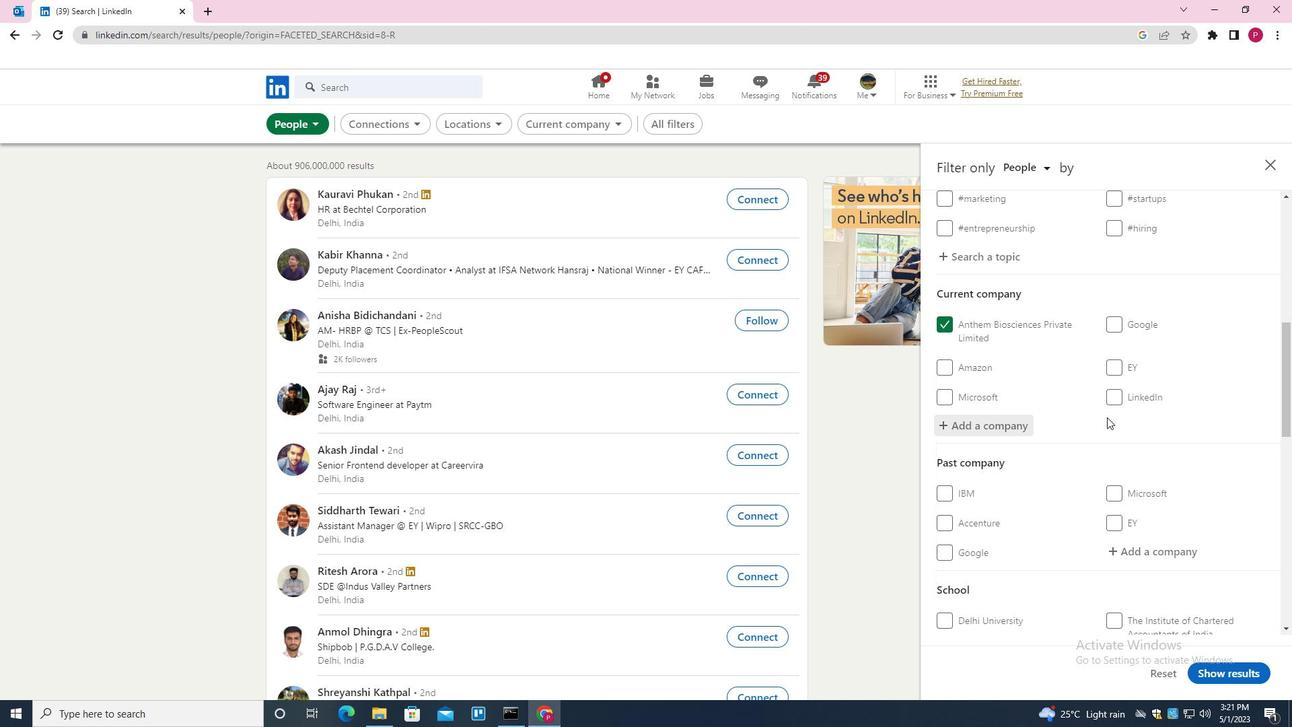
Action: Mouse moved to (1152, 424)
Screenshot: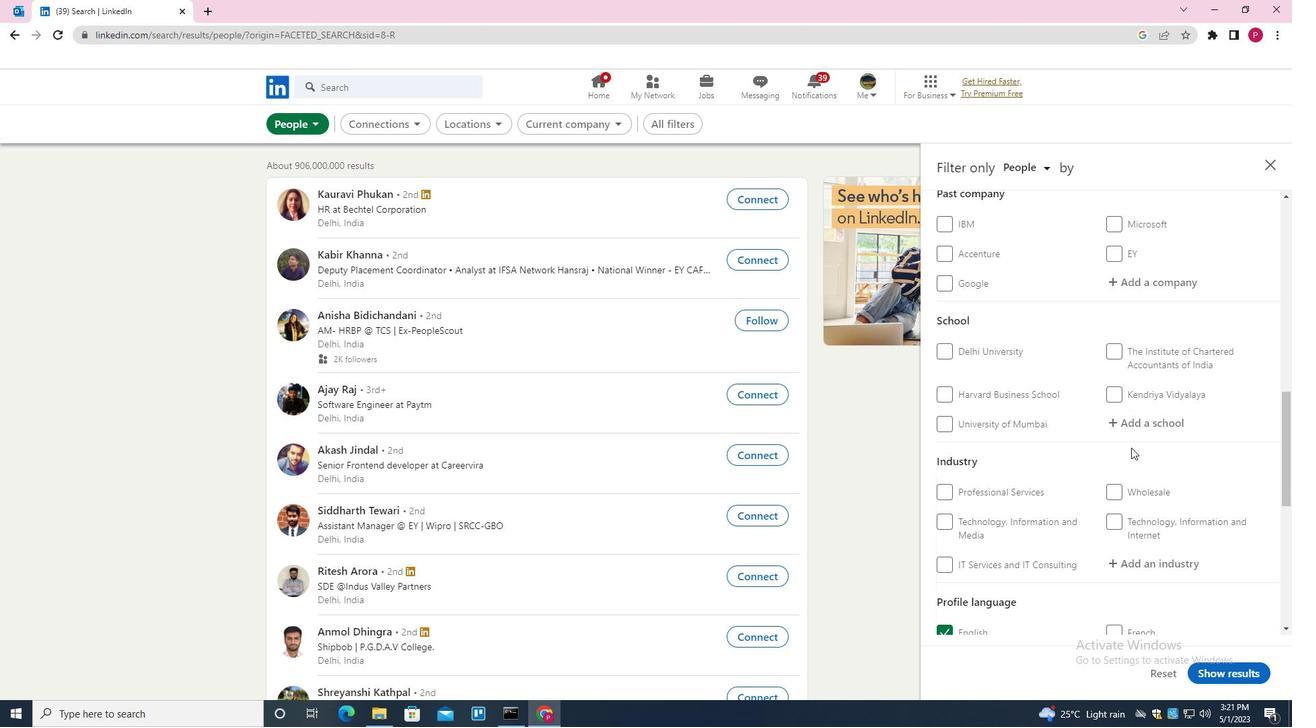 
Action: Mouse pressed left at (1152, 424)
Screenshot: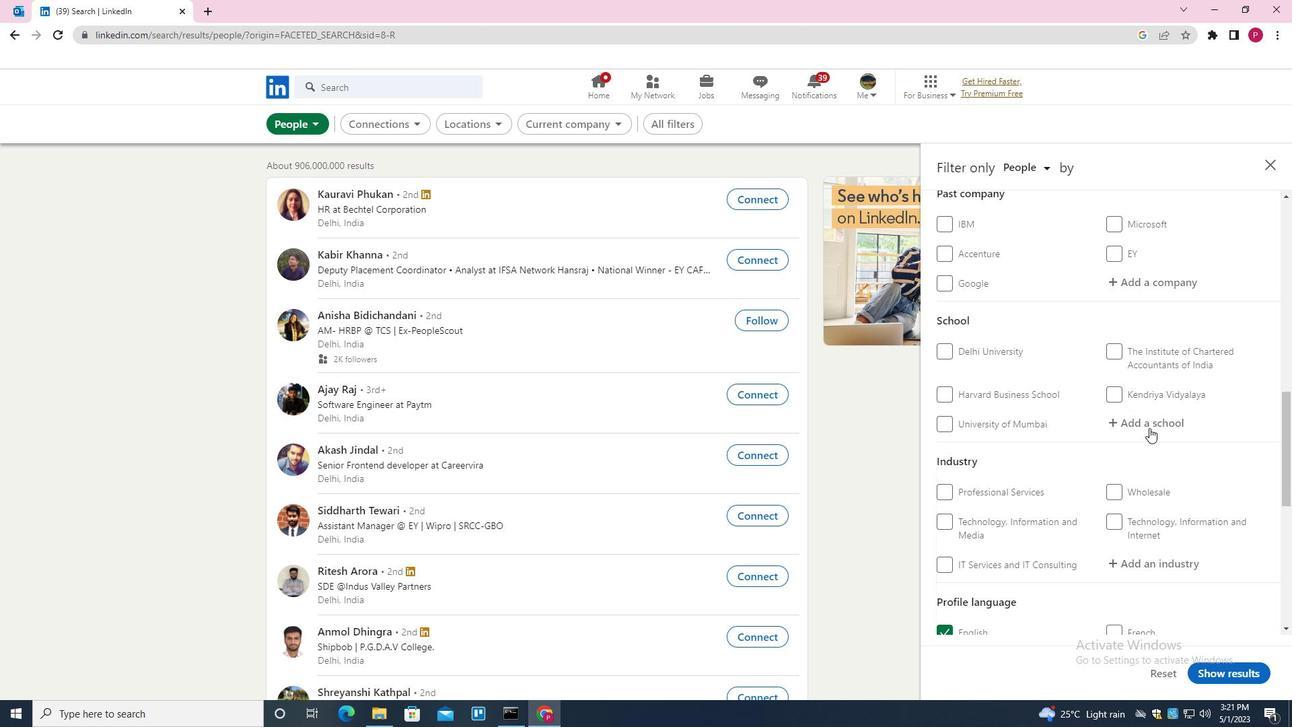 
Action: Mouse moved to (1138, 432)
Screenshot: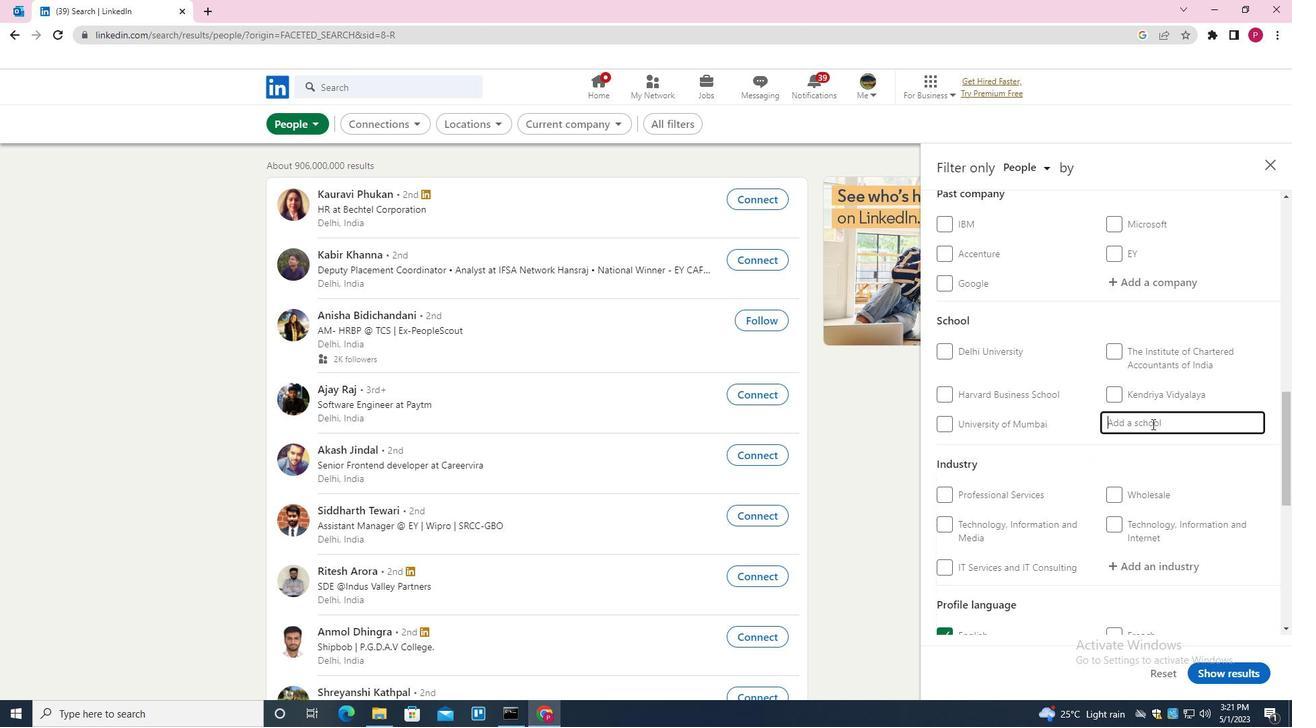
Action: Key pressed <Key.shift><Key.shift><Key.shift><Key.shift><Key.shift>UNIVE
Screenshot: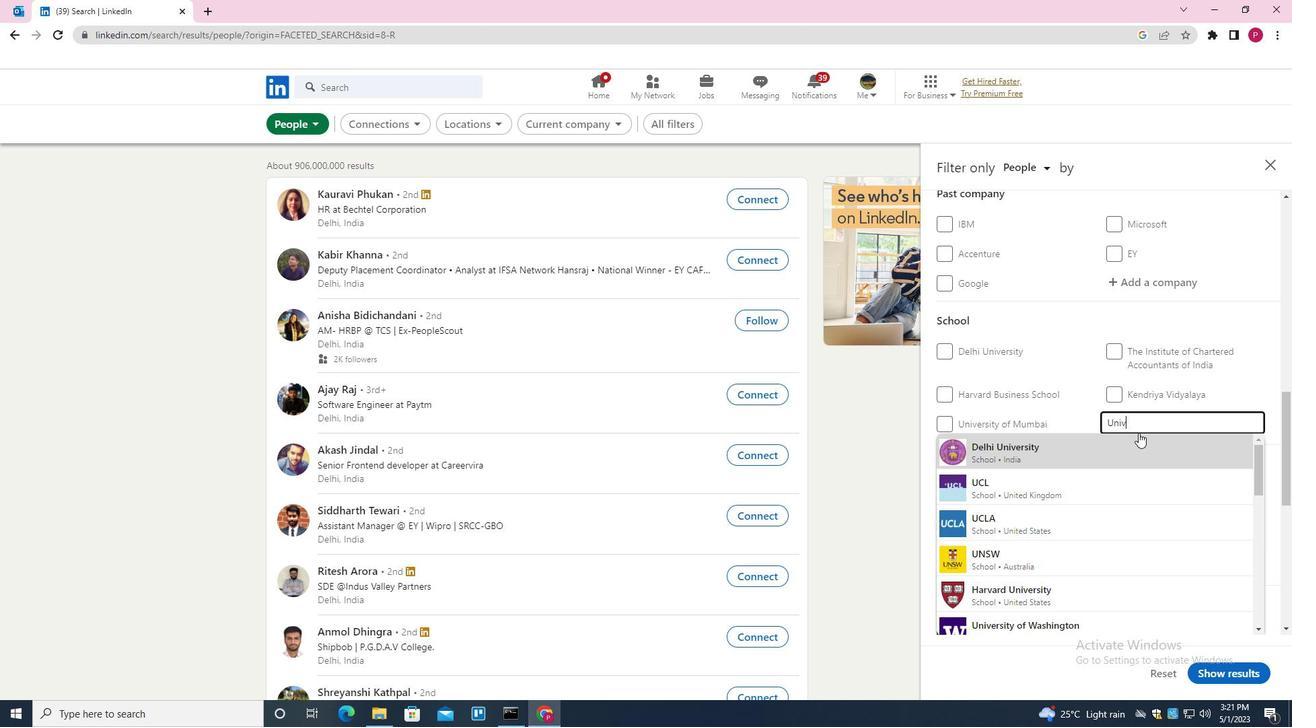
Action: Mouse moved to (1138, 434)
Screenshot: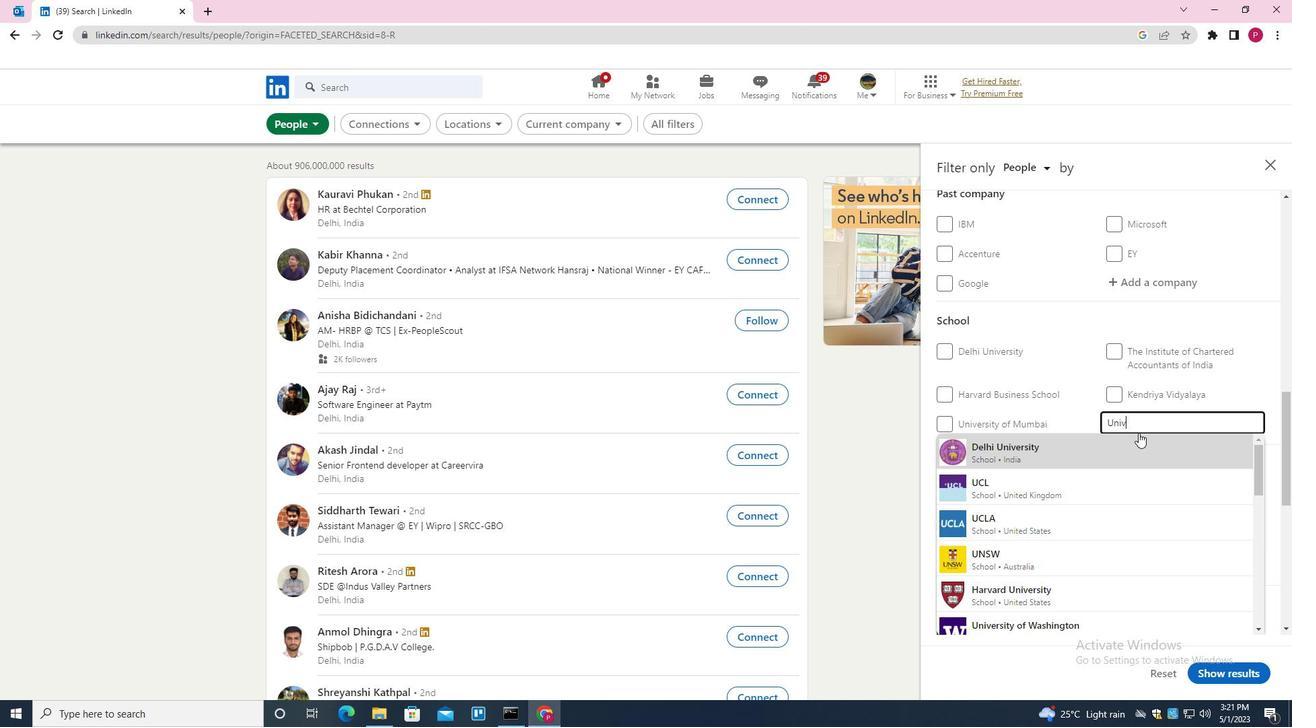 
Action: Key pressed RSITY<Key.space><Key.shift>OF<Key.space><Key.shift>KASMIR<Key.down><Key.backspace><Key.backspace><Key.backspace><Key.down><Key.down><Key.down><Key.down><Key.enter>
Screenshot: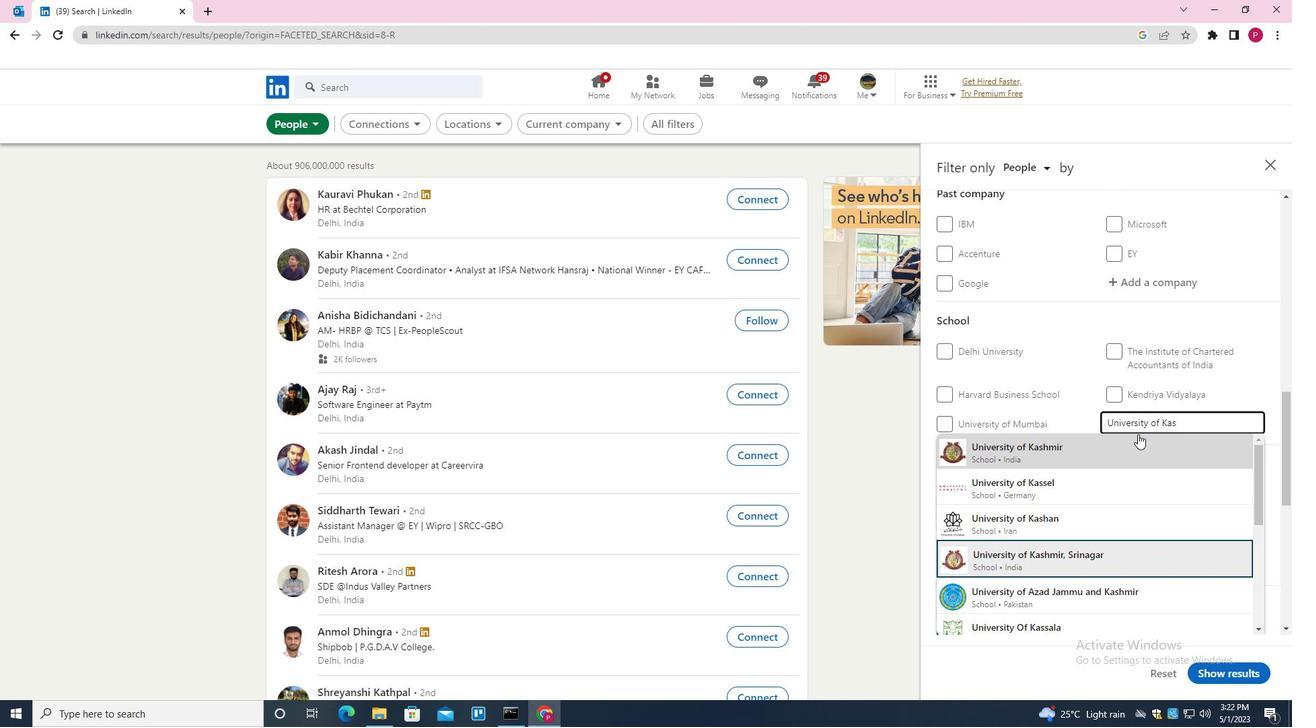 
Action: Mouse moved to (1108, 432)
Screenshot: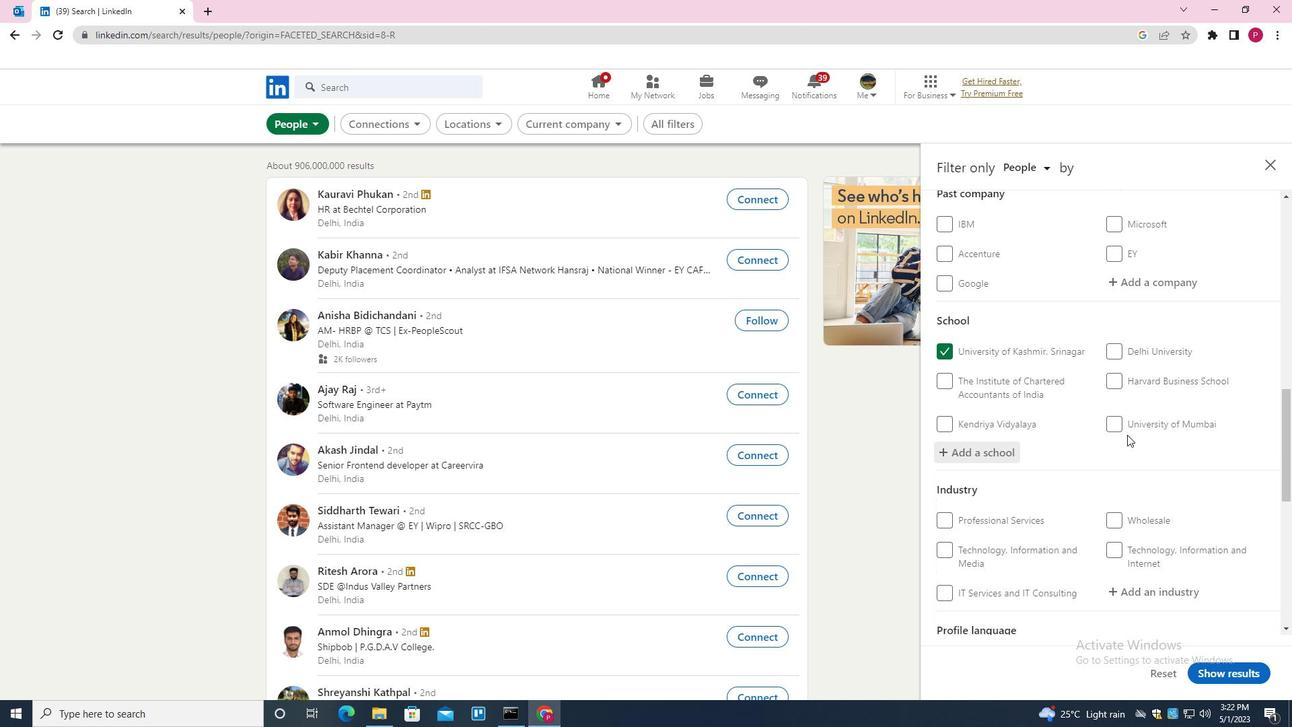 
Action: Mouse scrolled (1108, 431) with delta (0, 0)
Screenshot: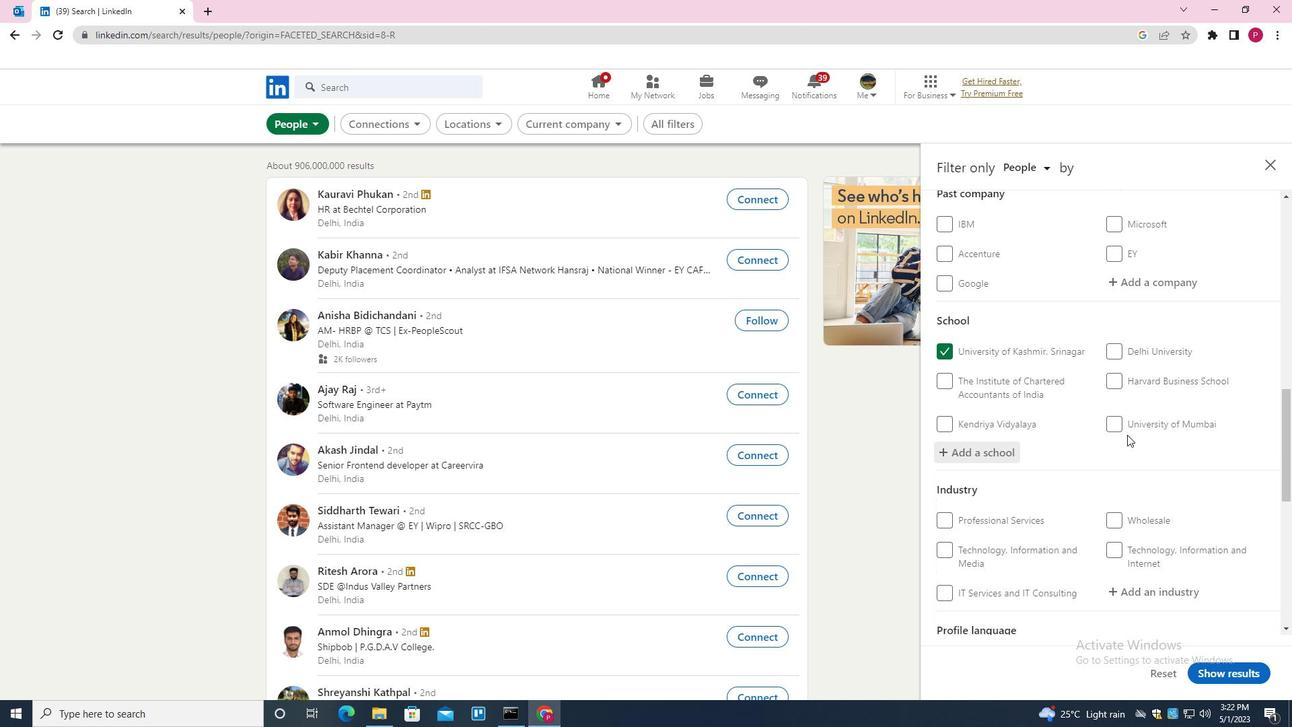 
Action: Mouse moved to (1107, 432)
Screenshot: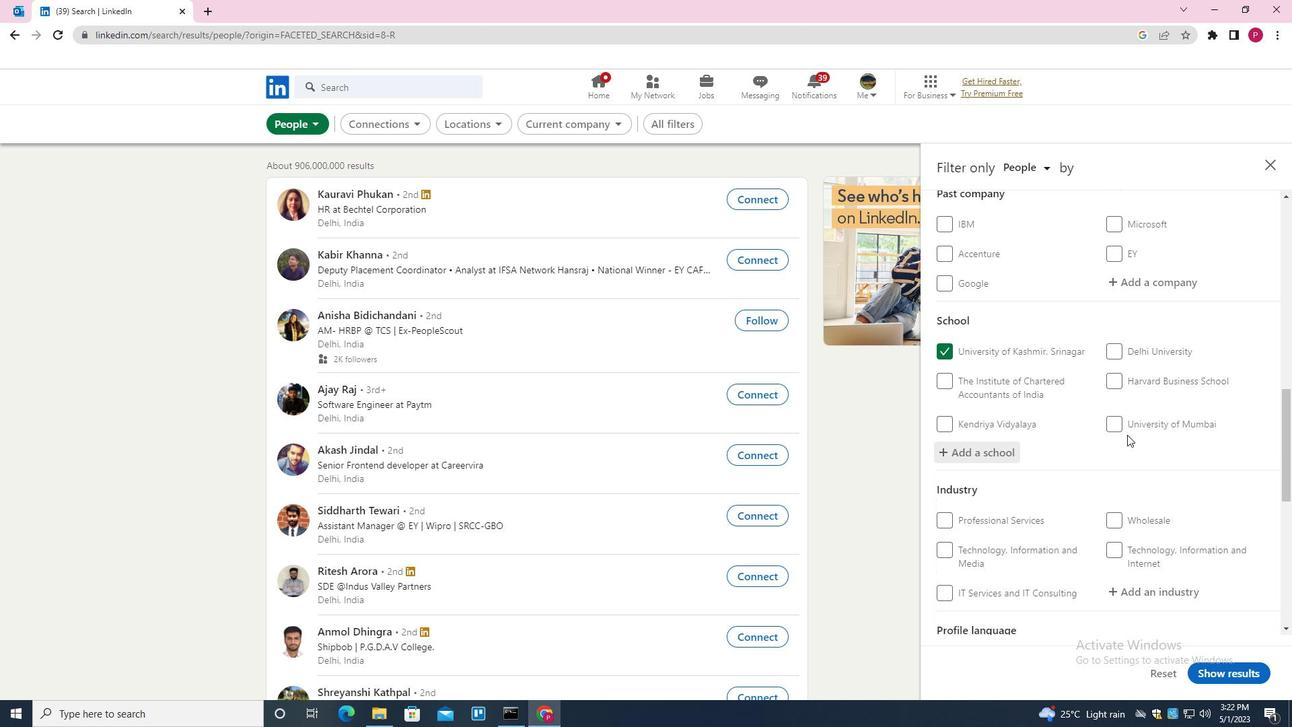 
Action: Mouse scrolled (1107, 431) with delta (0, 0)
Screenshot: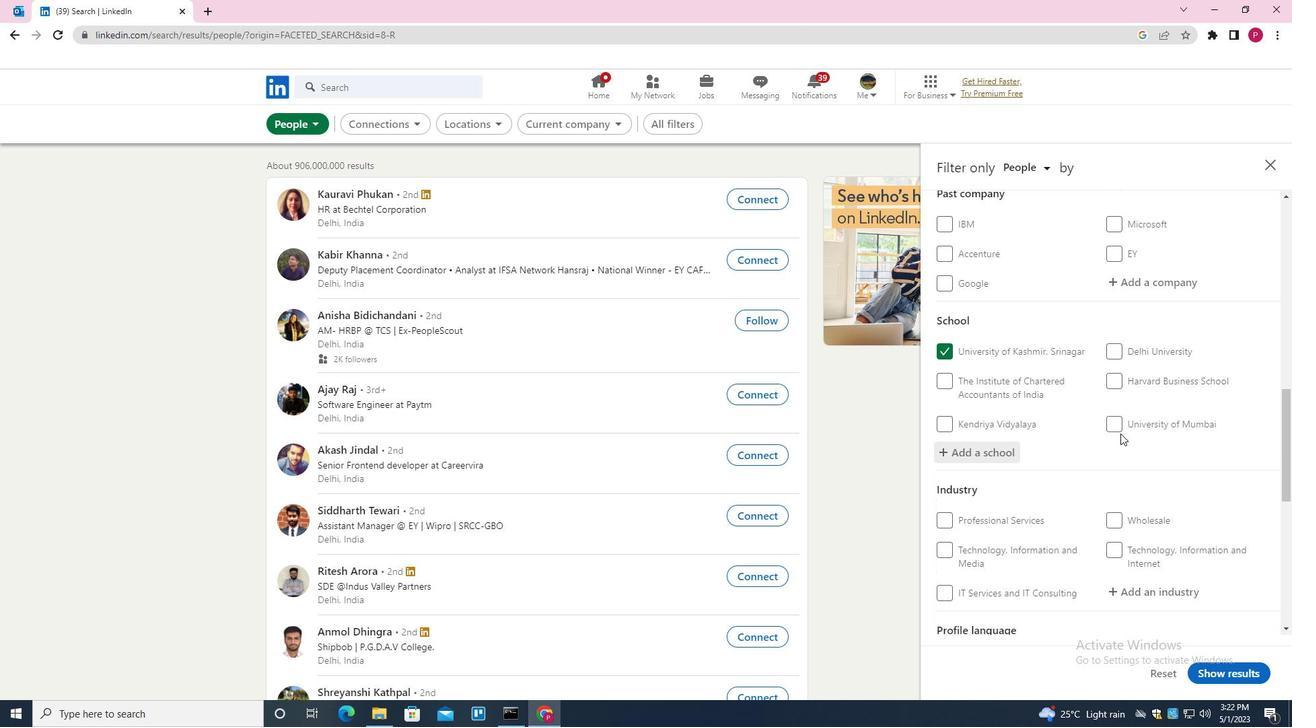 
Action: Mouse scrolled (1107, 431) with delta (0, 0)
Screenshot: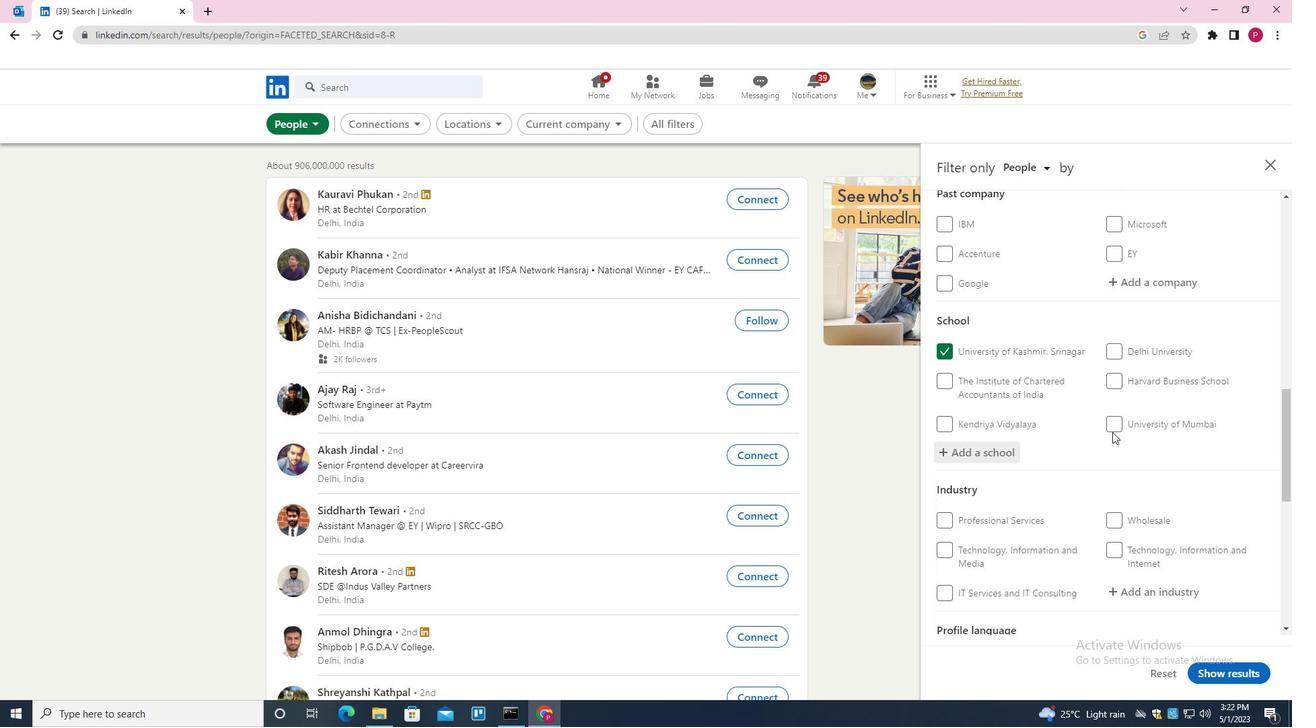 
Action: Mouse moved to (1152, 392)
Screenshot: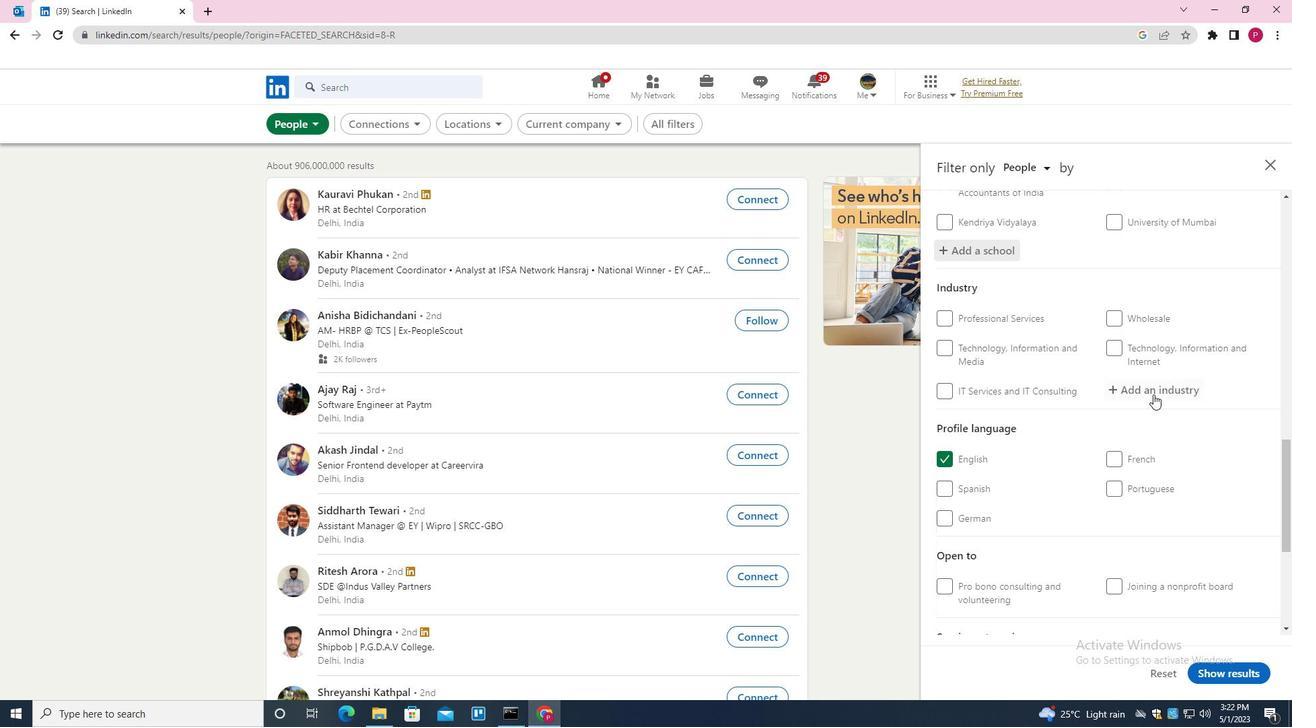 
Action: Mouse pressed left at (1152, 392)
Screenshot: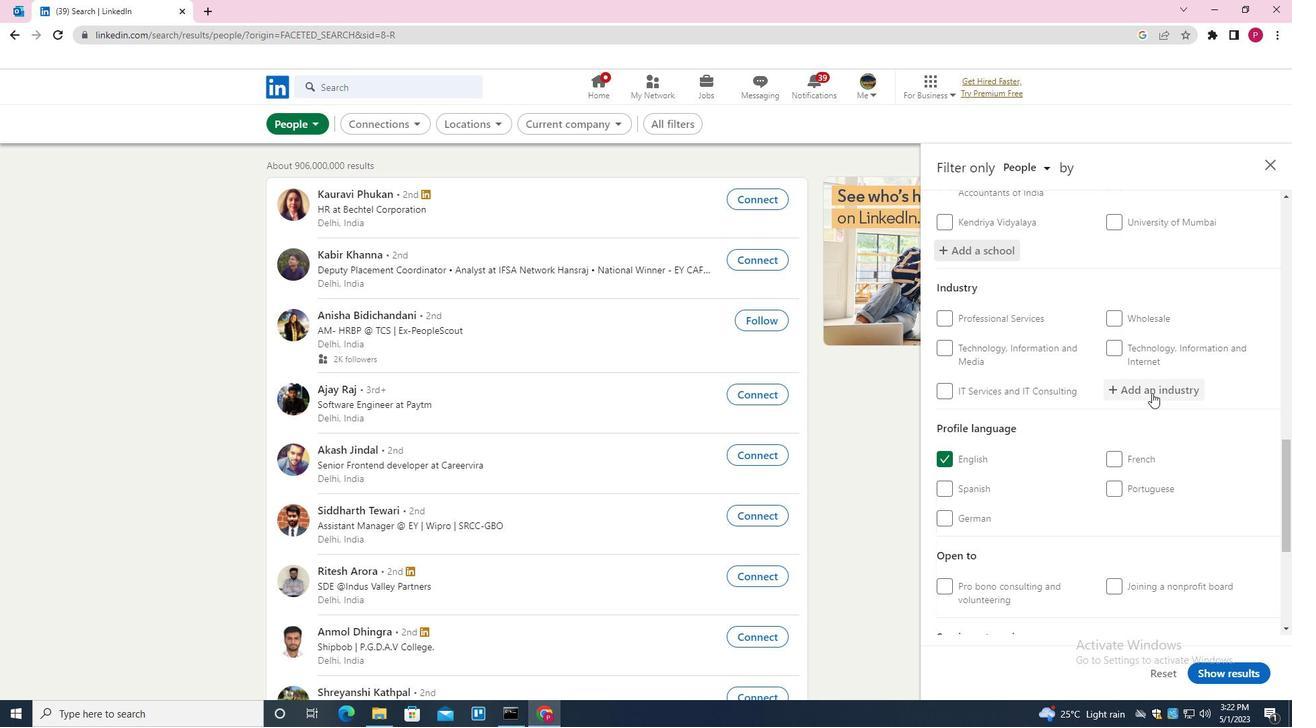 
Action: Mouse moved to (1150, 394)
Screenshot: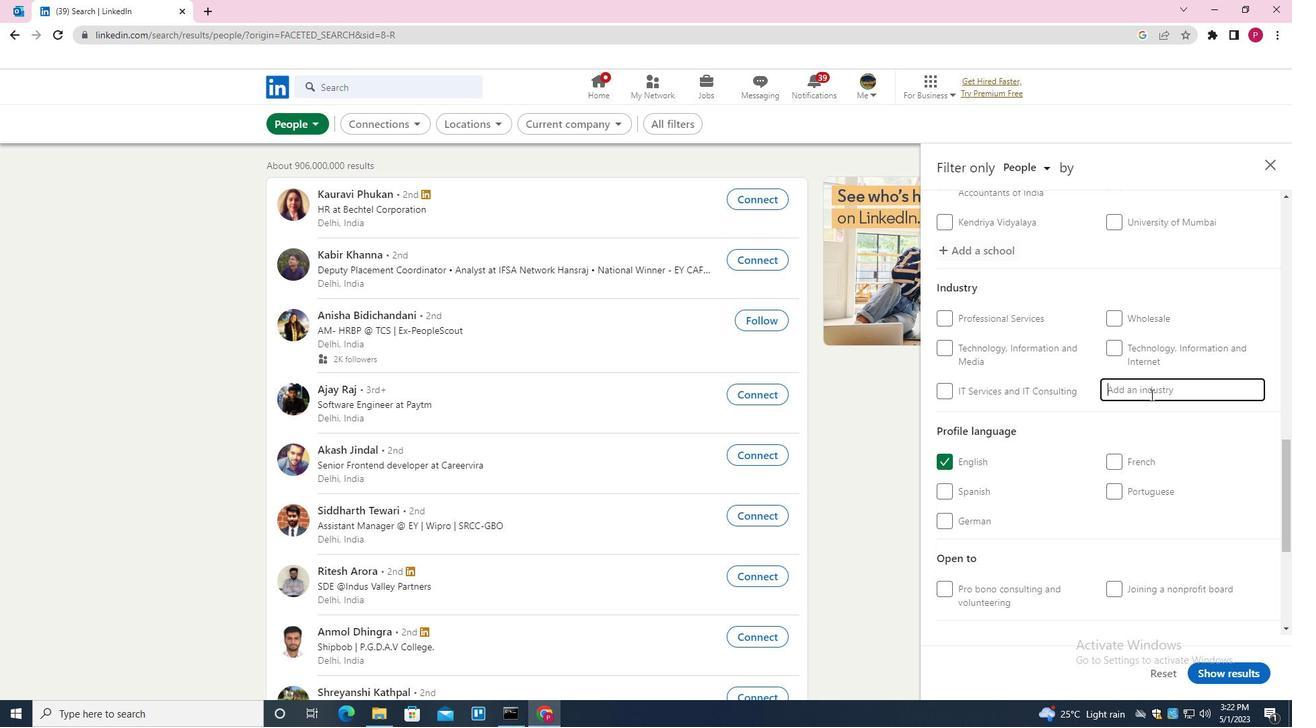 
Action: Key pressed <Key.shift>INTERNET<Key.down><Key.down><Key.down><Key.down><Key.enter>
Screenshot: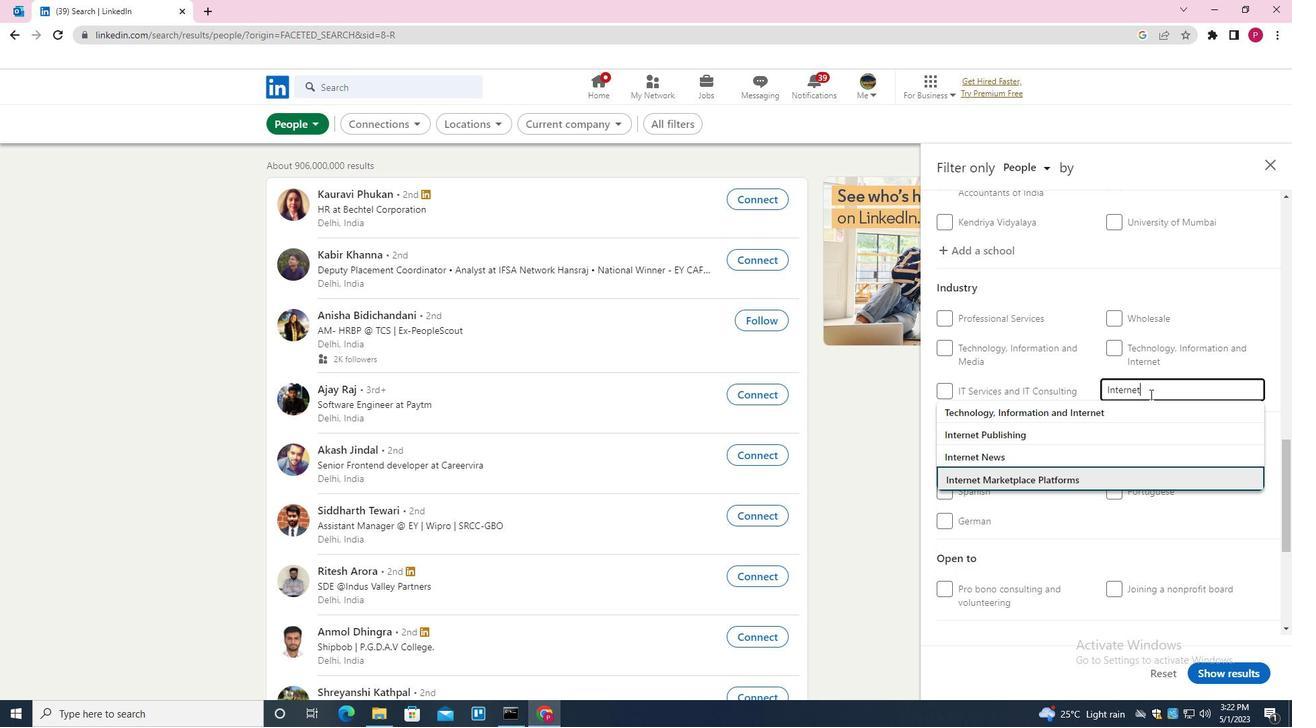 
Action: Mouse scrolled (1150, 393) with delta (0, 0)
Screenshot: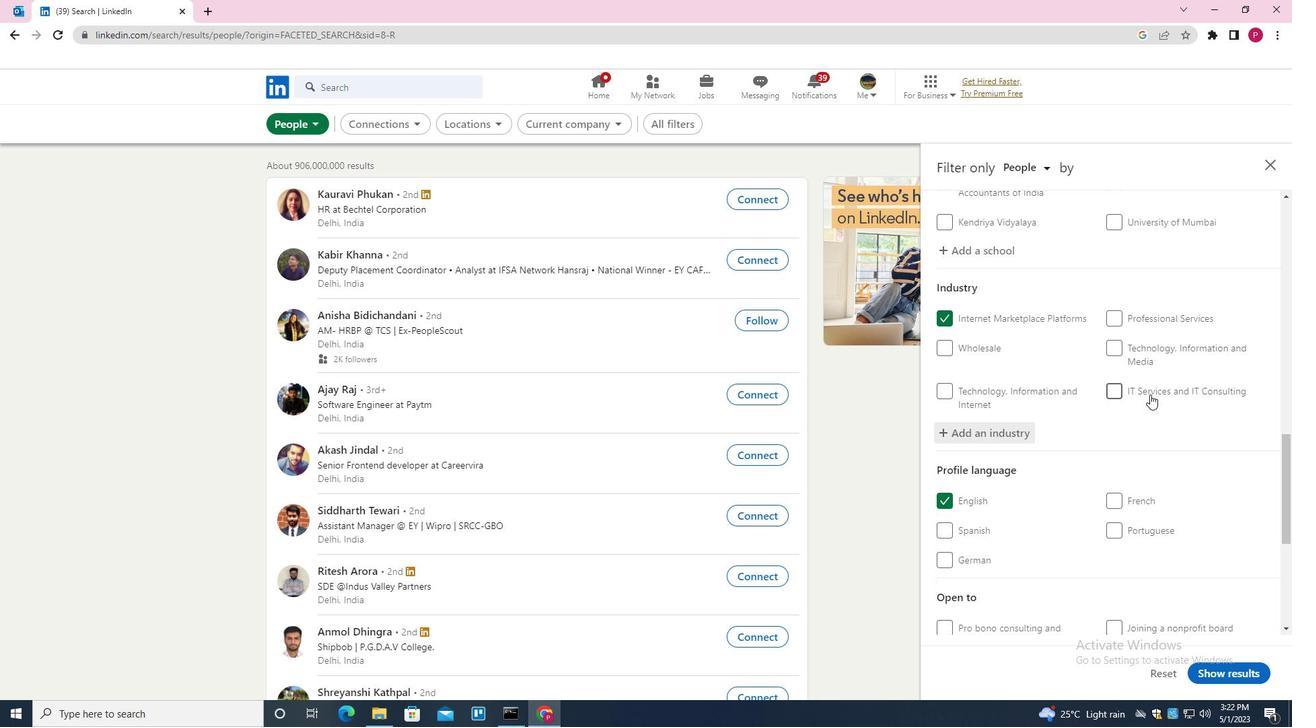 
Action: Mouse scrolled (1150, 393) with delta (0, 0)
Screenshot: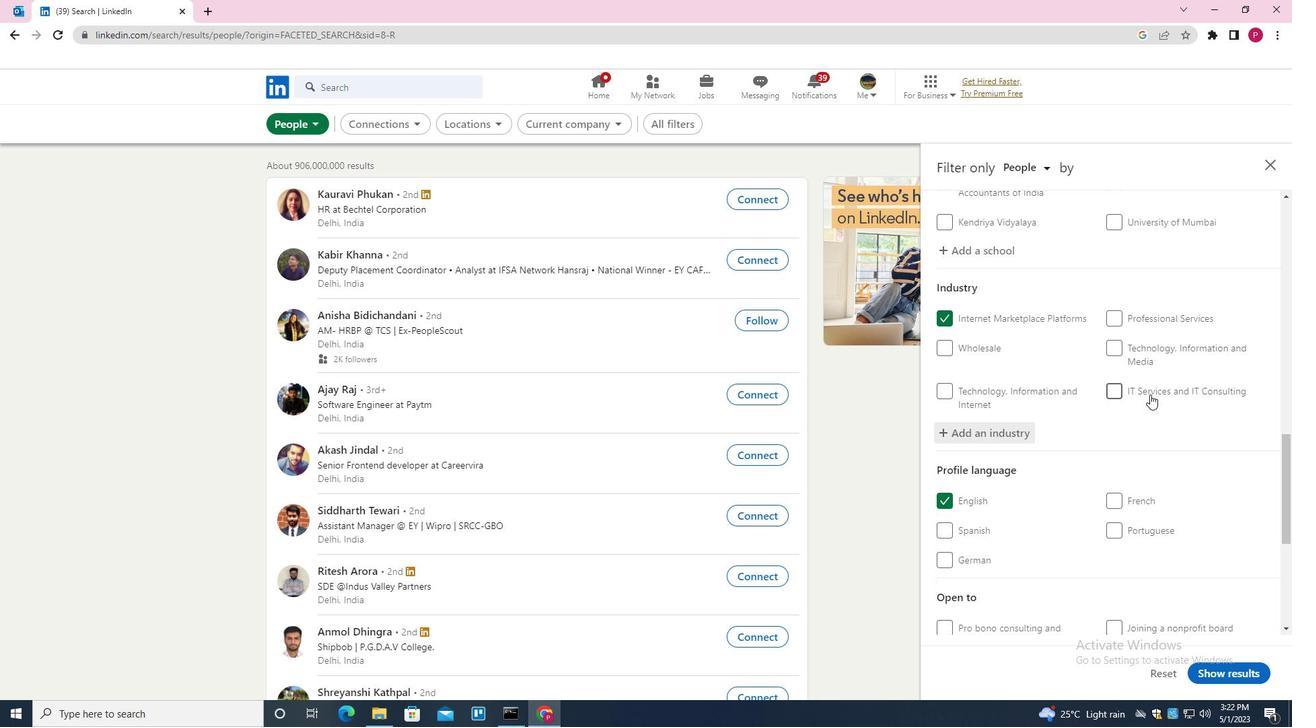 
Action: Mouse scrolled (1150, 393) with delta (0, 0)
Screenshot: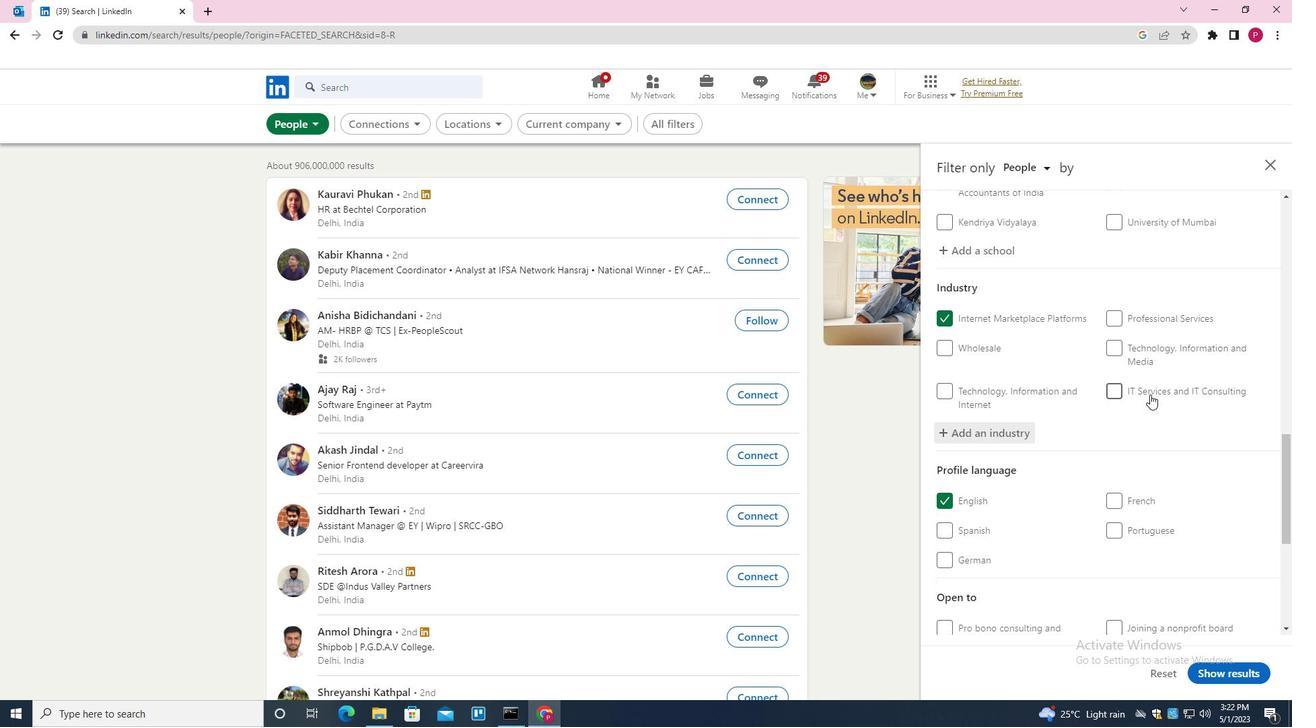 
Action: Mouse scrolled (1150, 393) with delta (0, 0)
Screenshot: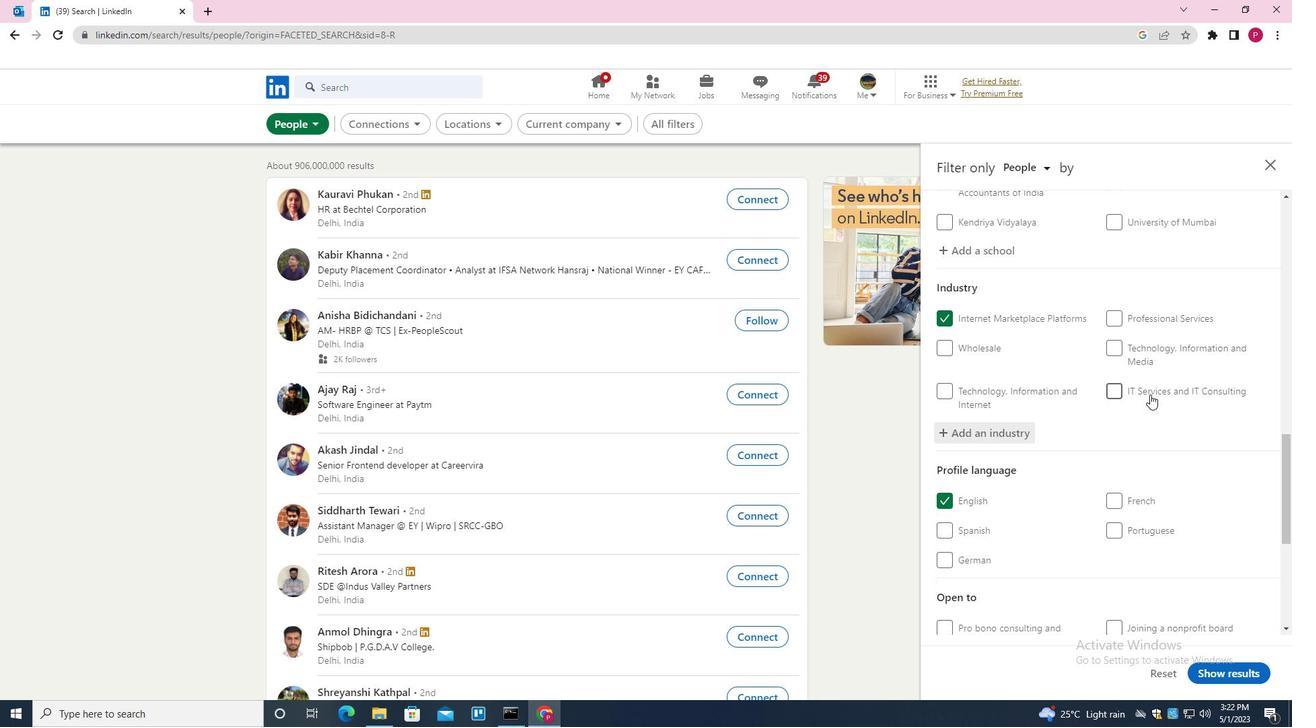 
Action: Mouse scrolled (1150, 393) with delta (0, 0)
Screenshot: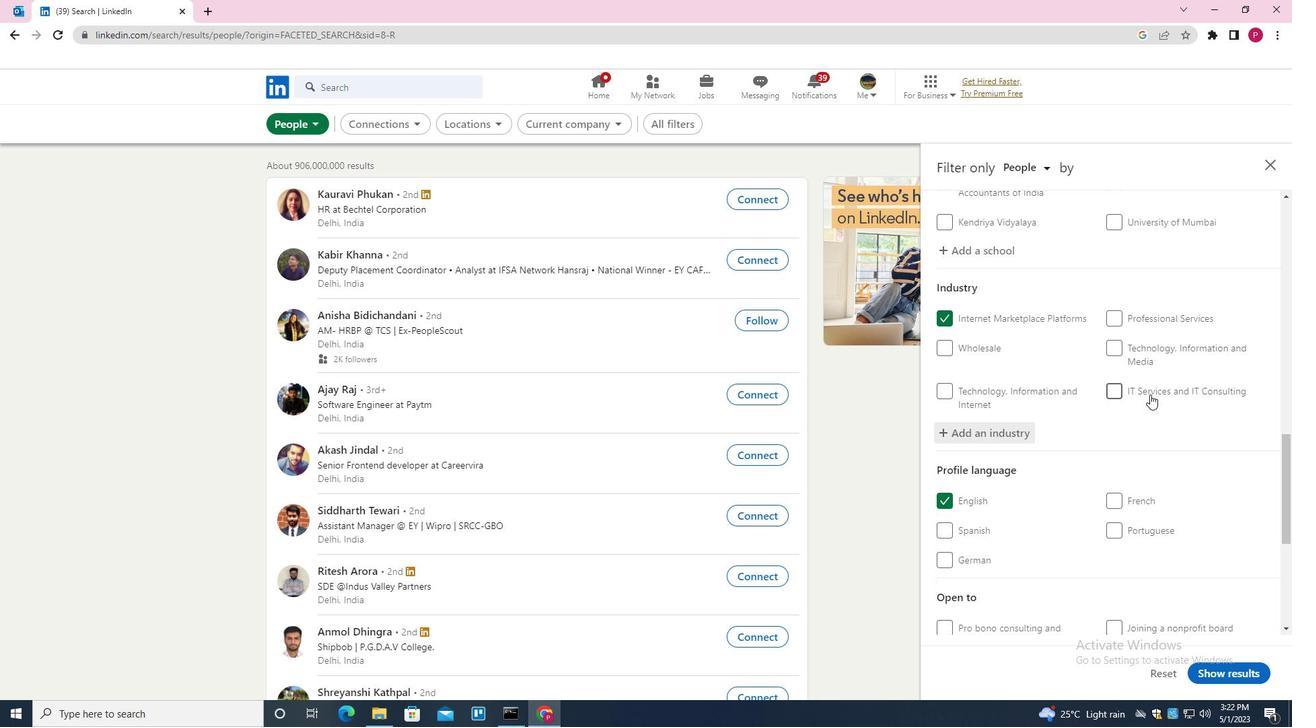 
Action: Mouse scrolled (1150, 393) with delta (0, 0)
Screenshot: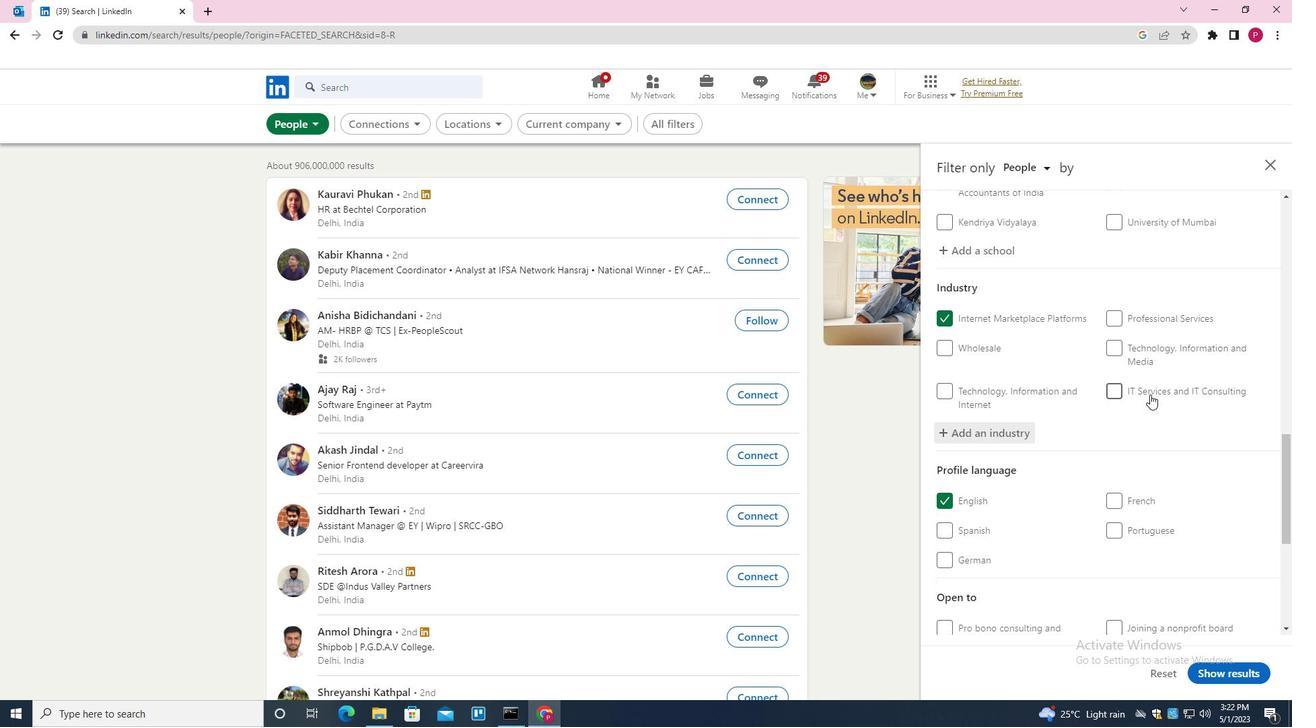 
Action: Mouse moved to (1150, 442)
Screenshot: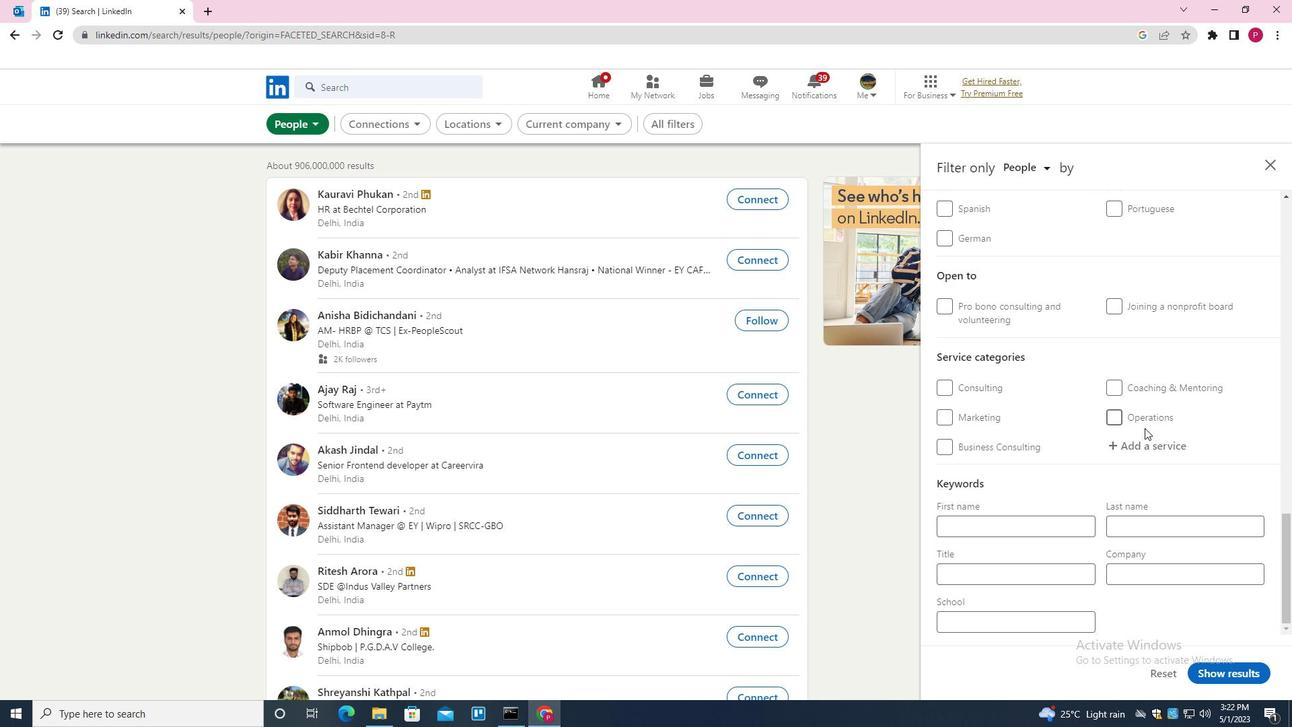 
Action: Mouse pressed left at (1150, 442)
Screenshot: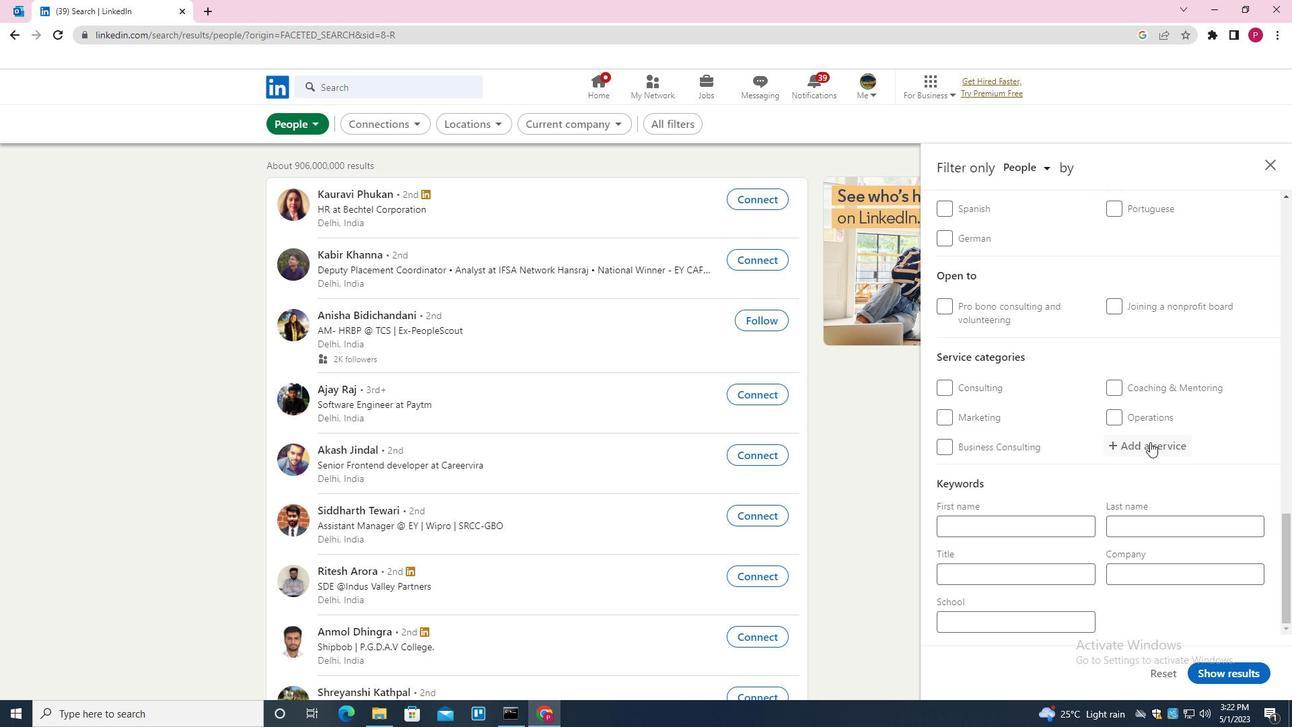 
Action: Mouse moved to (1143, 447)
Screenshot: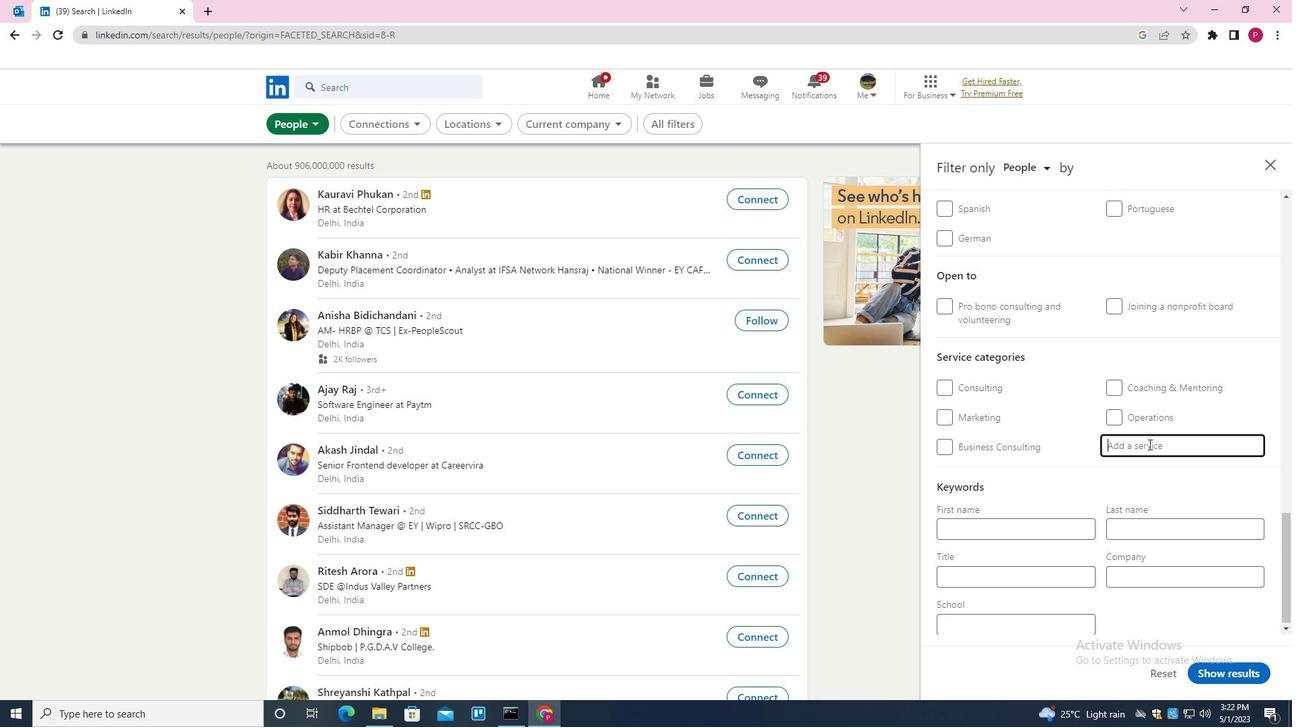 
Action: Key pressed <Key.shift>NETWORK<Key.down><Key.down><Key.down><Key.down><Key.enter>
Screenshot: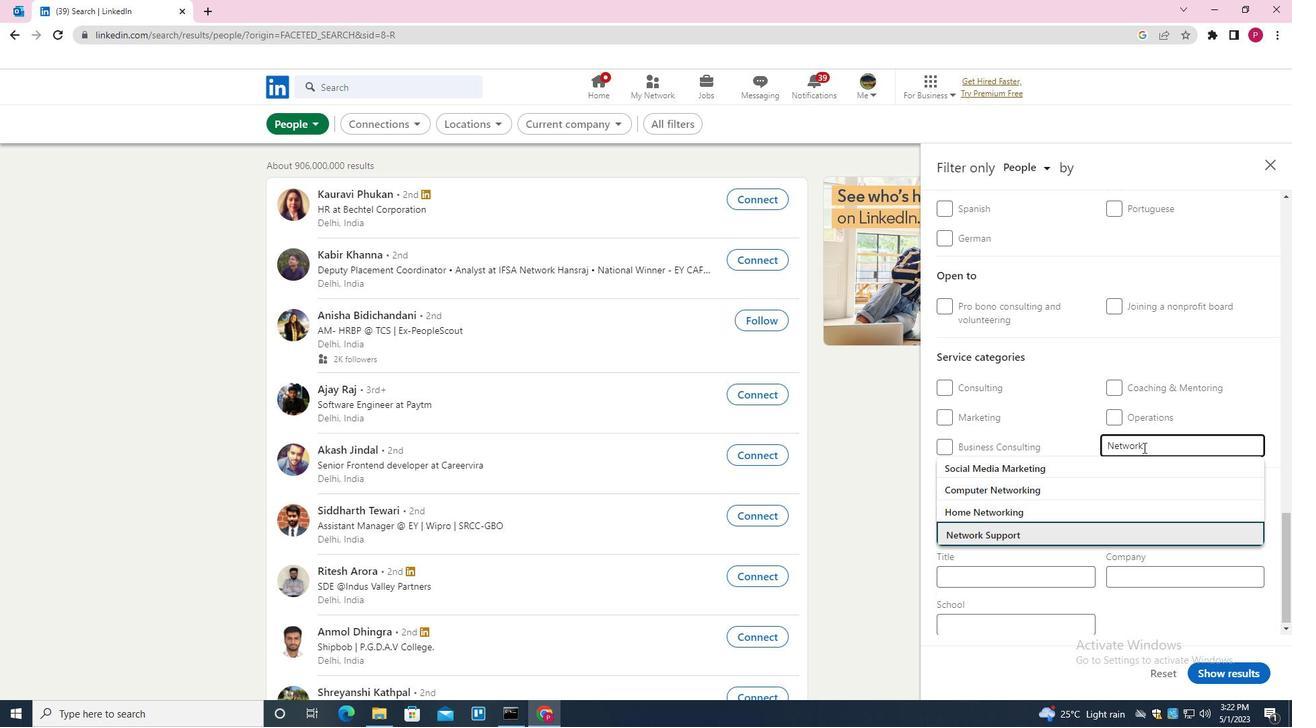 
Action: Mouse scrolled (1143, 446) with delta (0, 0)
Screenshot: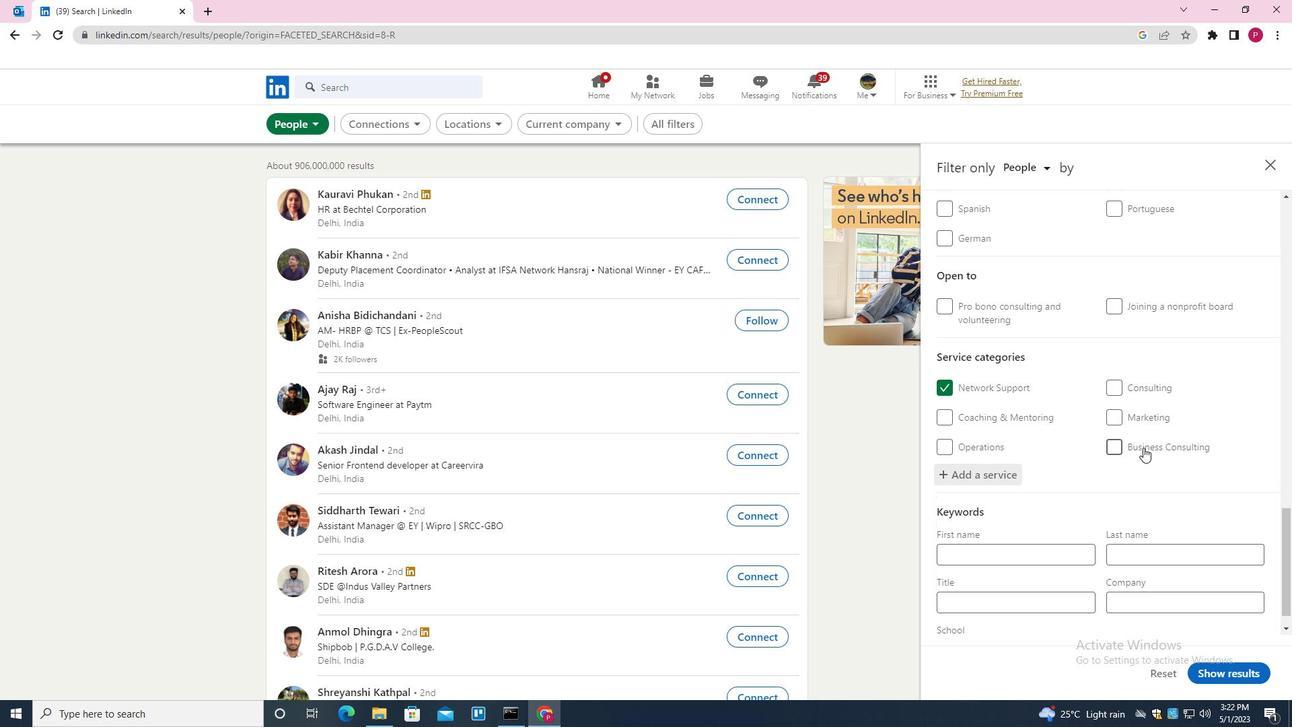 
Action: Mouse moved to (1141, 448)
Screenshot: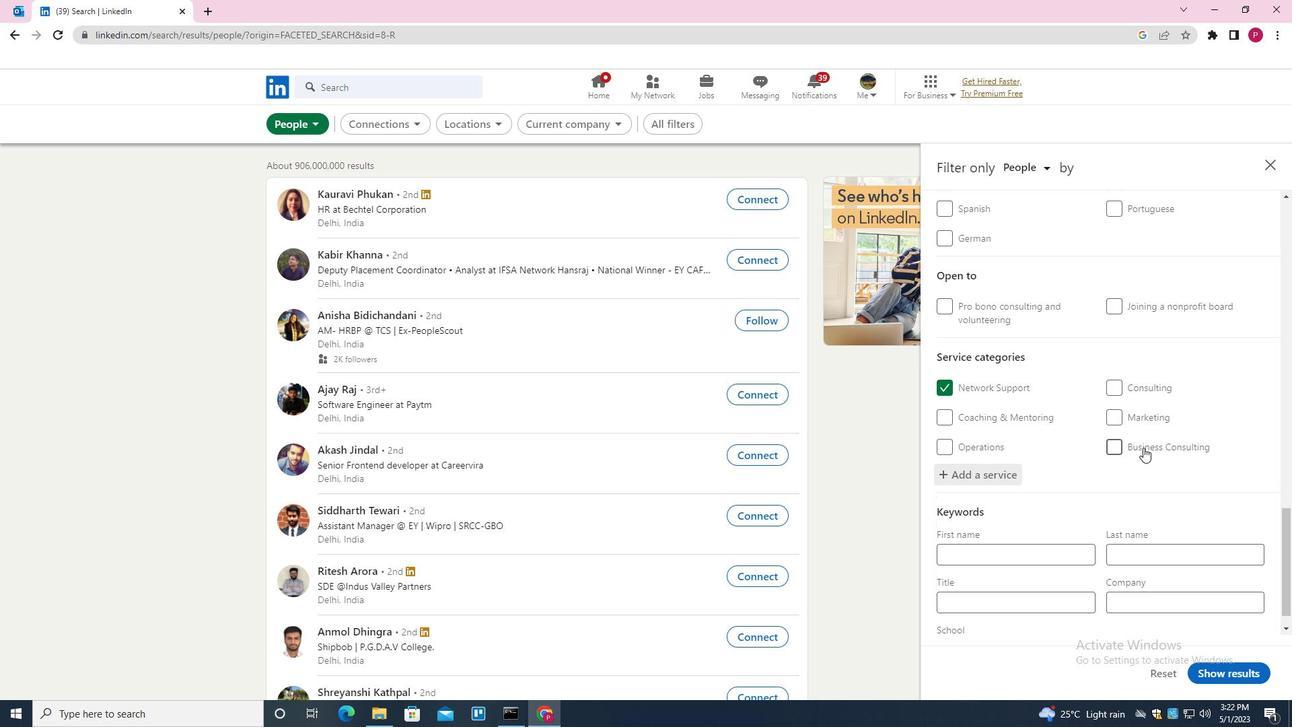 
Action: Mouse scrolled (1141, 448) with delta (0, 0)
Screenshot: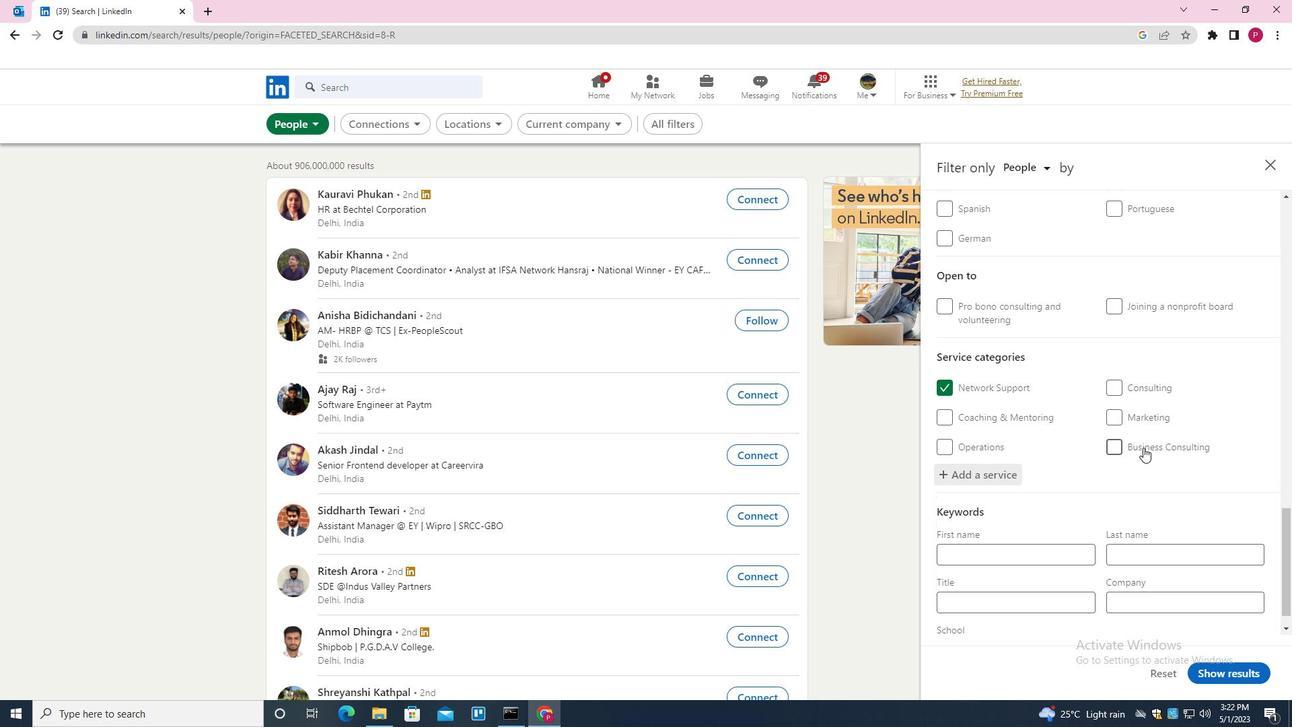 
Action: Mouse moved to (1138, 450)
Screenshot: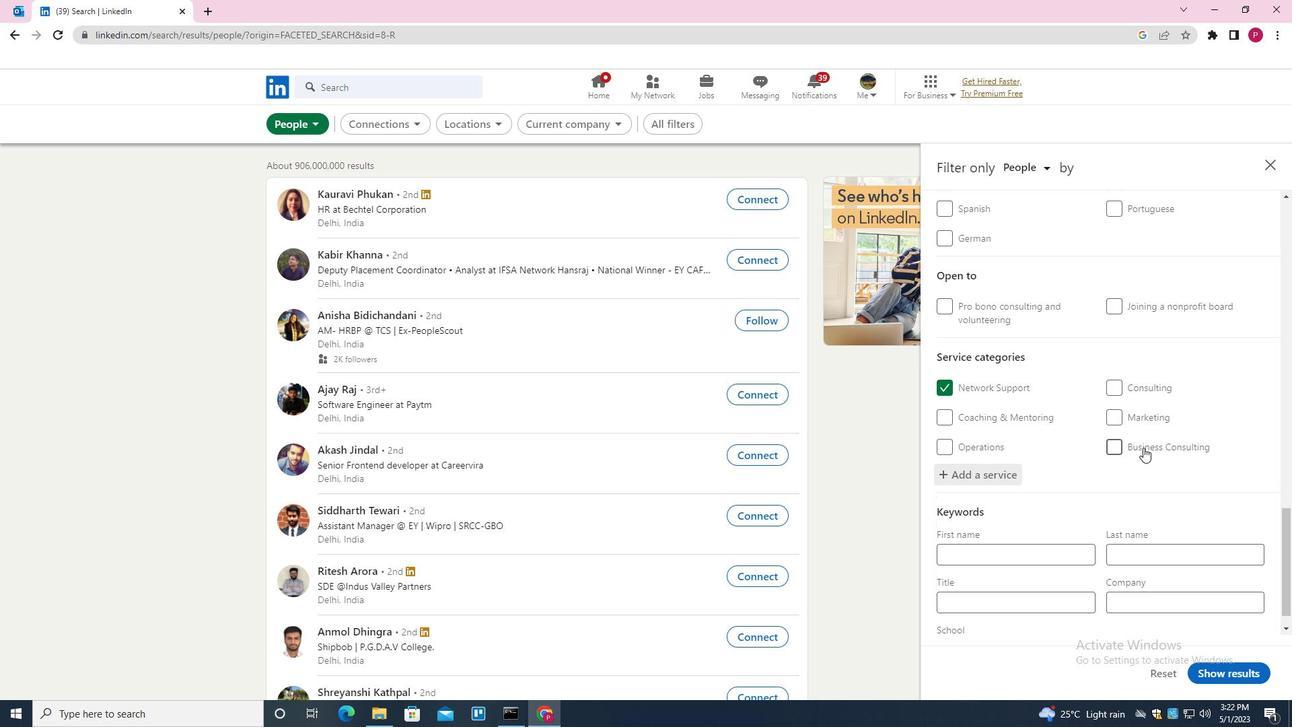 
Action: Mouse scrolled (1138, 449) with delta (0, 0)
Screenshot: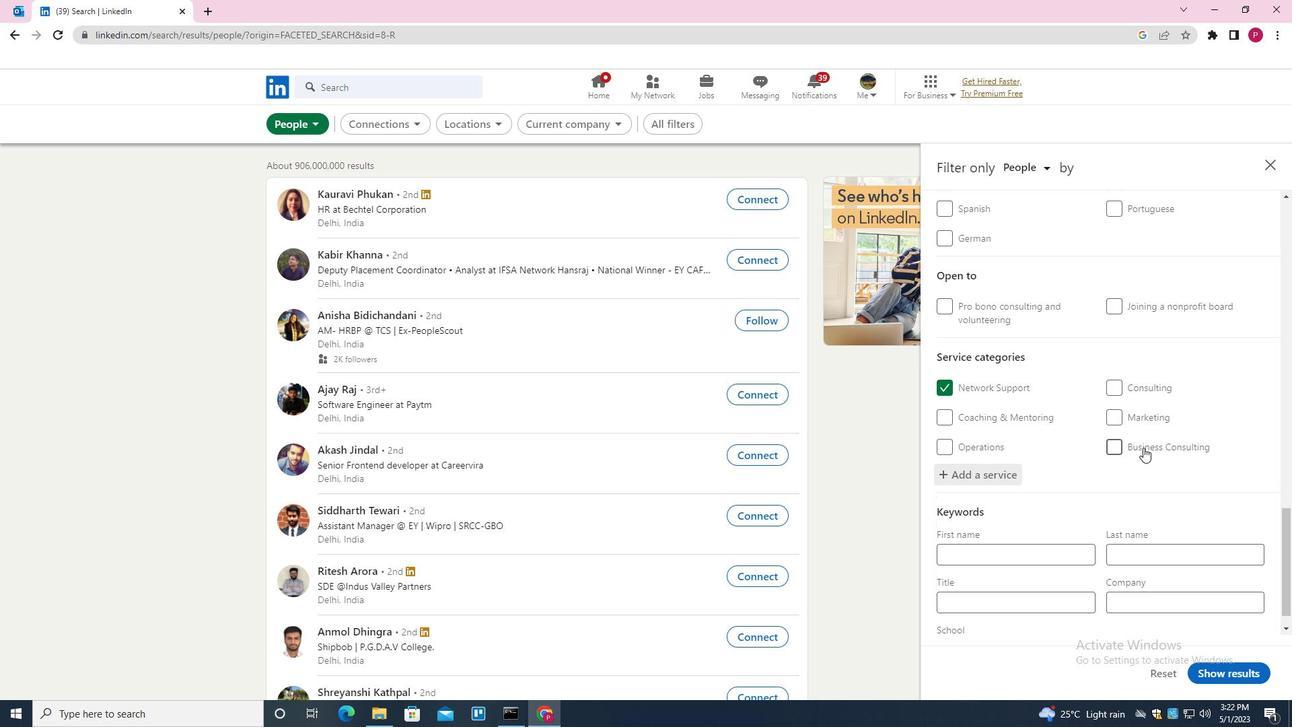 
Action: Mouse moved to (1137, 451)
Screenshot: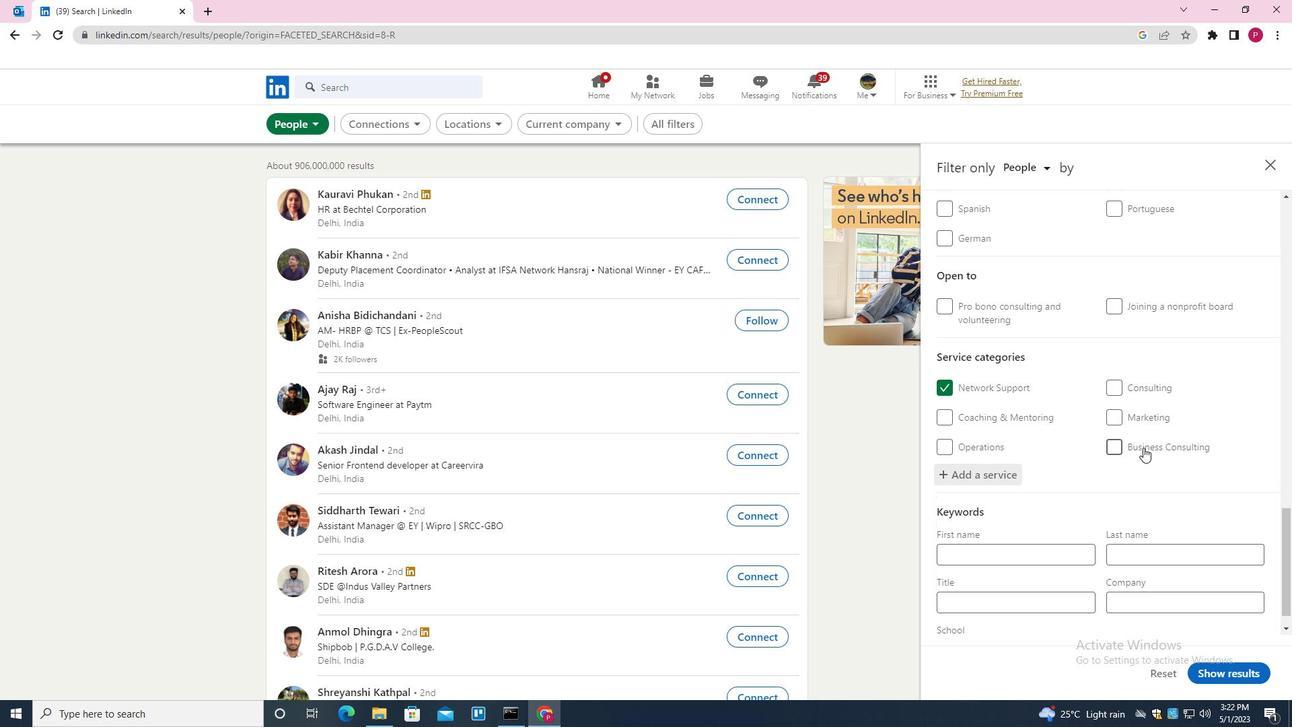 
Action: Mouse scrolled (1137, 451) with delta (0, 0)
Screenshot: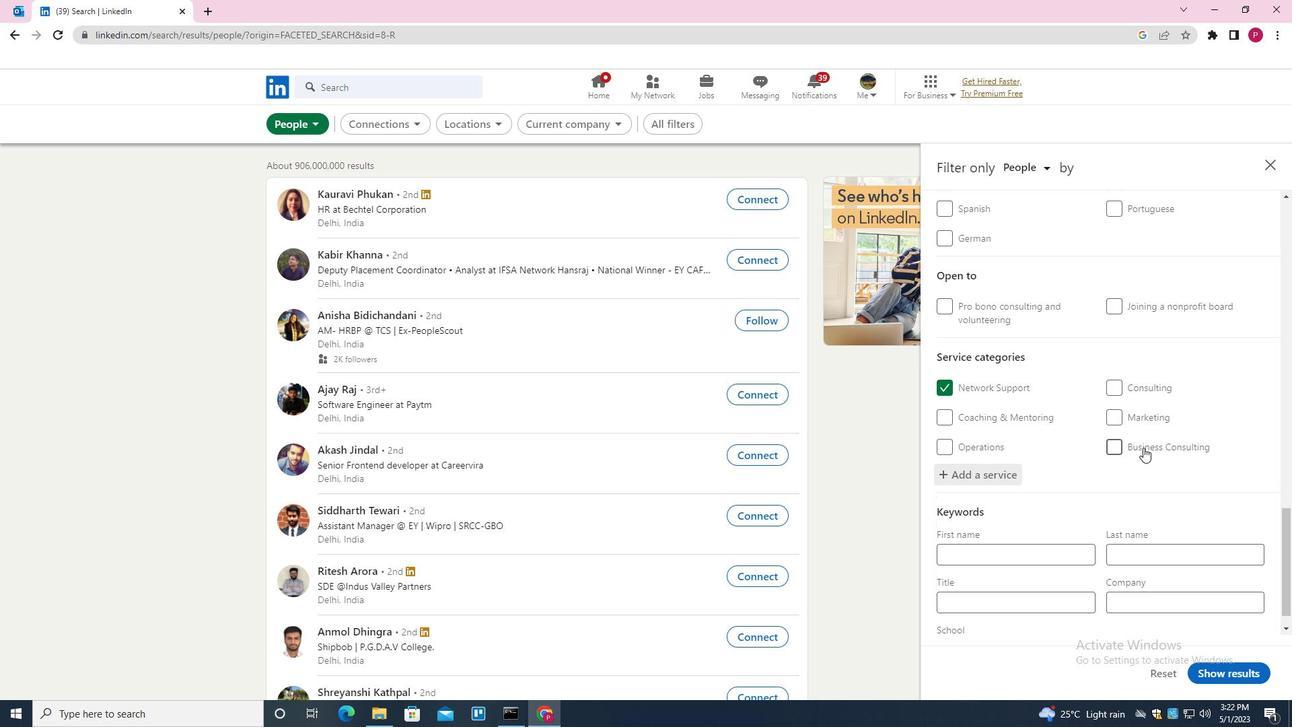 
Action: Mouse moved to (1134, 453)
Screenshot: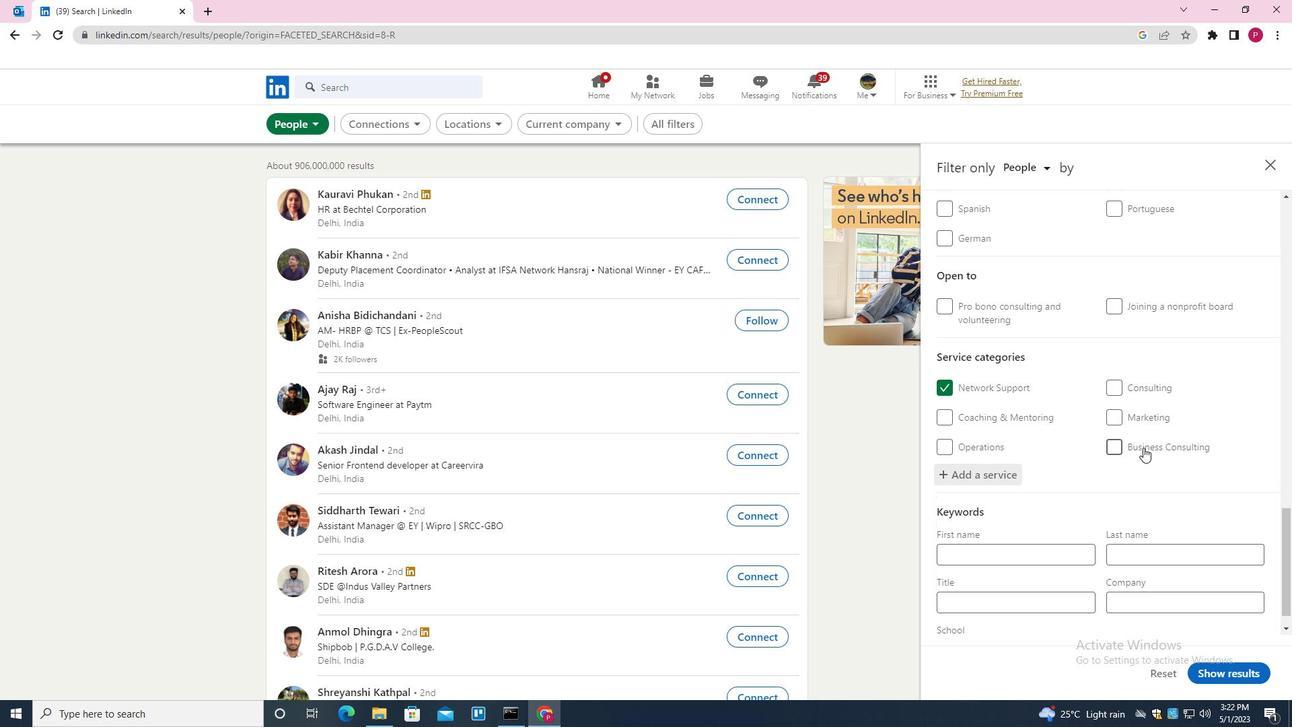 
Action: Mouse scrolled (1134, 453) with delta (0, 0)
Screenshot: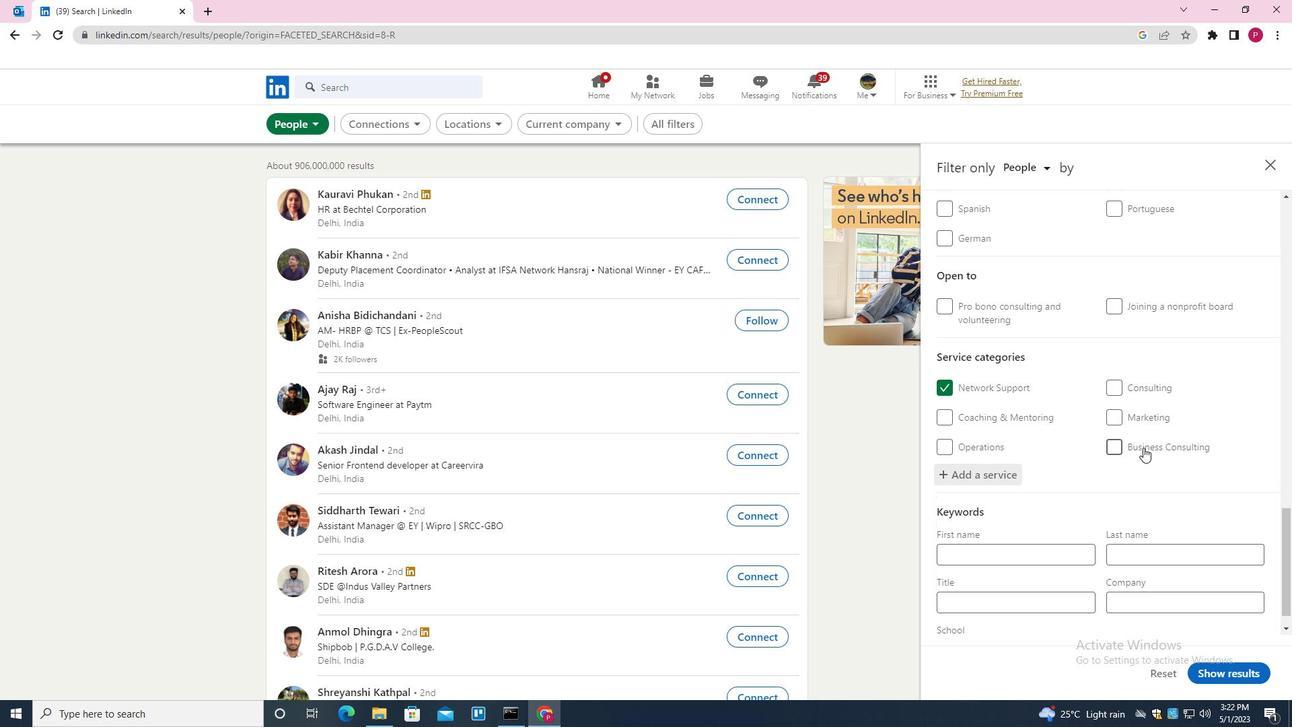 
Action: Mouse moved to (1128, 459)
Screenshot: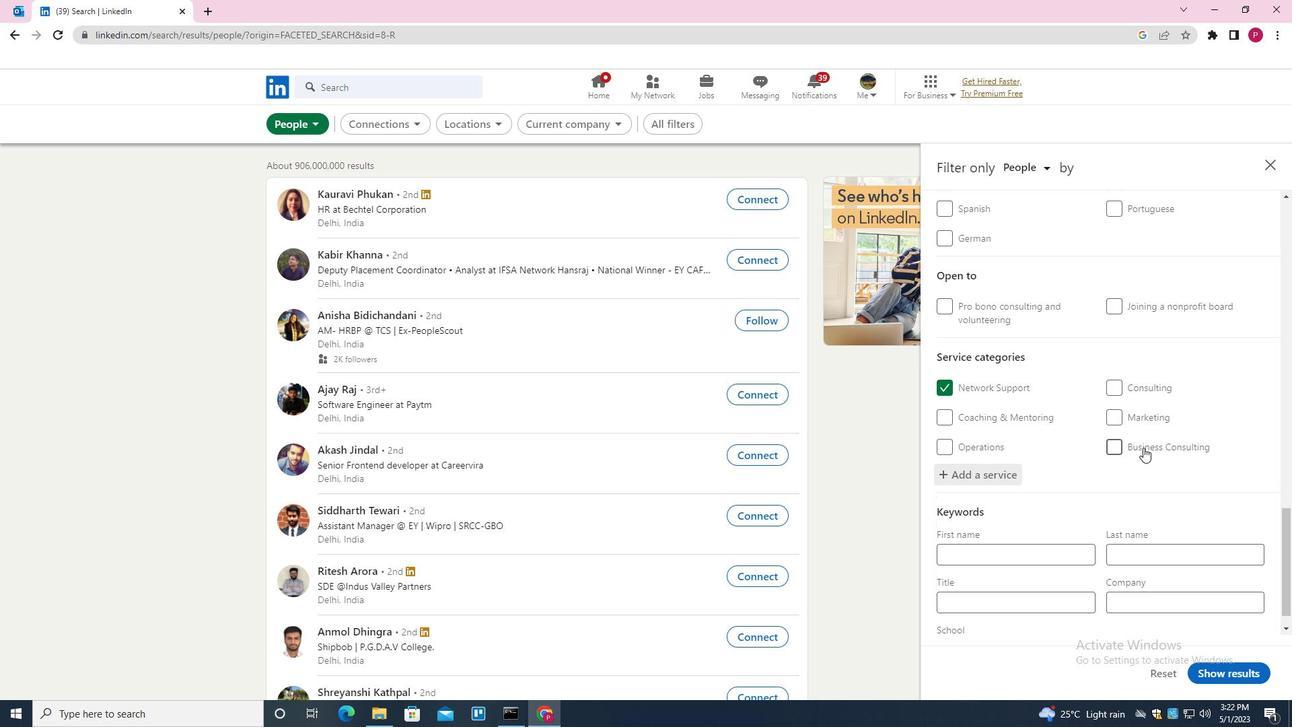 
Action: Mouse scrolled (1128, 458) with delta (0, 0)
Screenshot: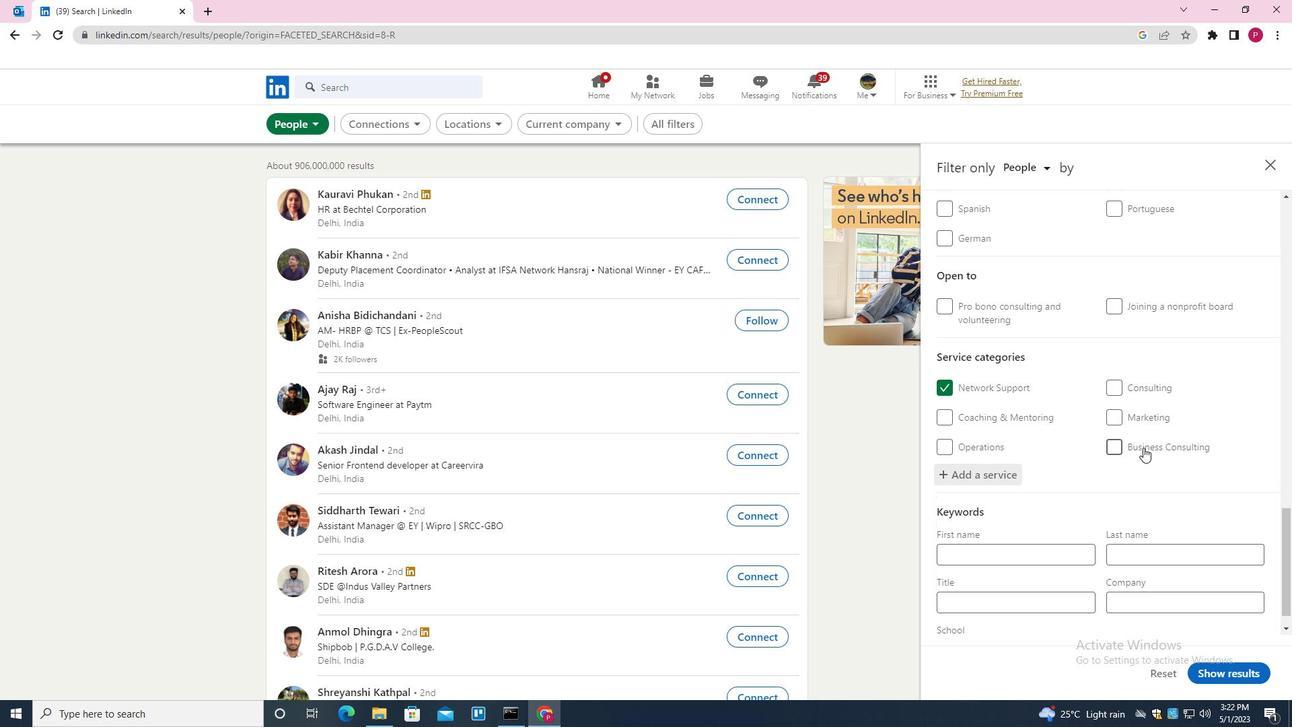 
Action: Mouse moved to (1062, 570)
Screenshot: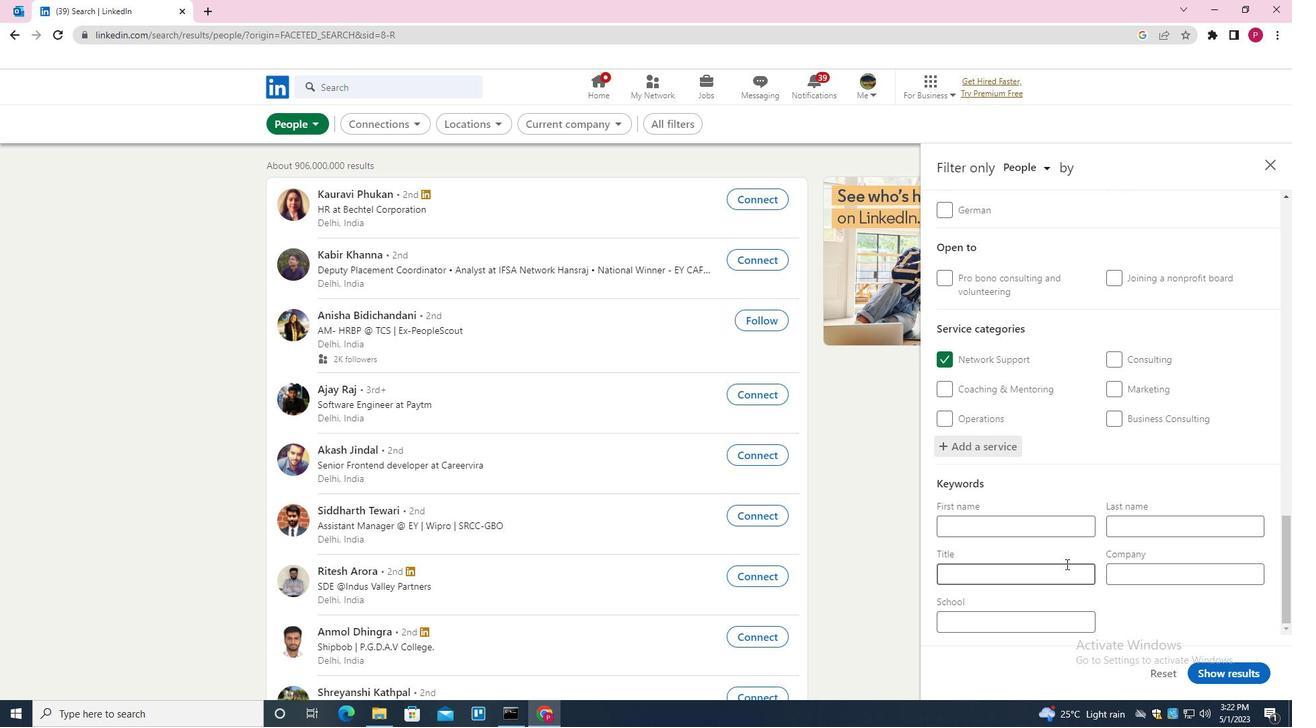
Action: Mouse pressed left at (1062, 570)
Screenshot: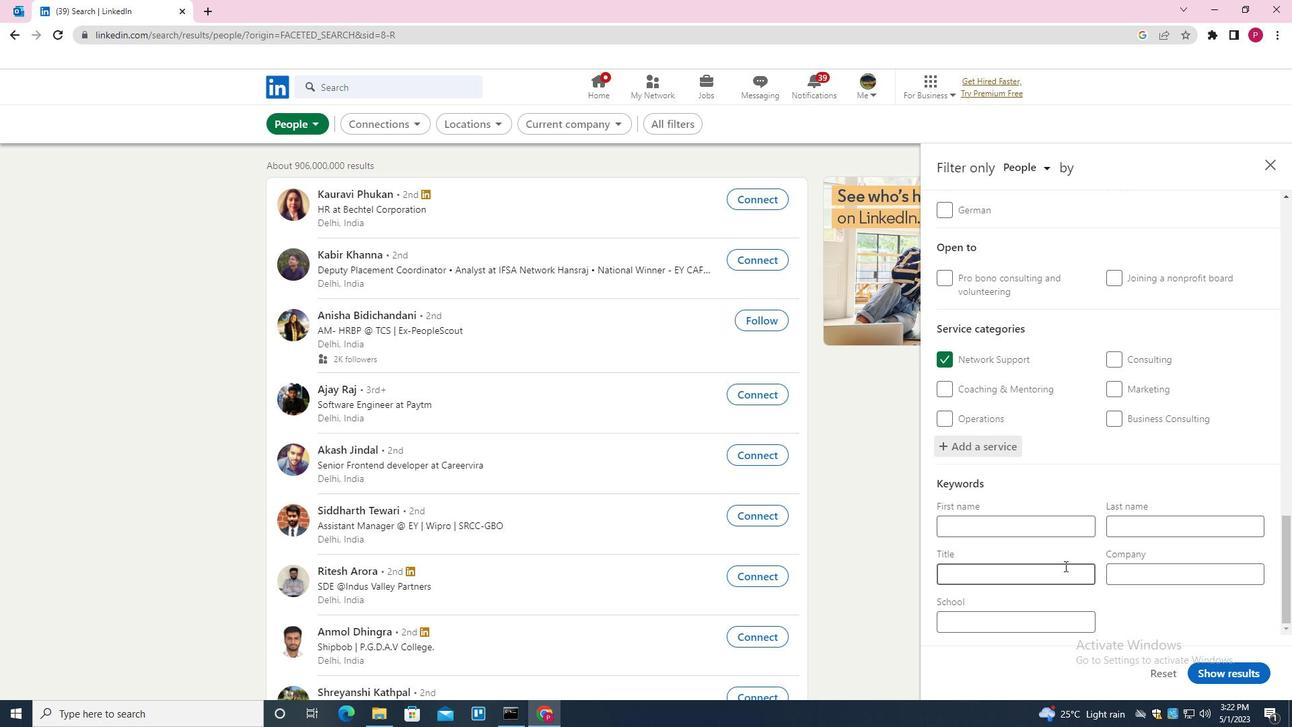 
Action: Key pressed <Key.shift>CHEU<Key.backspace><Key.backspace>IEF<Key.space><Key.shift><Key.shift><Key.shift><Key.shift><Key.shift><Key.shift><Key.shift><Key.shift>ENGINEER
Screenshot: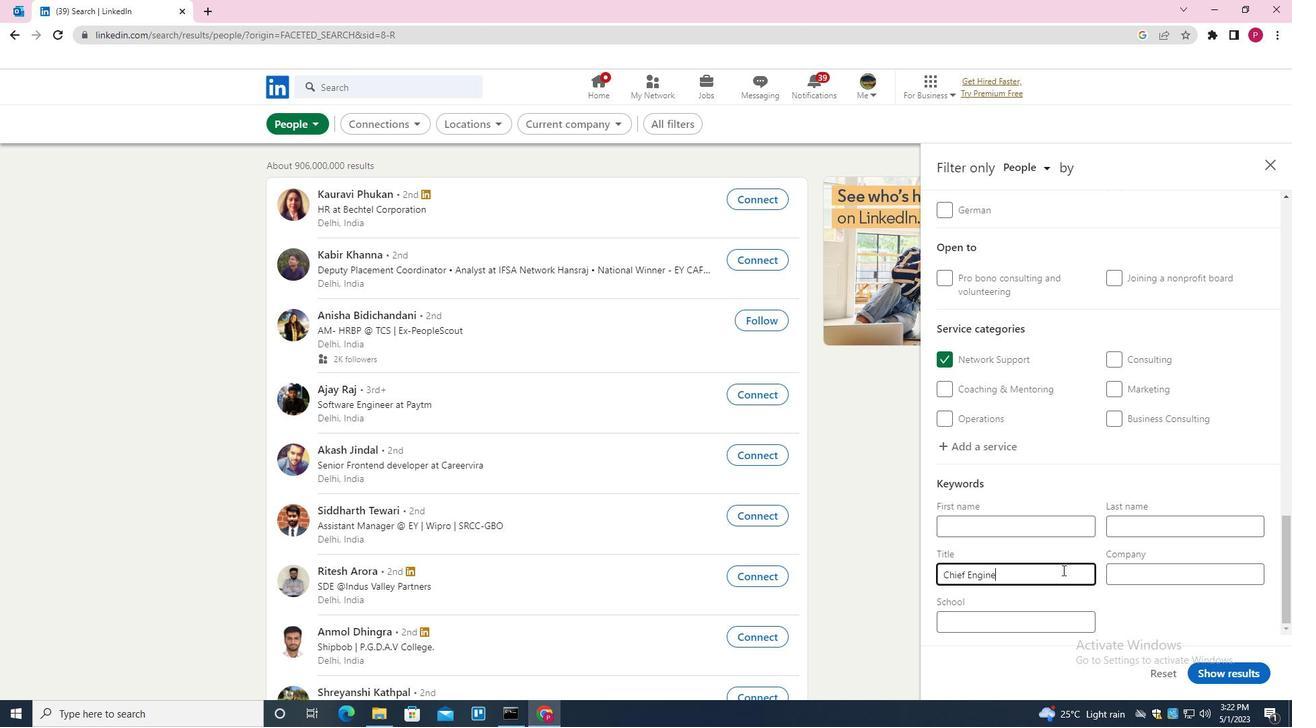 
Action: Mouse moved to (1227, 679)
Screenshot: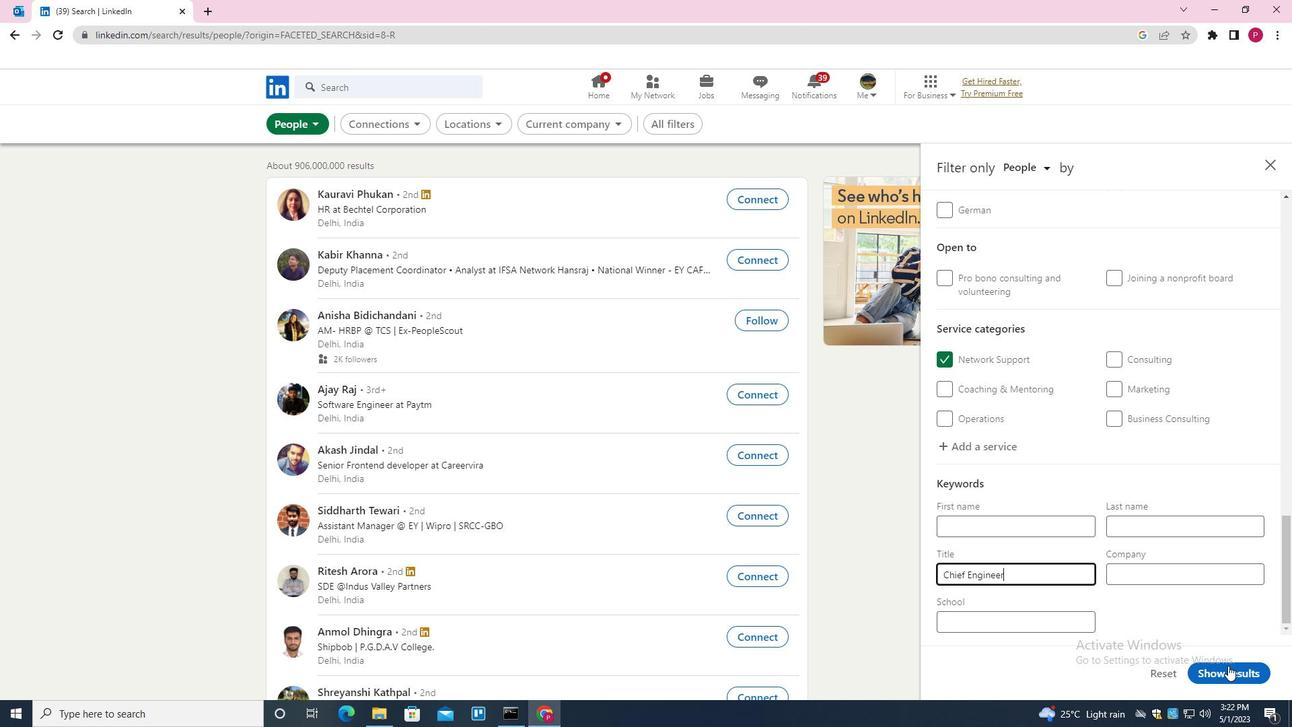 
Action: Mouse pressed left at (1227, 679)
Screenshot: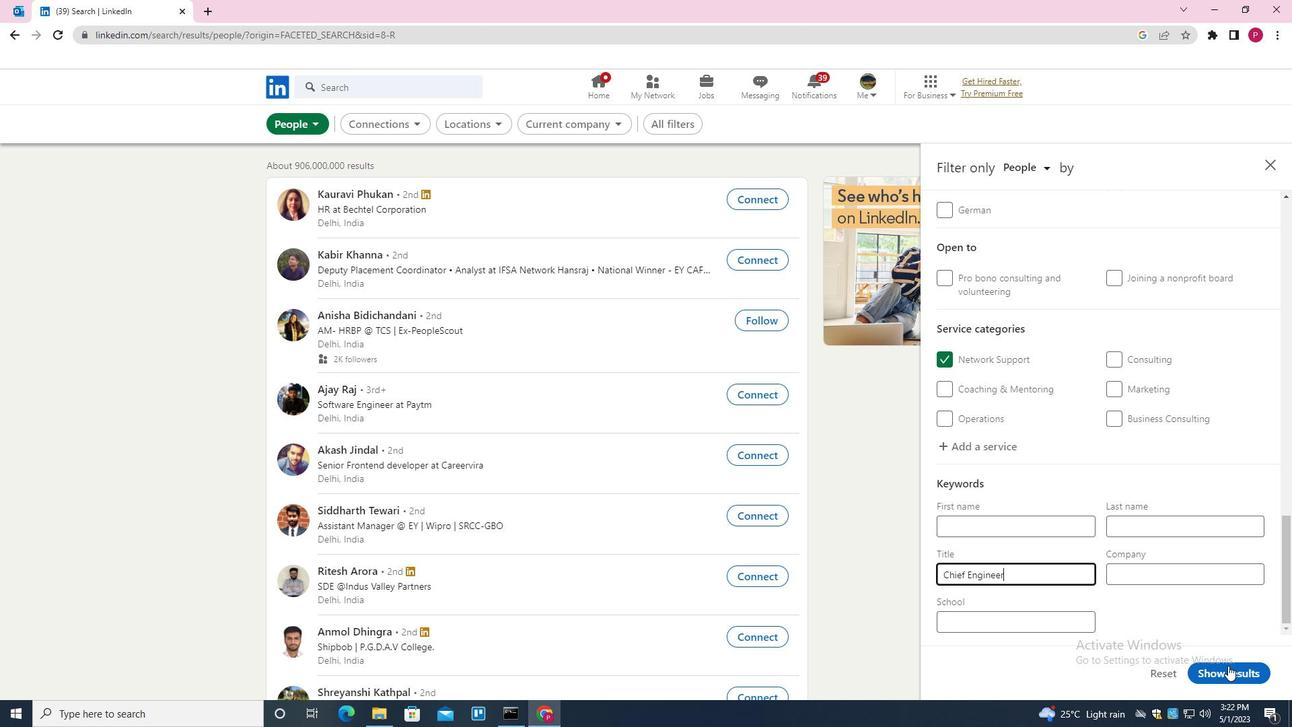 
Action: Mouse moved to (828, 354)
Screenshot: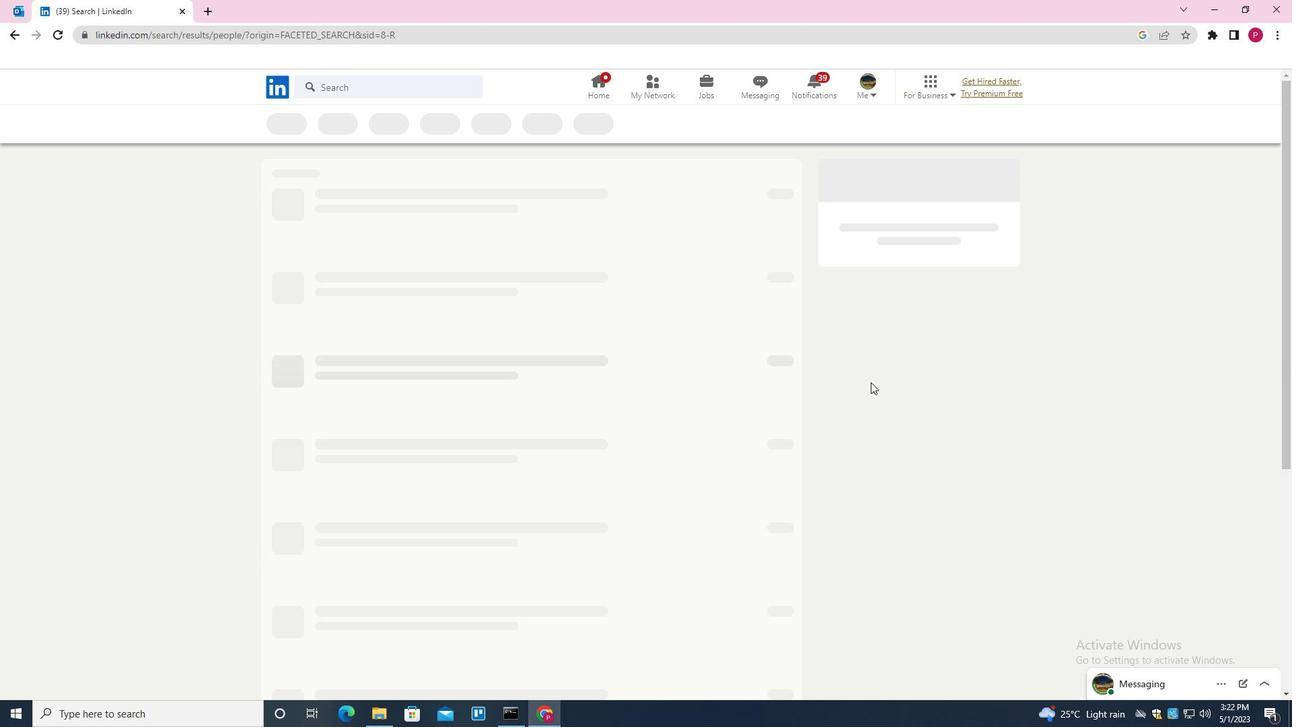 
